 Task: Find connections with filter location Meyzieu with filter topic #technologywith filter profile language Potuguese with filter current company Consulting Engineers Group Ltd. with filter school Father Agnel School with filter industry Caterers with filter service category Resume Writing with filter keywords title Crane Operator
Action: Mouse moved to (719, 117)
Screenshot: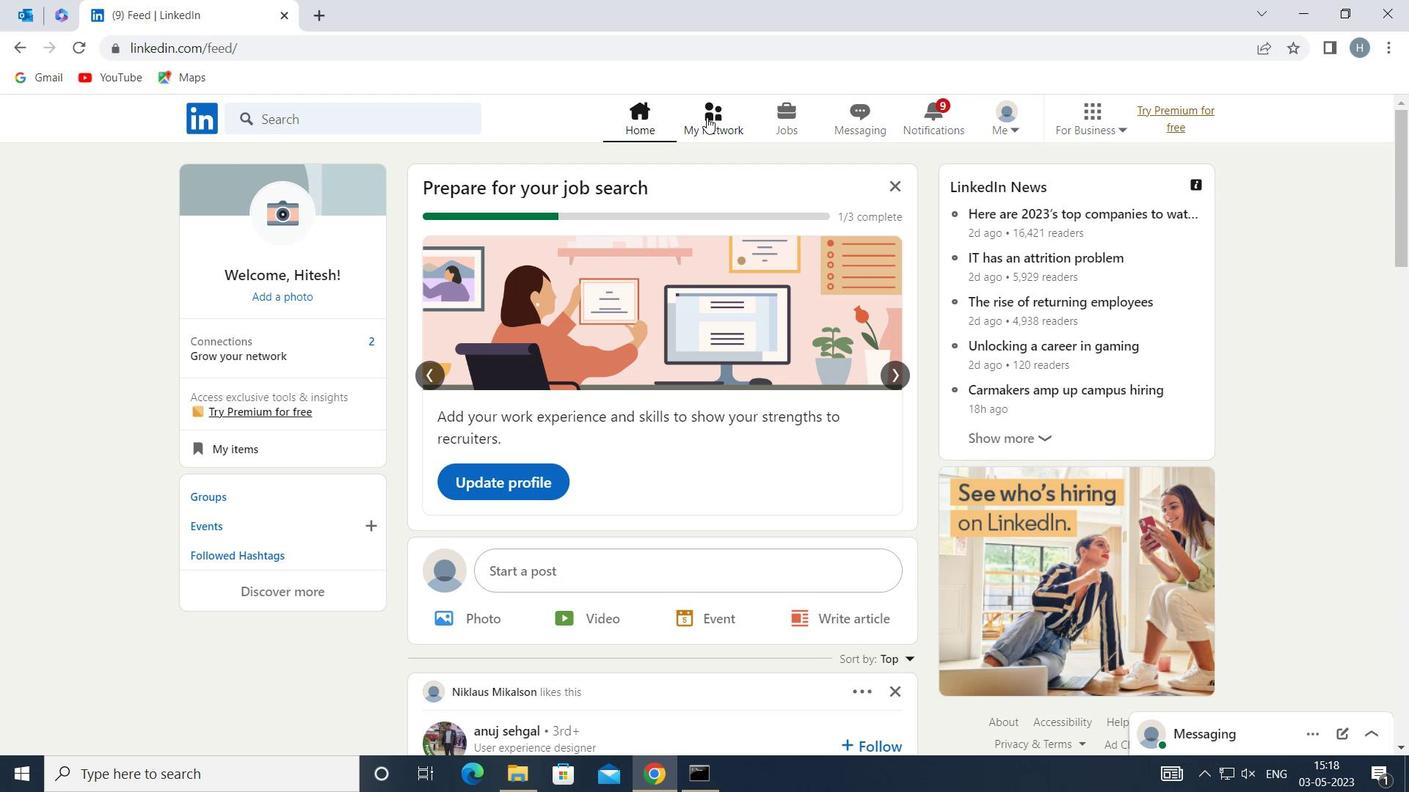 
Action: Mouse pressed left at (719, 117)
Screenshot: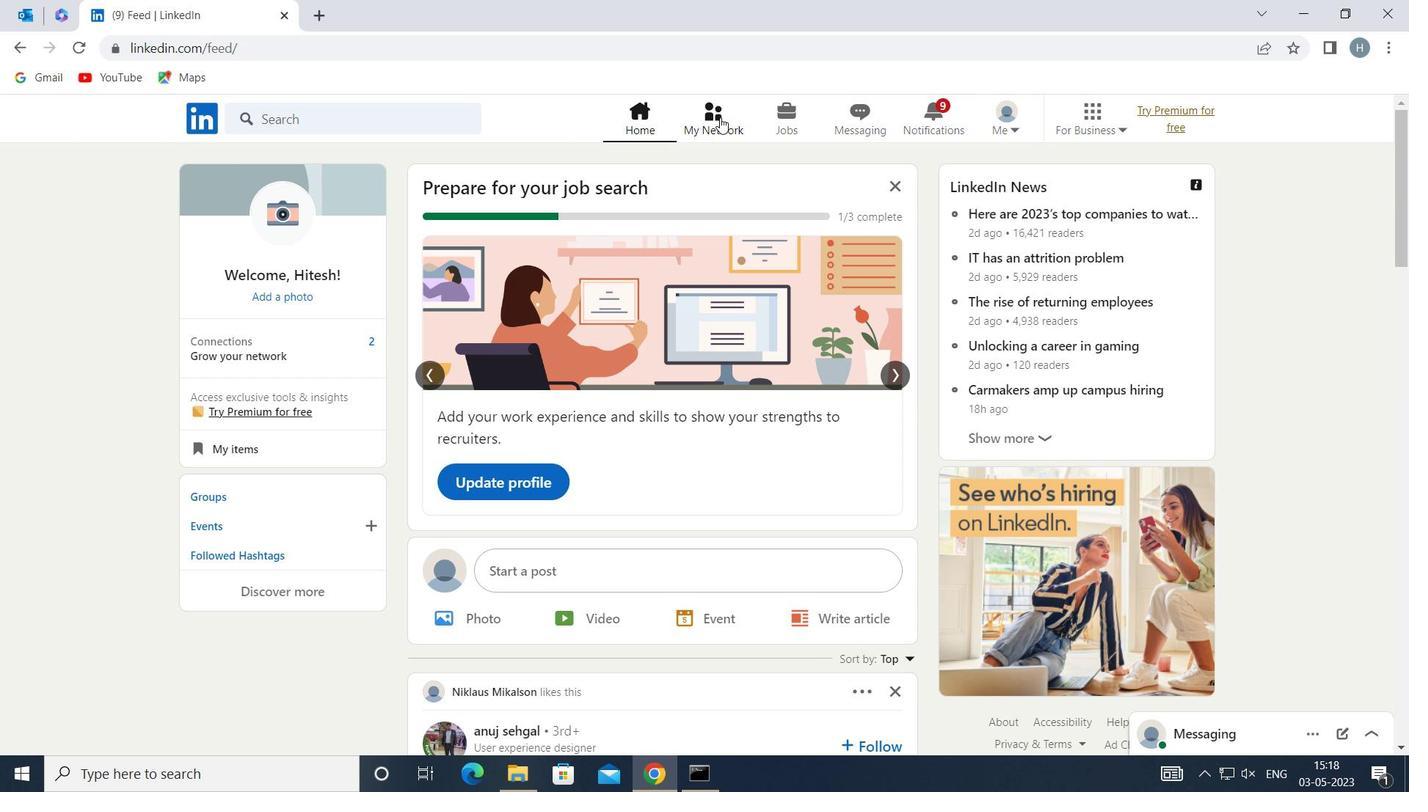 
Action: Mouse moved to (408, 215)
Screenshot: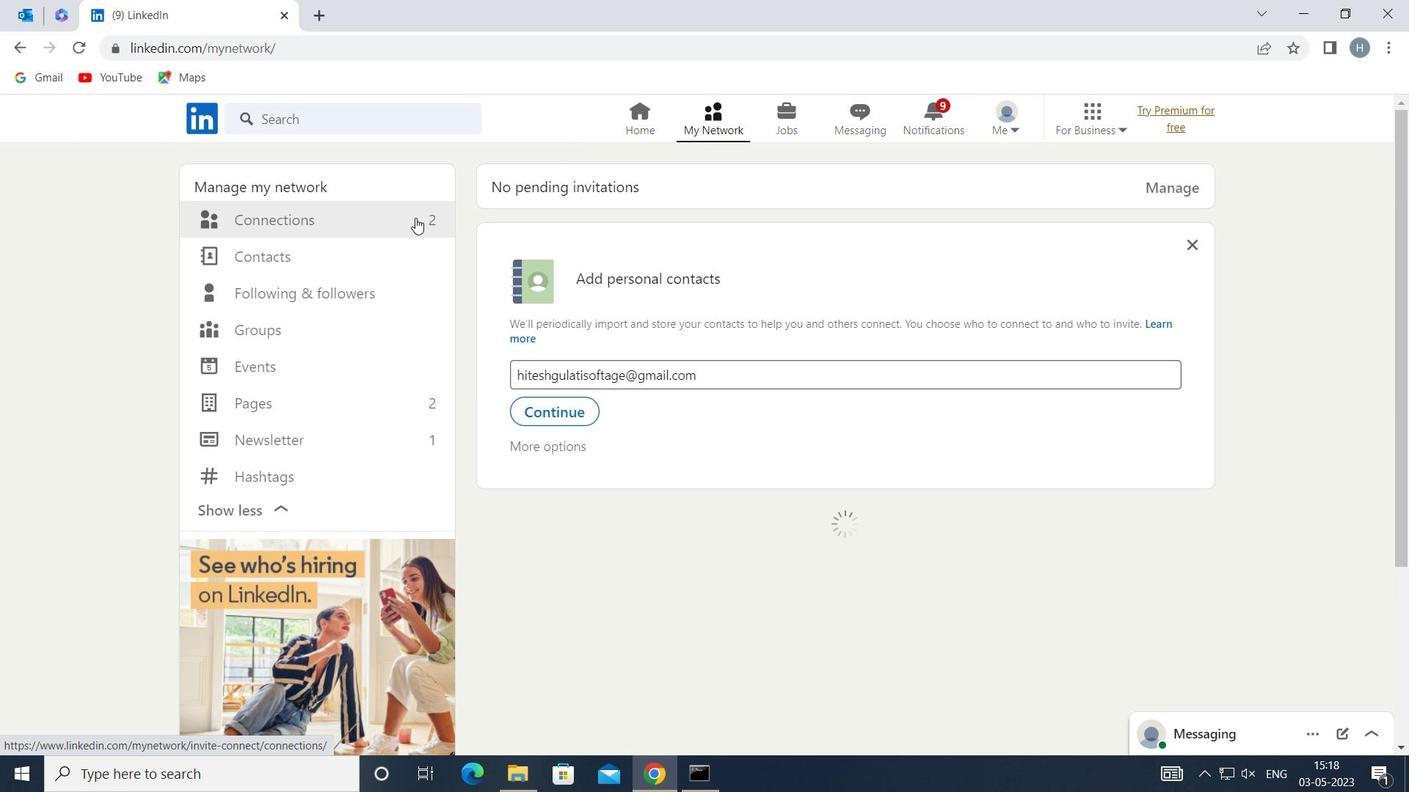 
Action: Mouse pressed left at (408, 215)
Screenshot: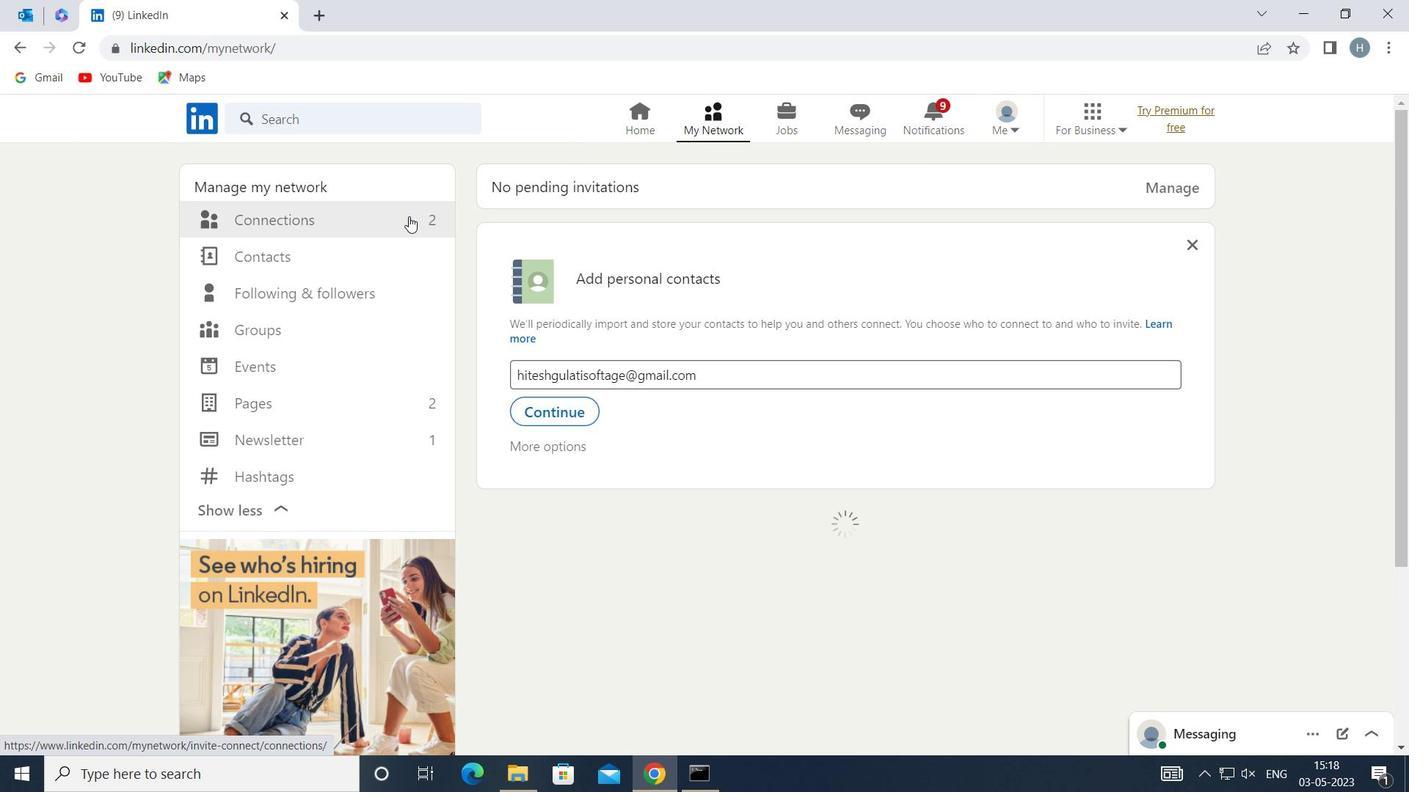 
Action: Mouse moved to (833, 220)
Screenshot: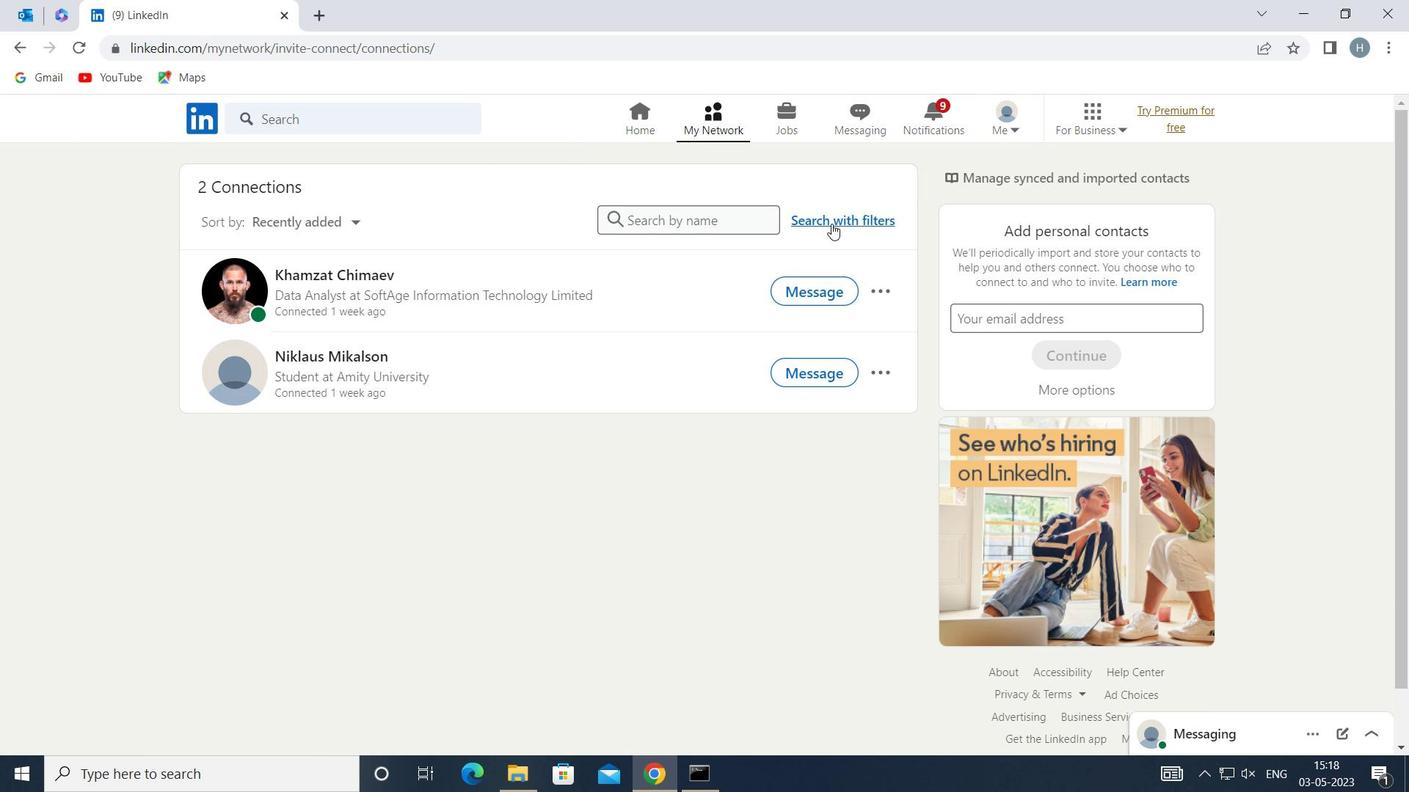 
Action: Mouse pressed left at (833, 220)
Screenshot: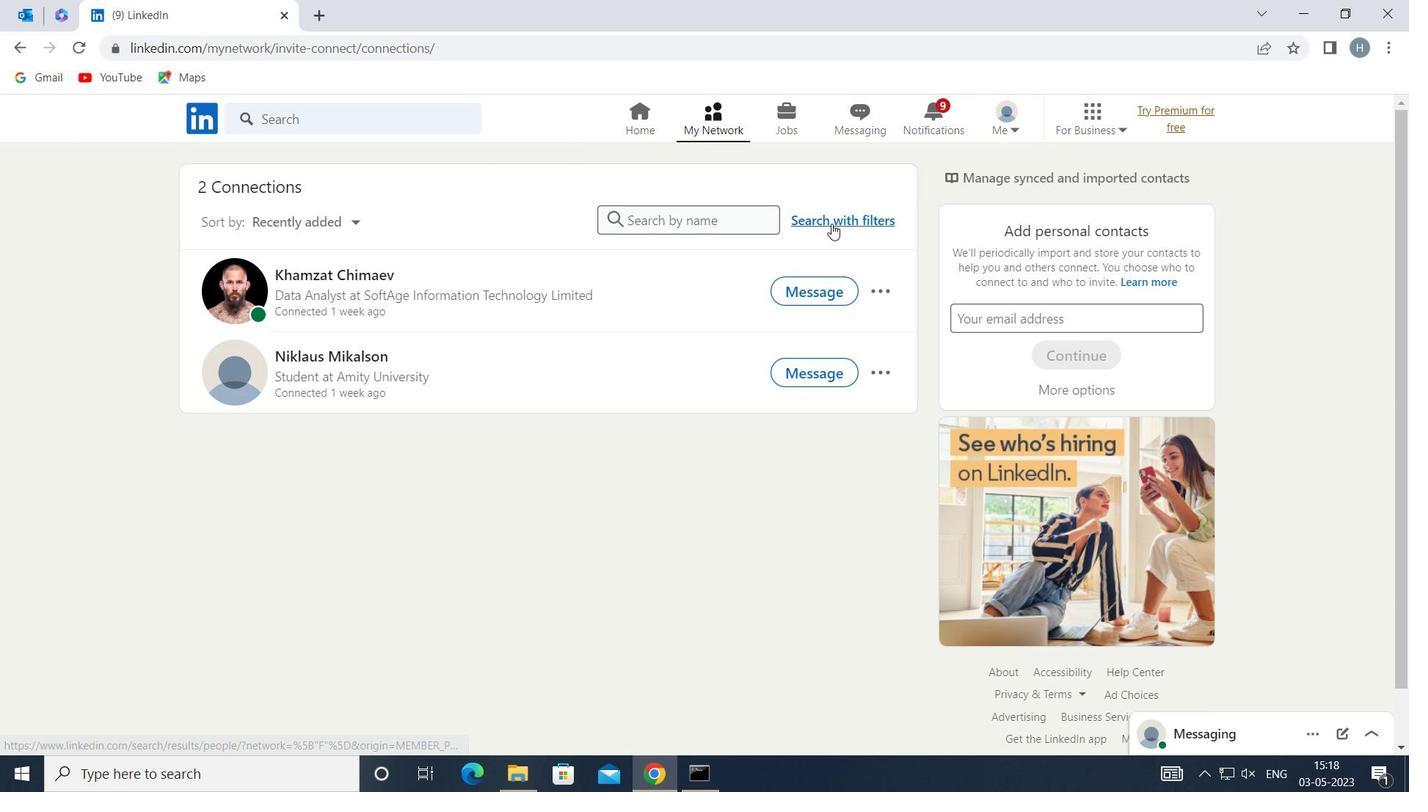 
Action: Mouse moved to (772, 173)
Screenshot: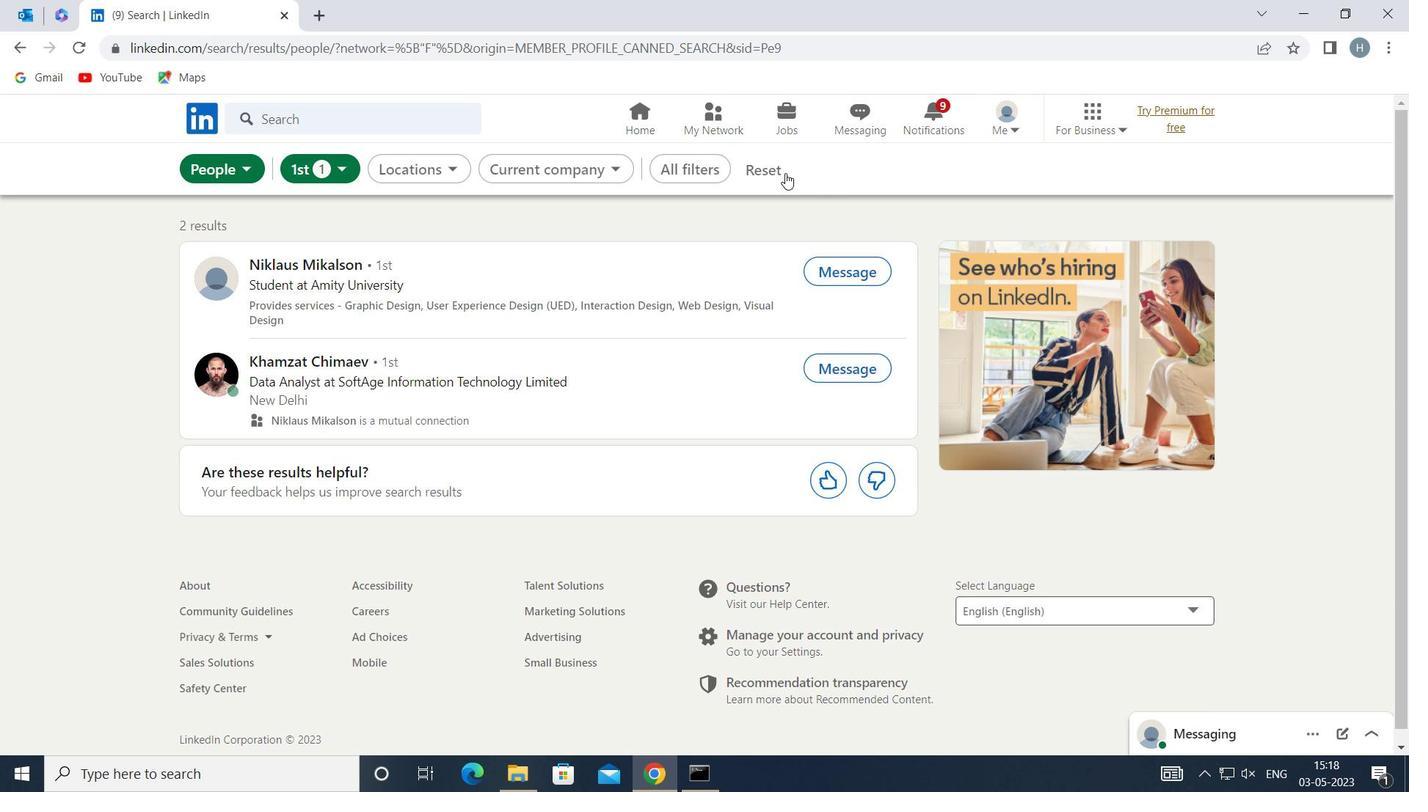 
Action: Mouse pressed left at (772, 173)
Screenshot: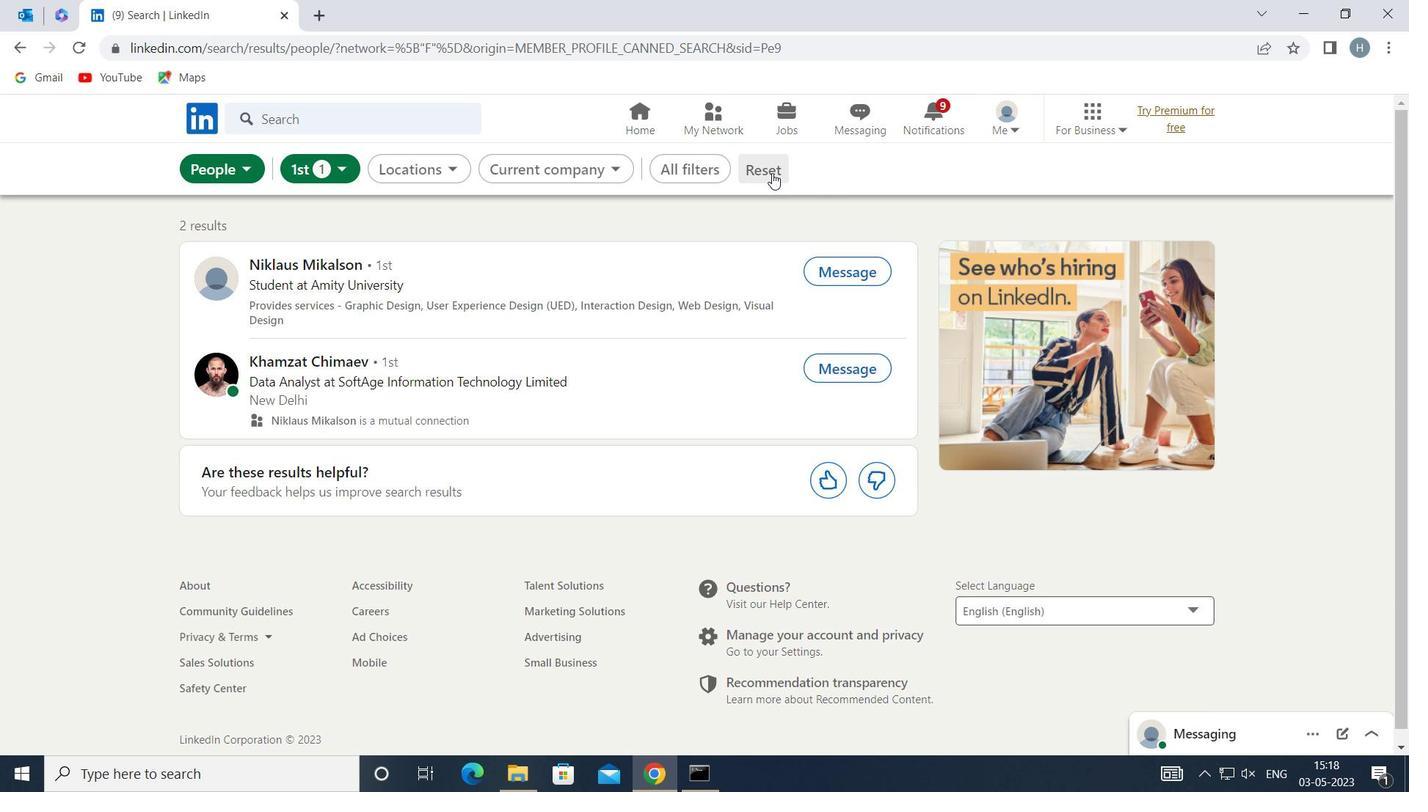 
Action: Mouse moved to (750, 170)
Screenshot: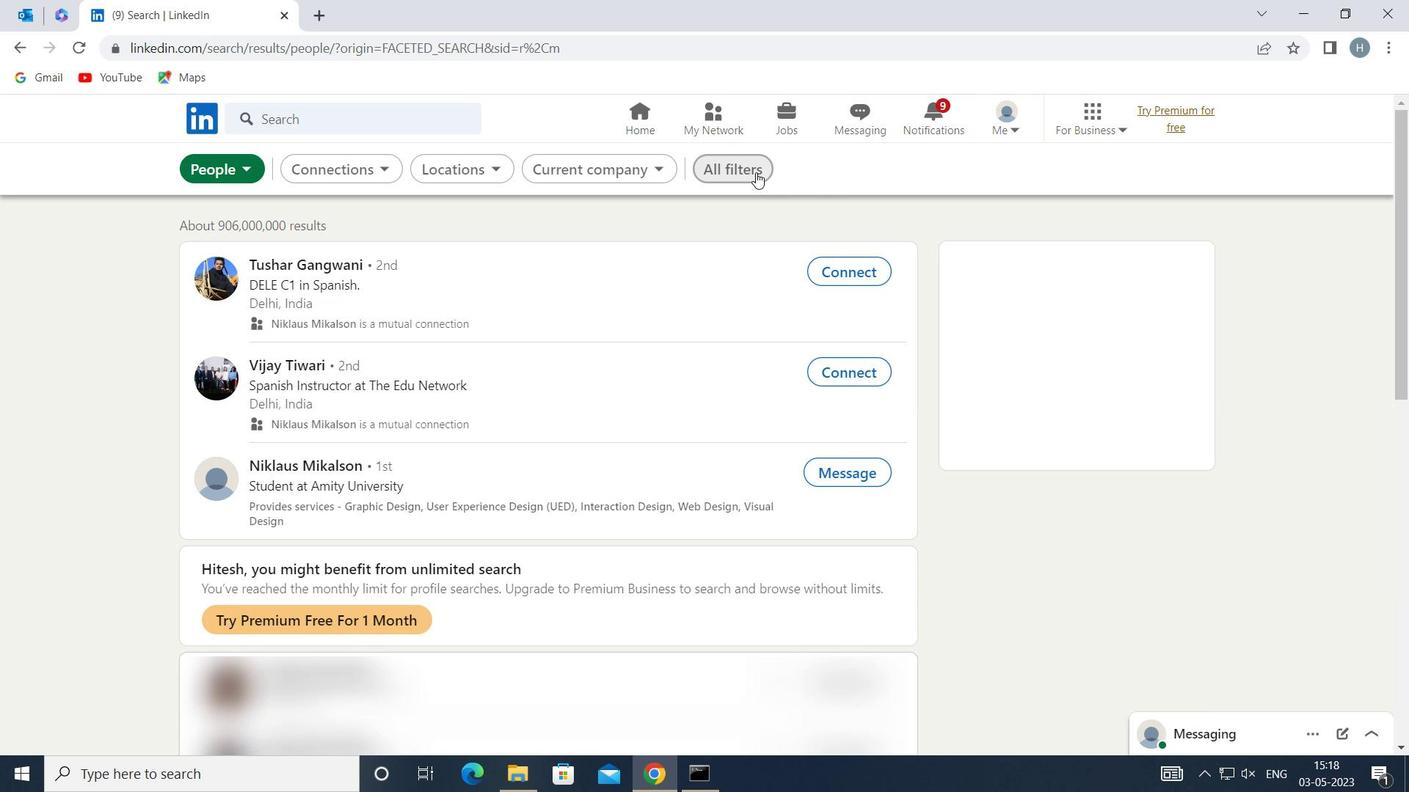 
Action: Mouse pressed left at (750, 170)
Screenshot: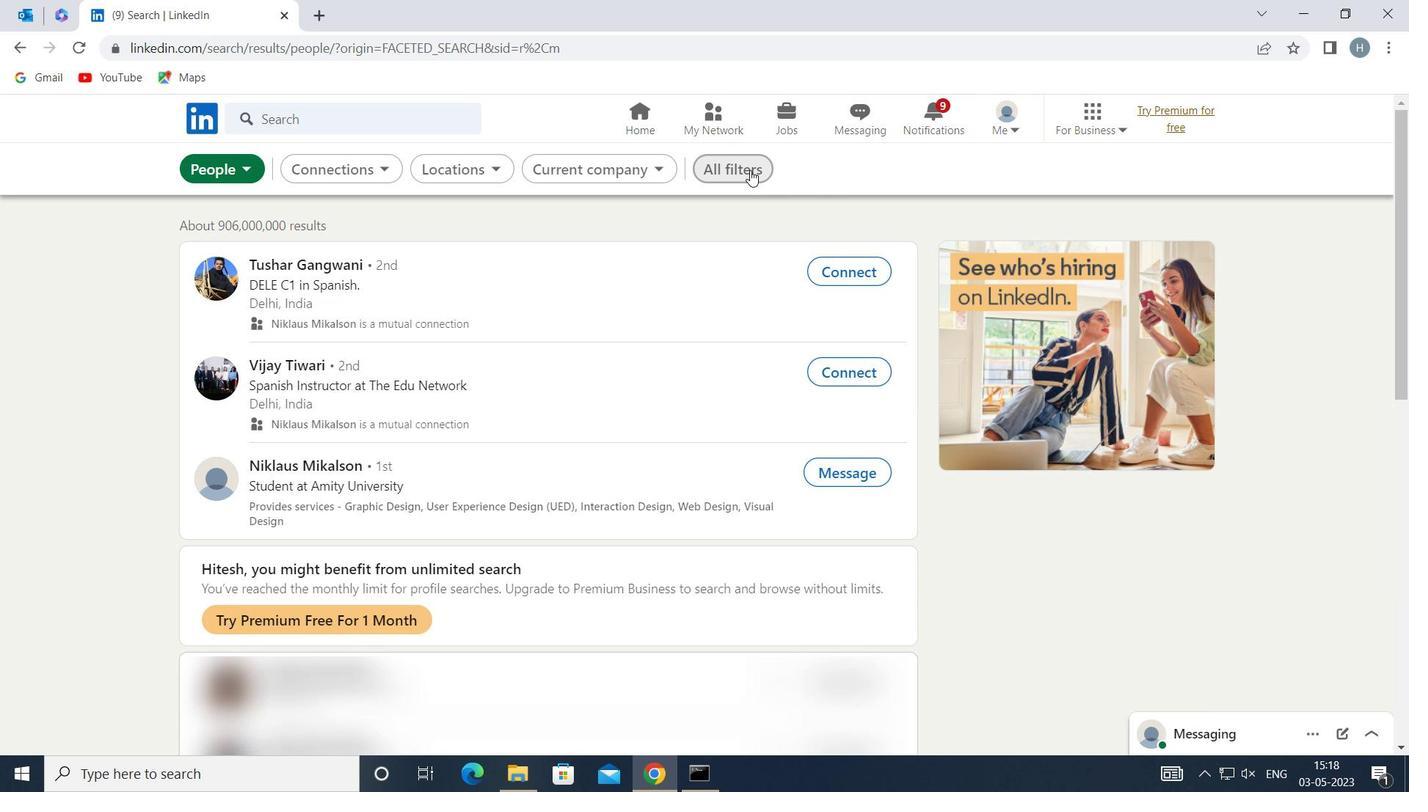 
Action: Mouse moved to (1053, 397)
Screenshot: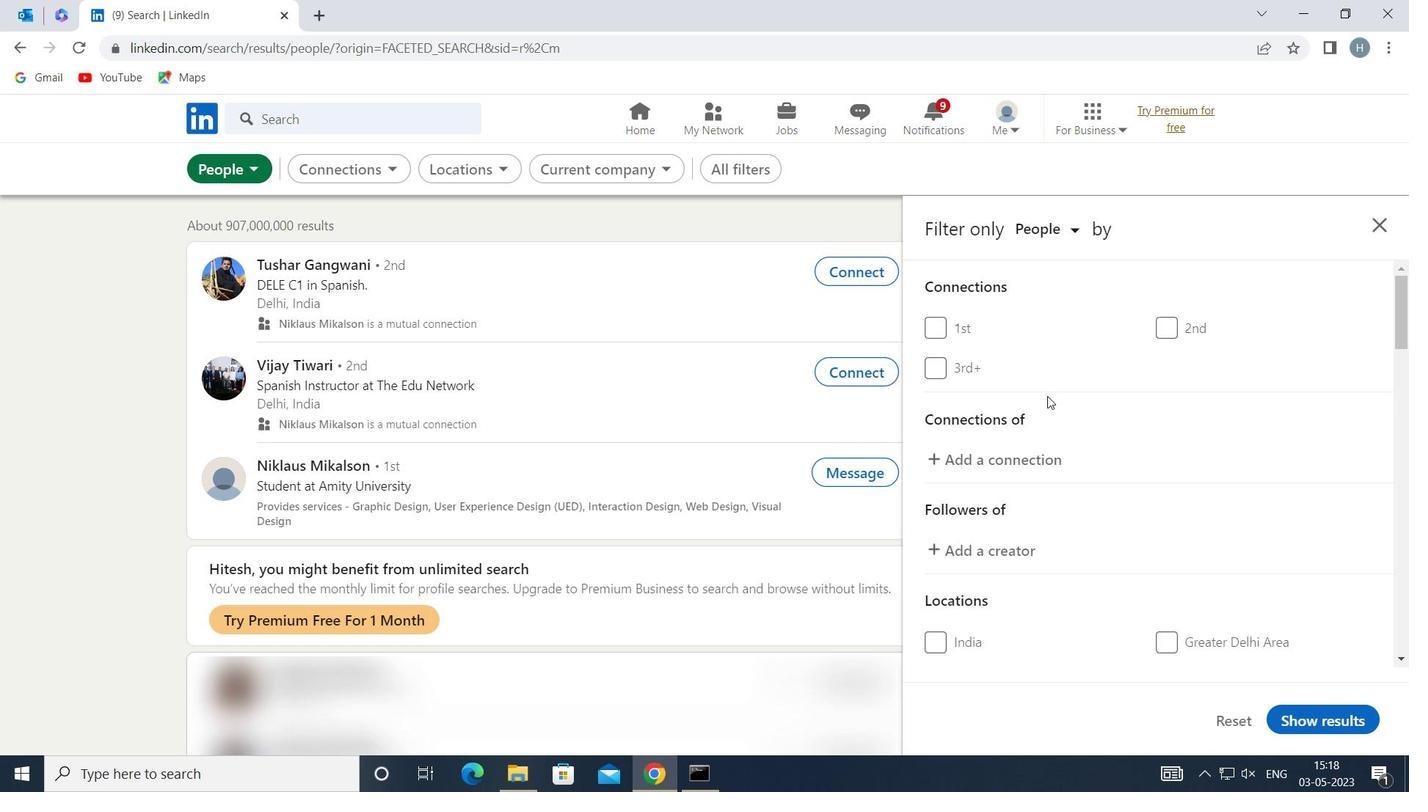 
Action: Mouse scrolled (1053, 397) with delta (0, 0)
Screenshot: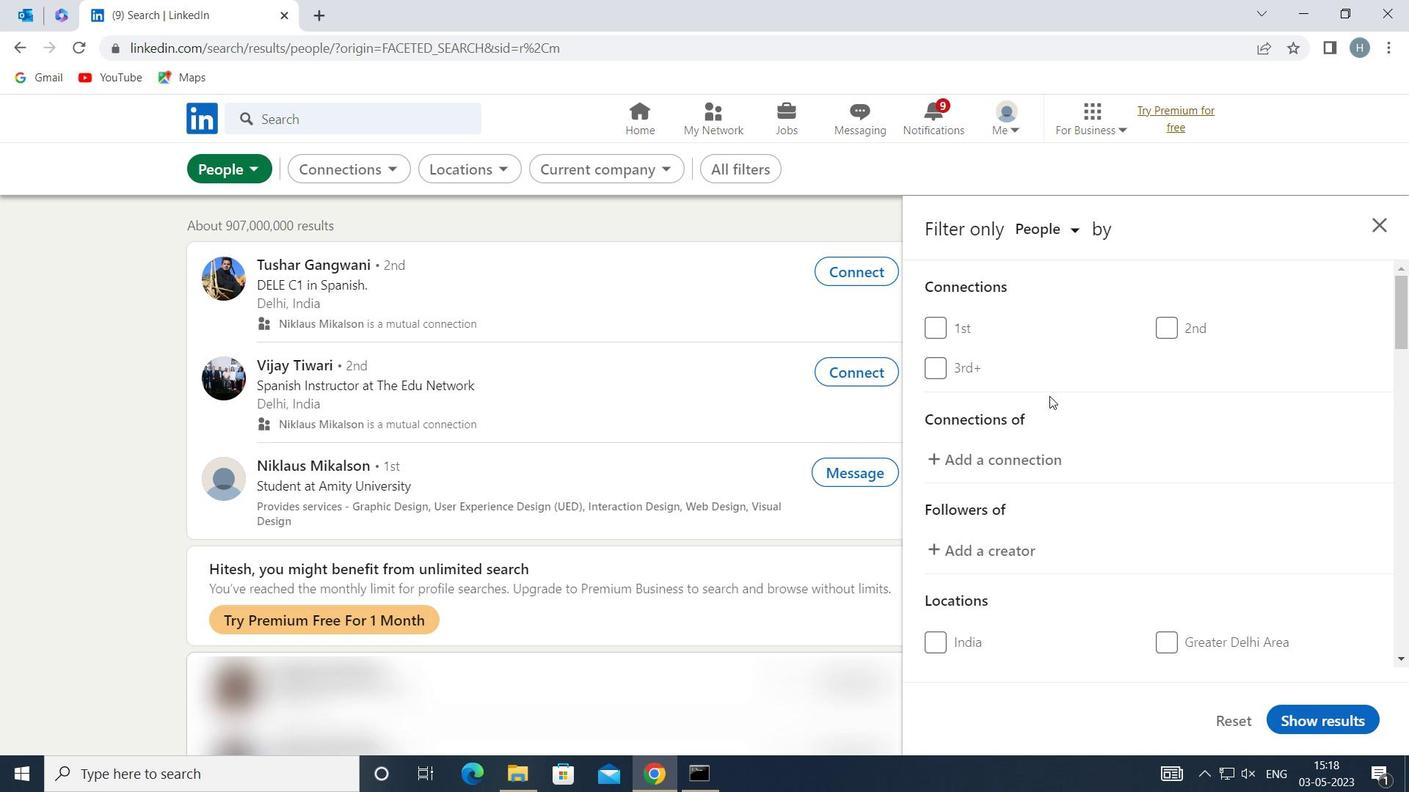 
Action: Mouse moved to (1053, 398)
Screenshot: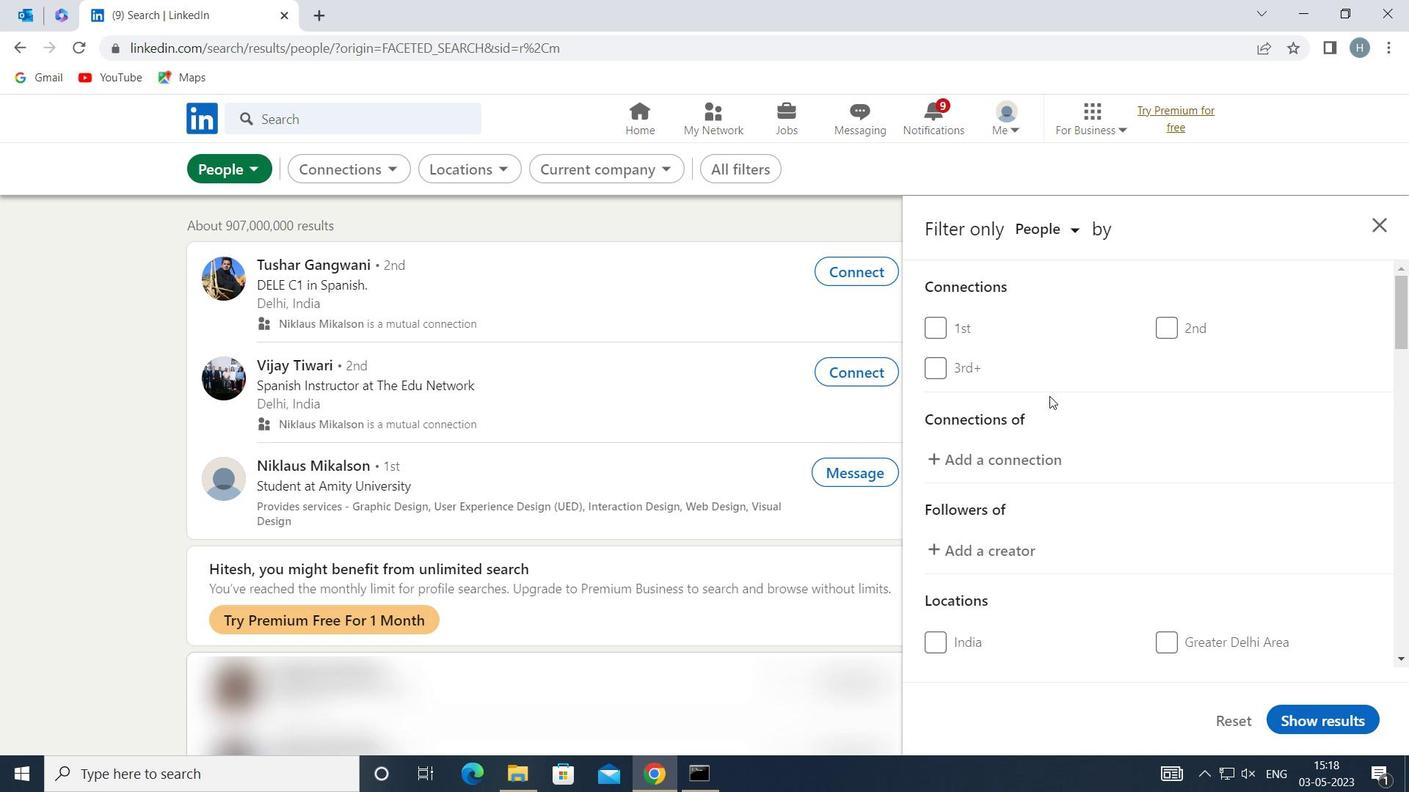 
Action: Mouse scrolled (1053, 397) with delta (0, 0)
Screenshot: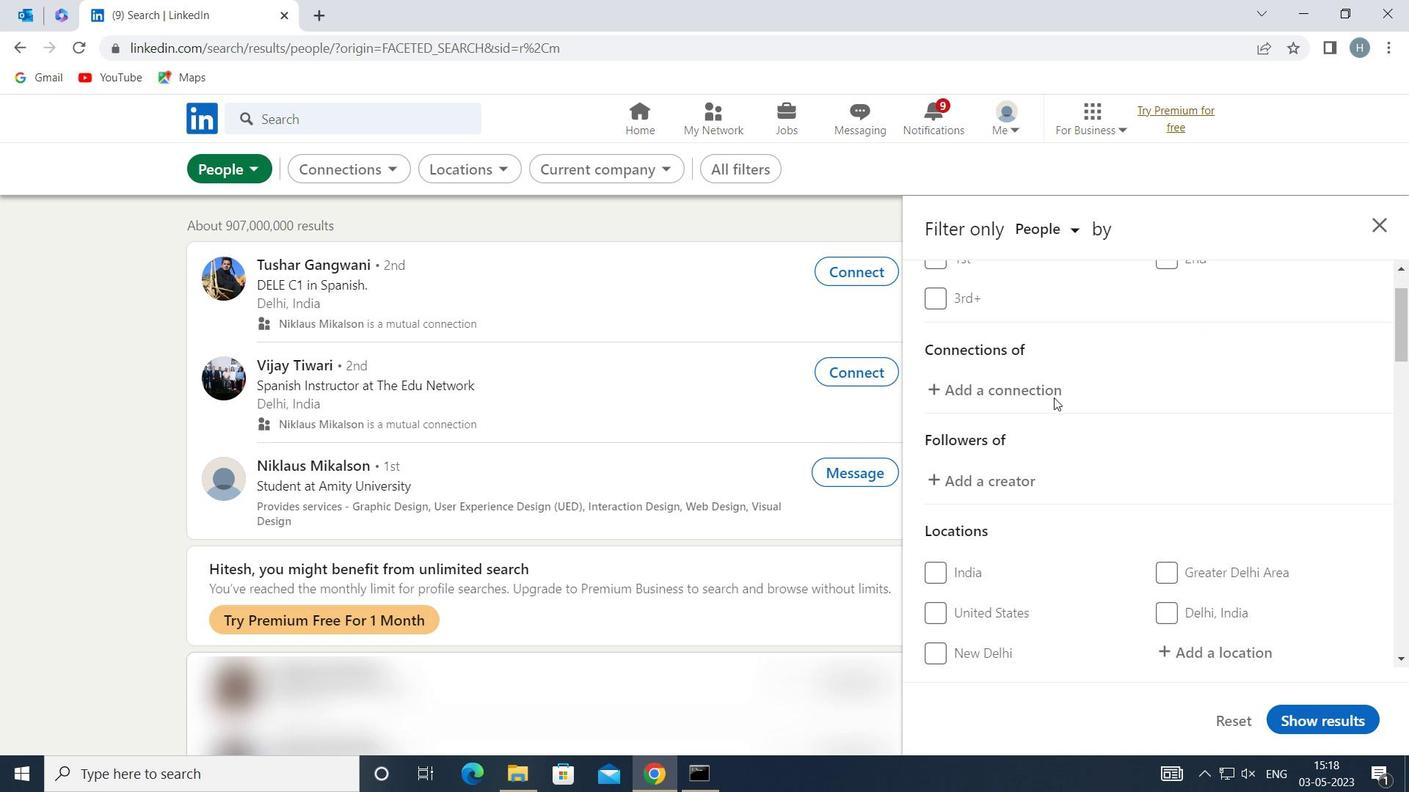 
Action: Mouse moved to (1182, 534)
Screenshot: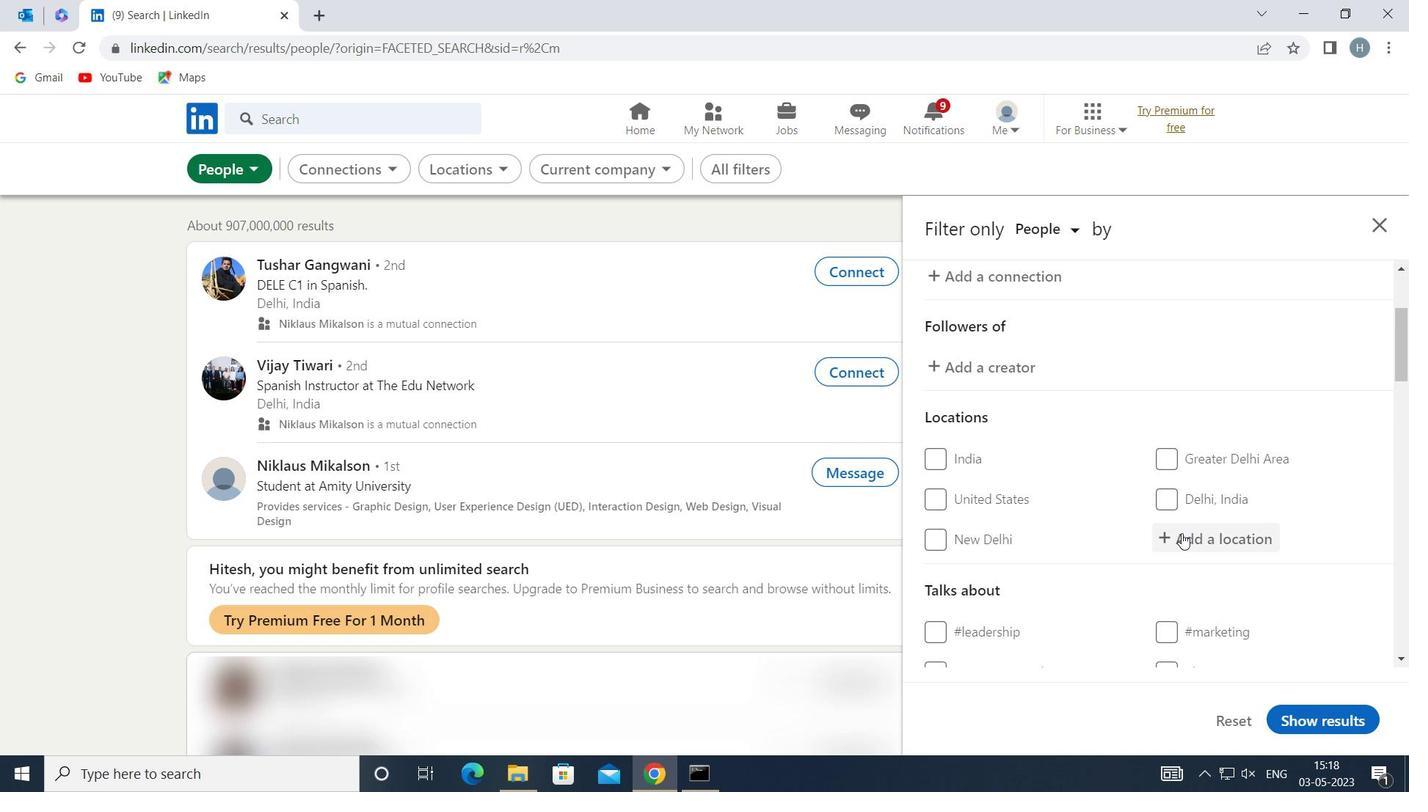 
Action: Mouse pressed left at (1182, 534)
Screenshot: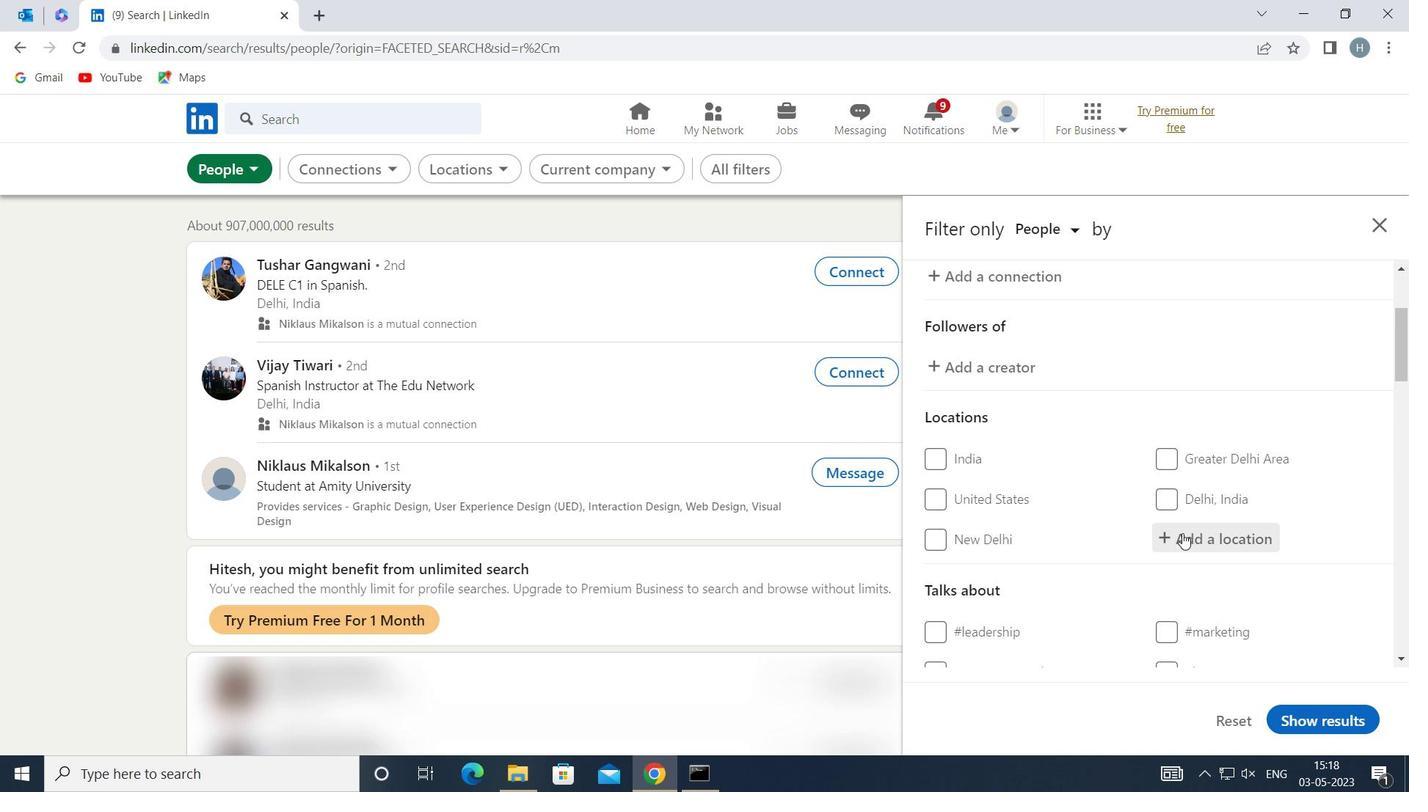 
Action: Key pressed <Key.shift>MEYZIEU
Screenshot: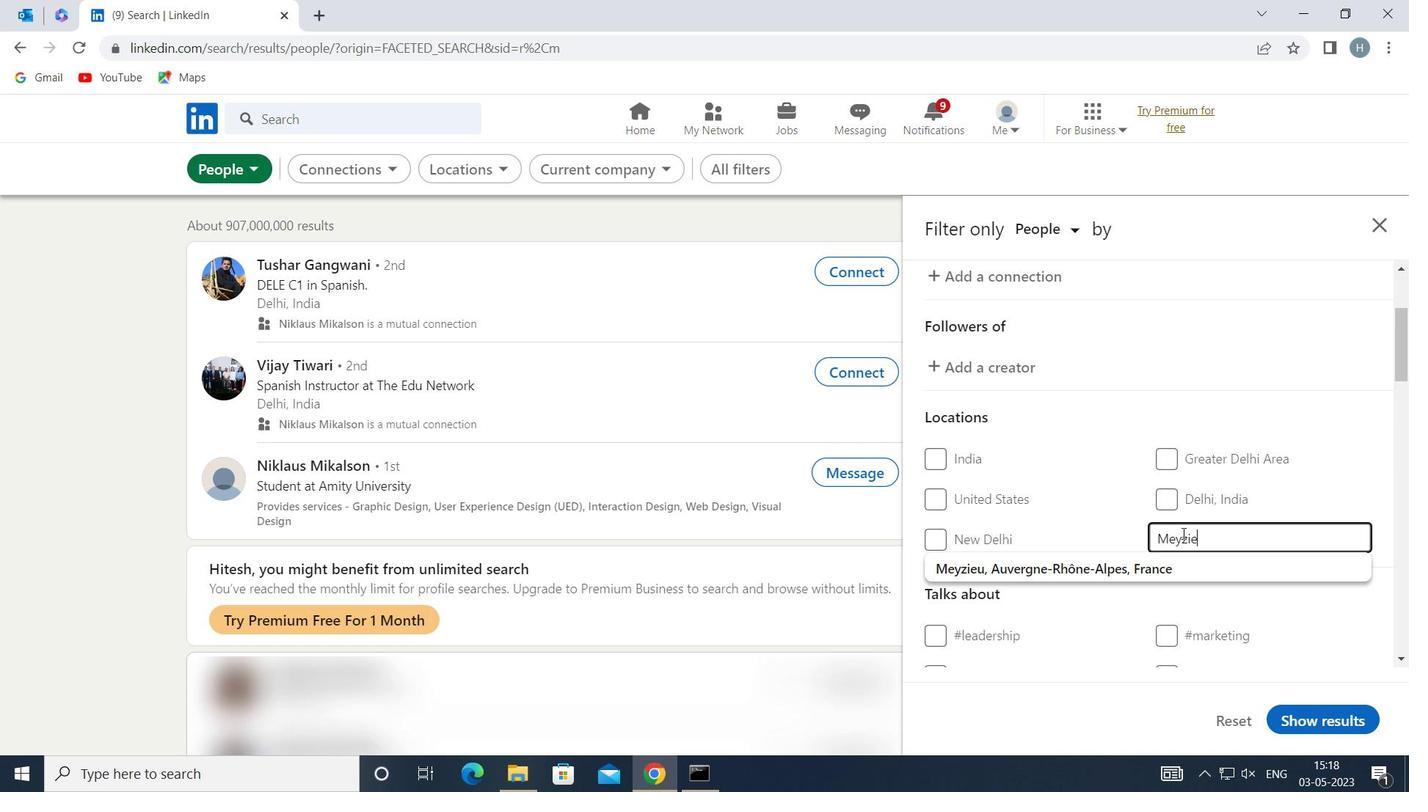 
Action: Mouse moved to (1155, 592)
Screenshot: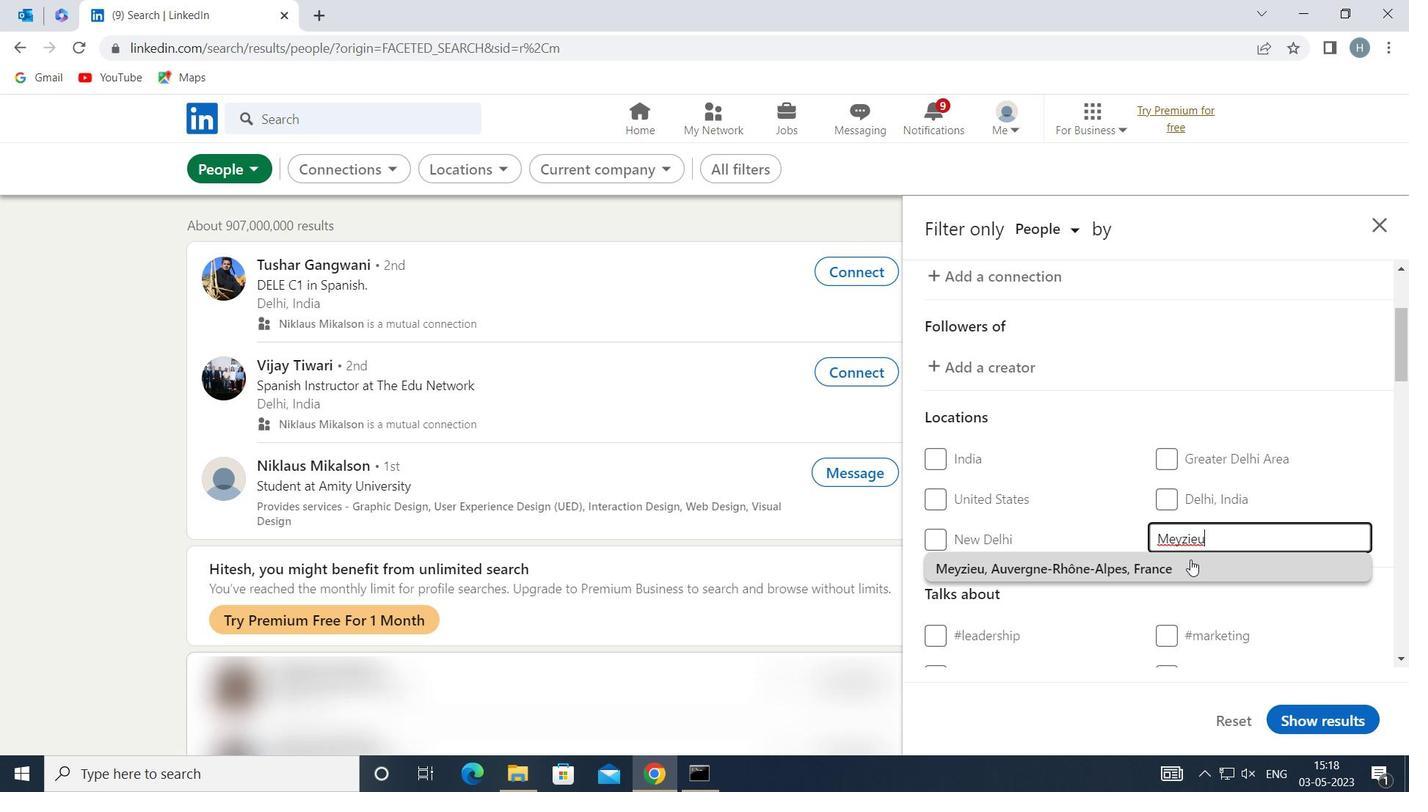 
Action: Mouse pressed left at (1155, 592)
Screenshot: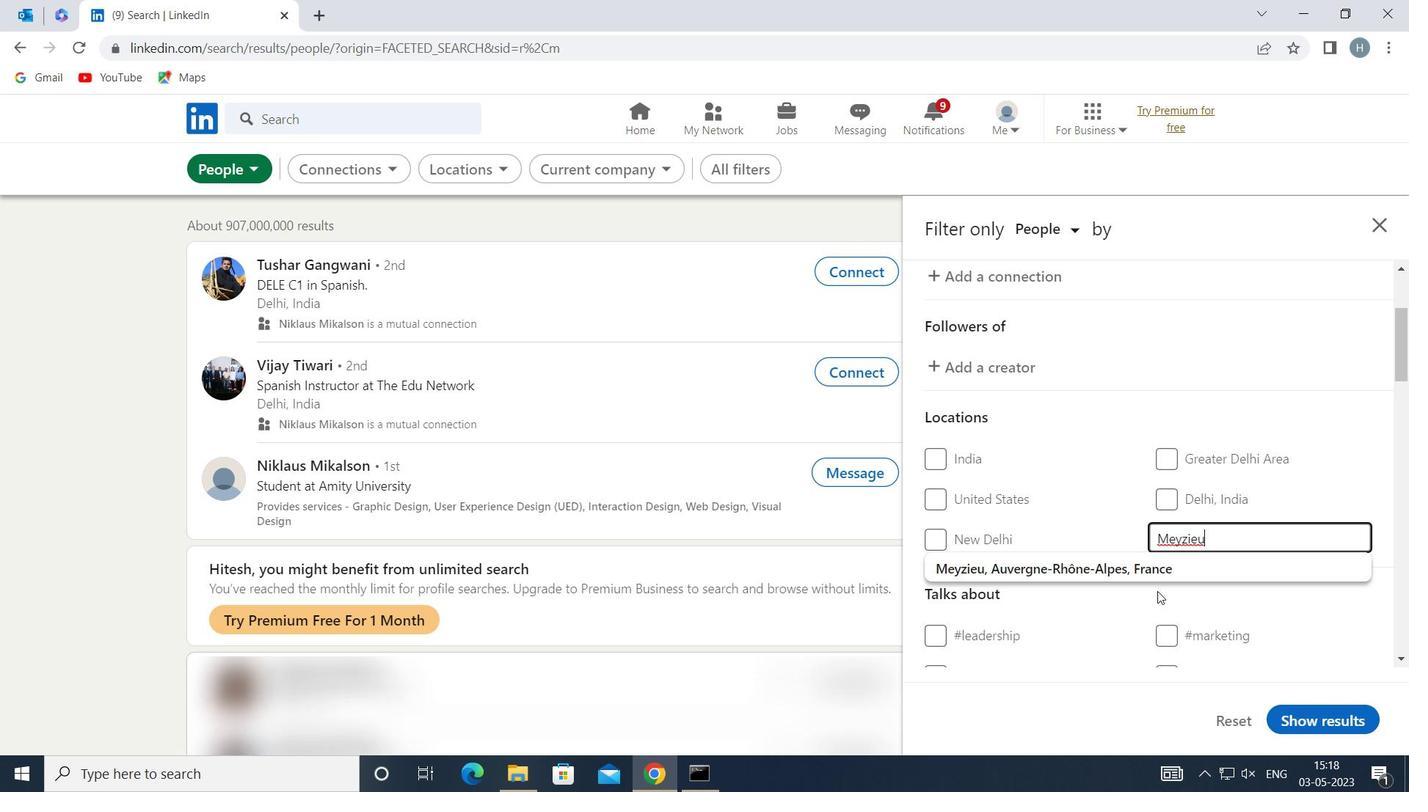 
Action: Mouse moved to (1226, 538)
Screenshot: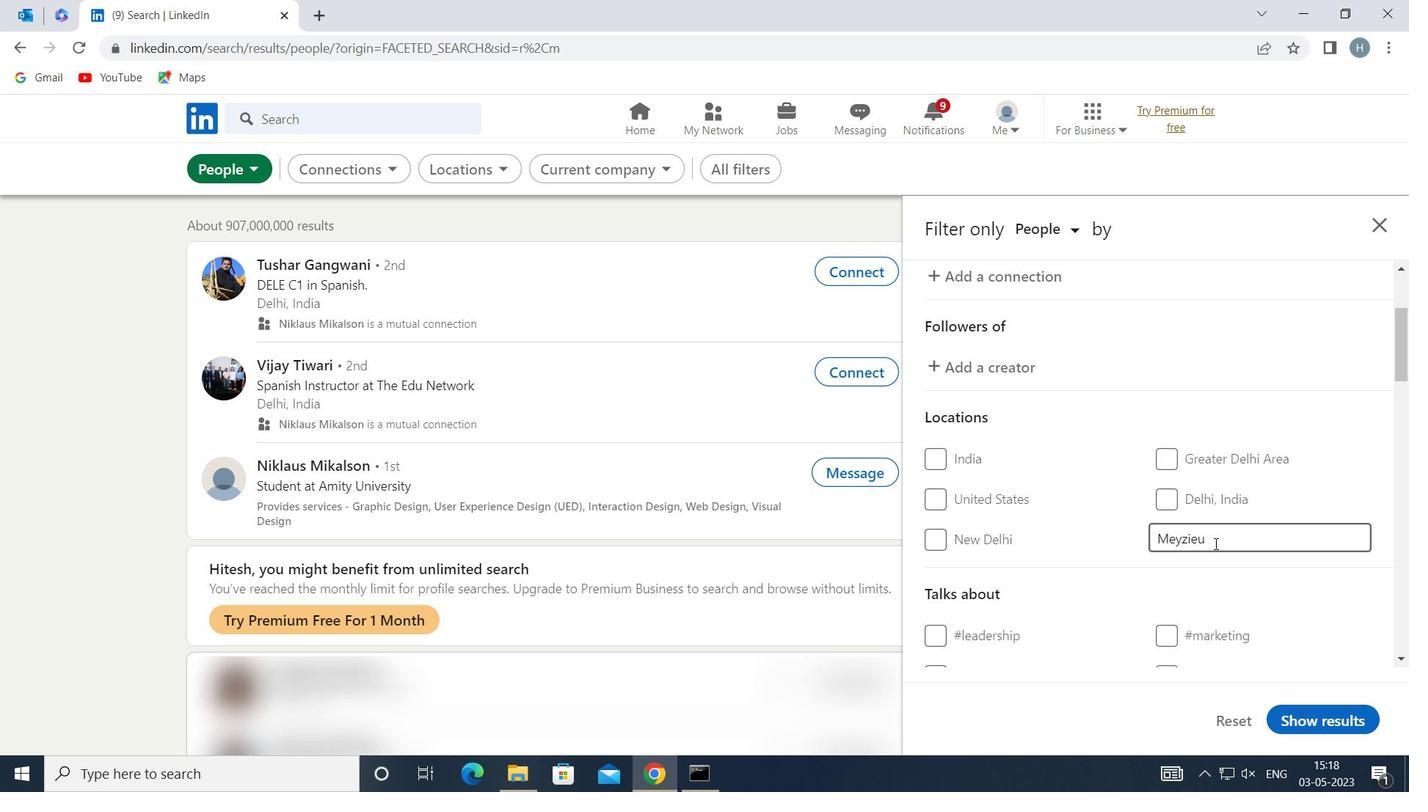 
Action: Mouse pressed left at (1226, 538)
Screenshot: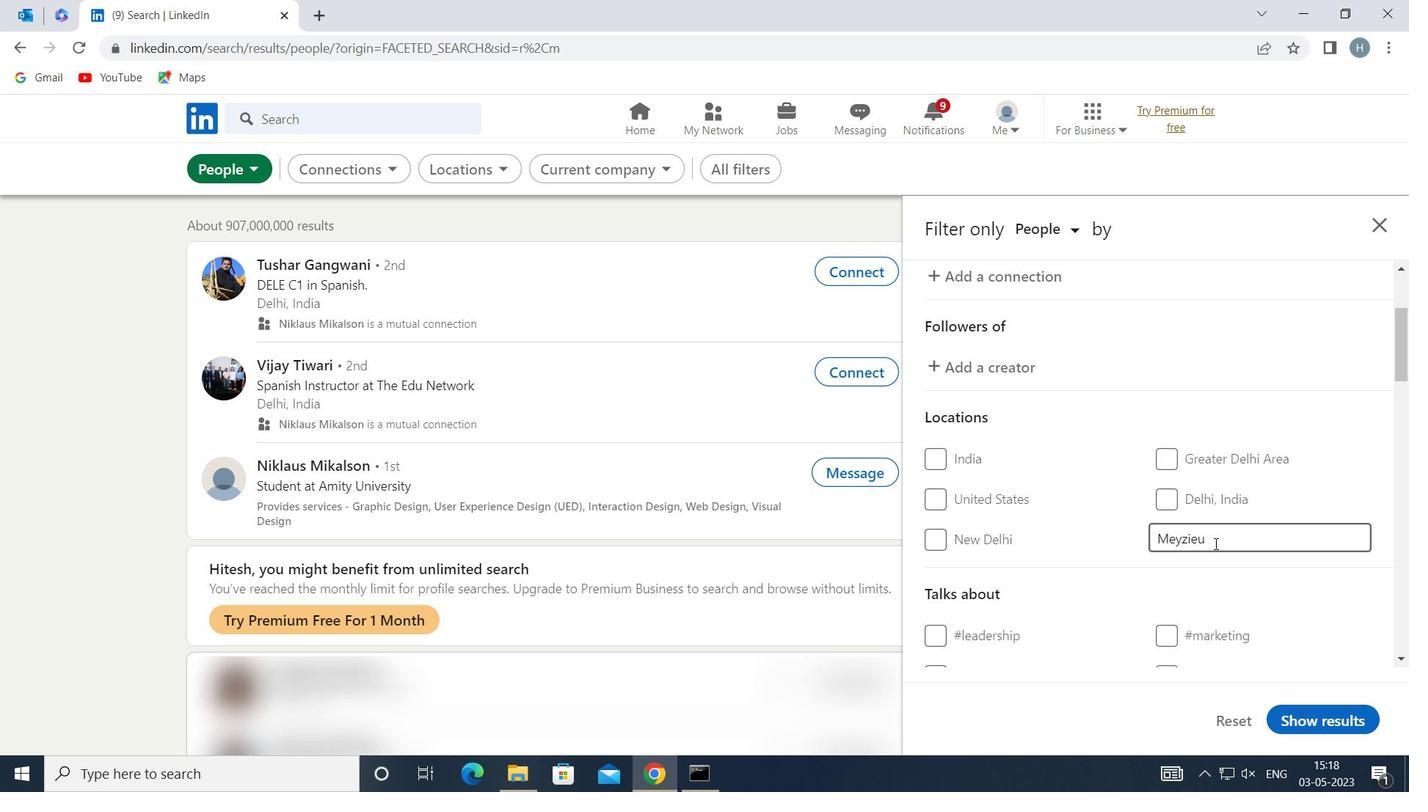 
Action: Mouse moved to (1162, 566)
Screenshot: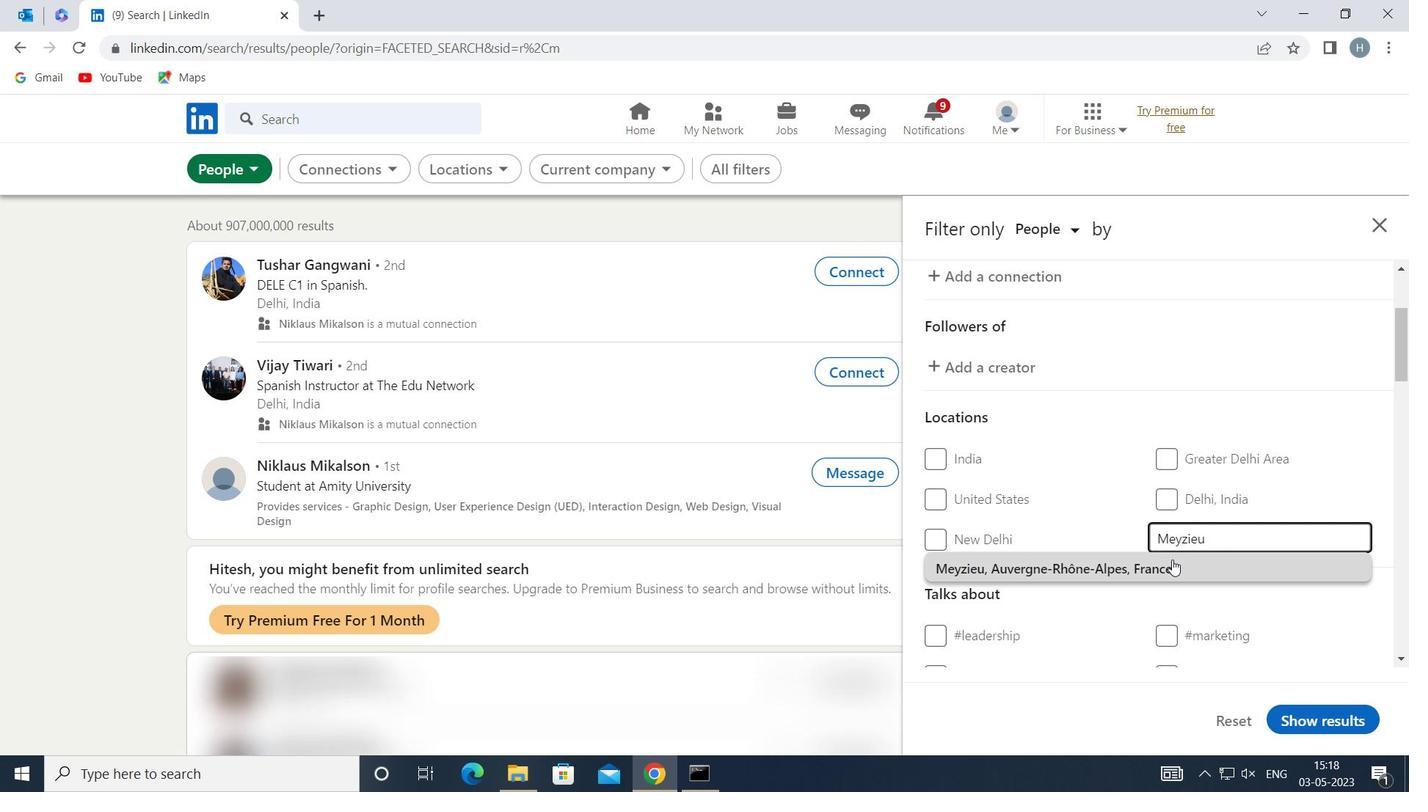 
Action: Mouse pressed left at (1162, 566)
Screenshot: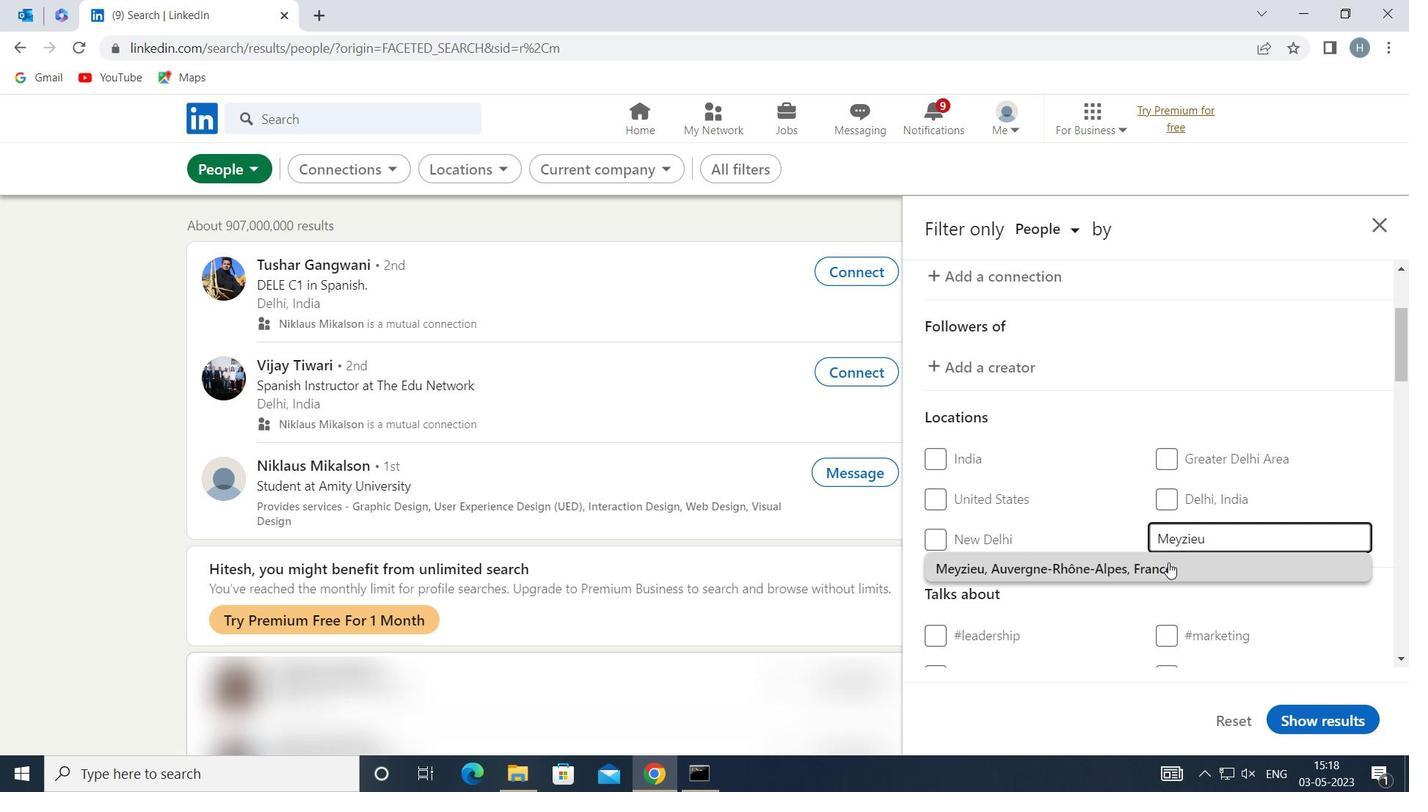 
Action: Mouse moved to (1148, 529)
Screenshot: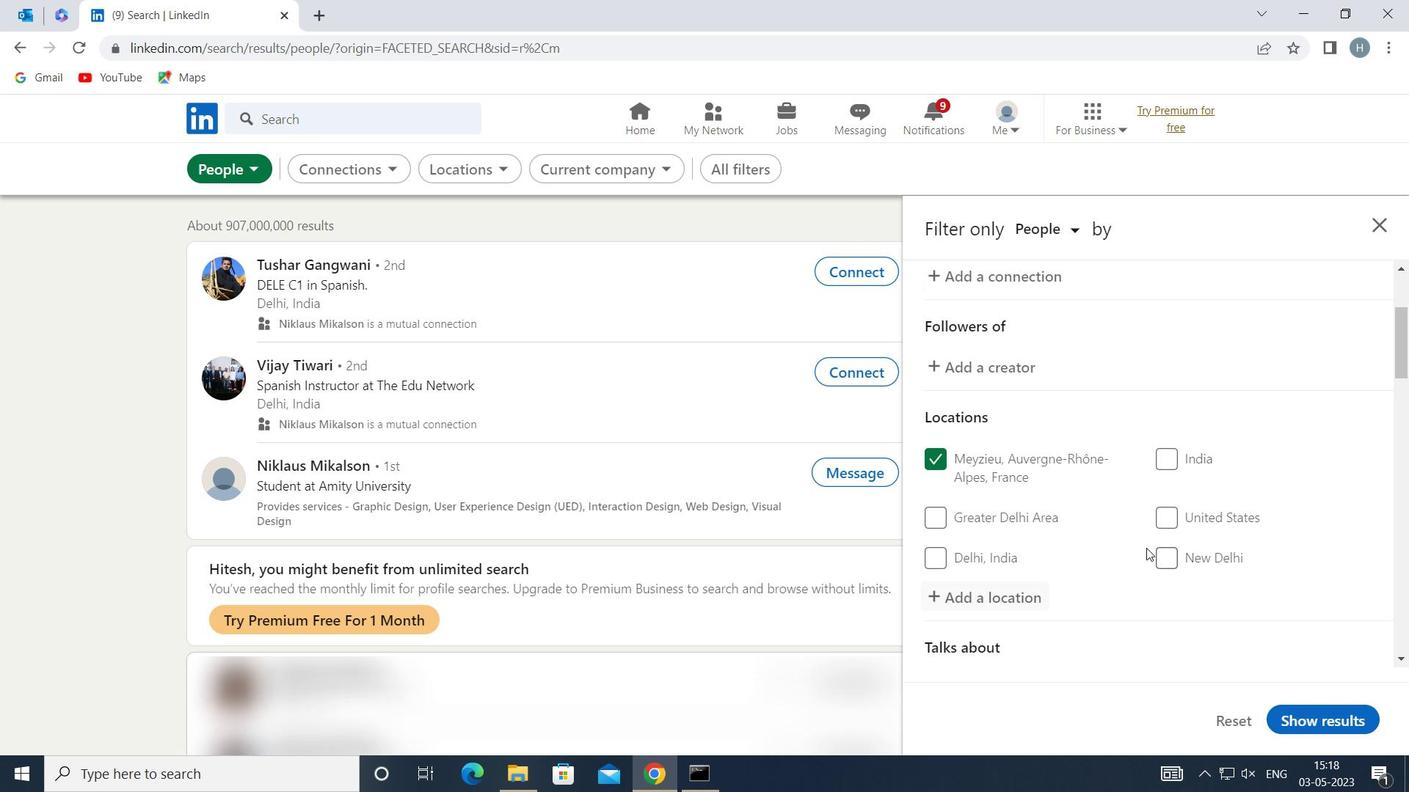 
Action: Mouse scrolled (1148, 529) with delta (0, 0)
Screenshot: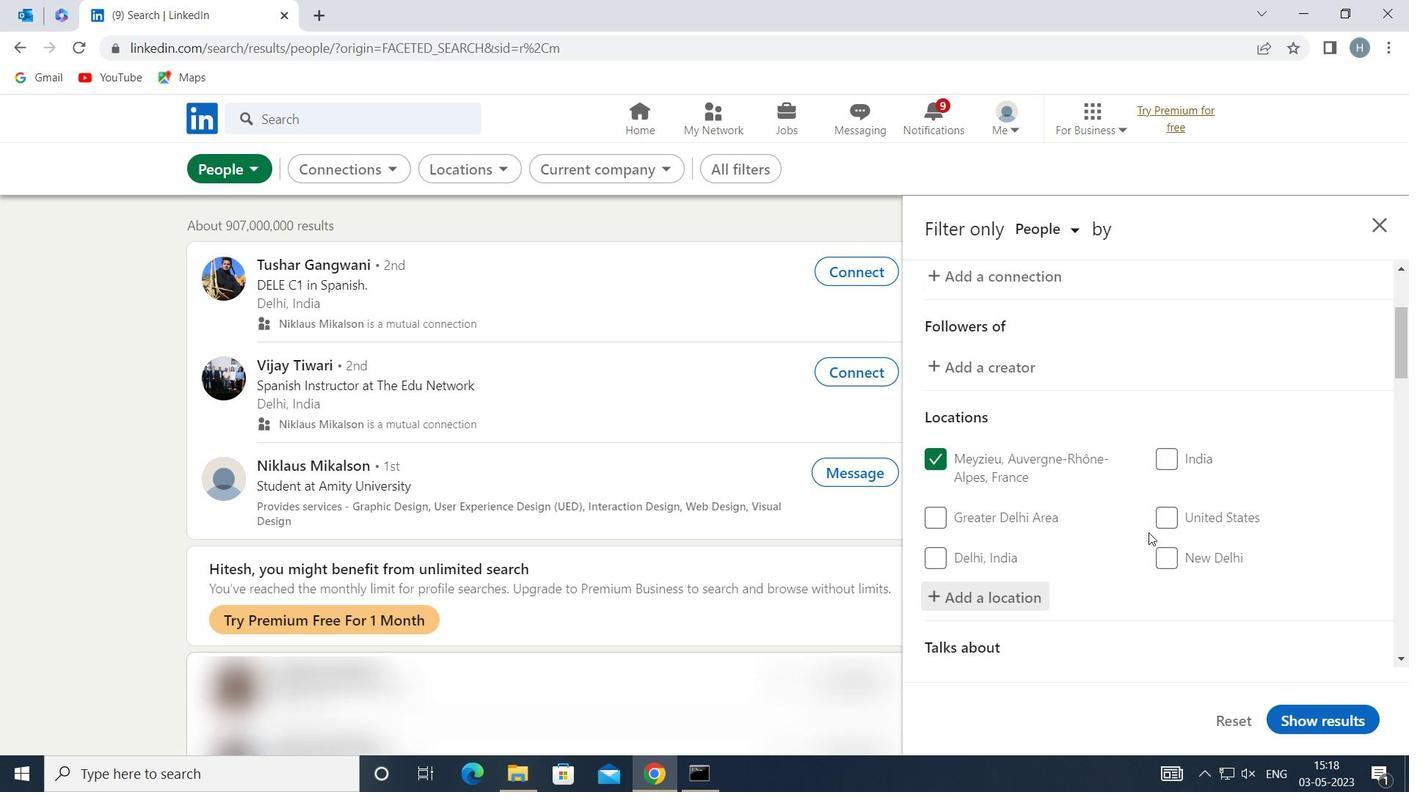 
Action: Mouse moved to (1147, 529)
Screenshot: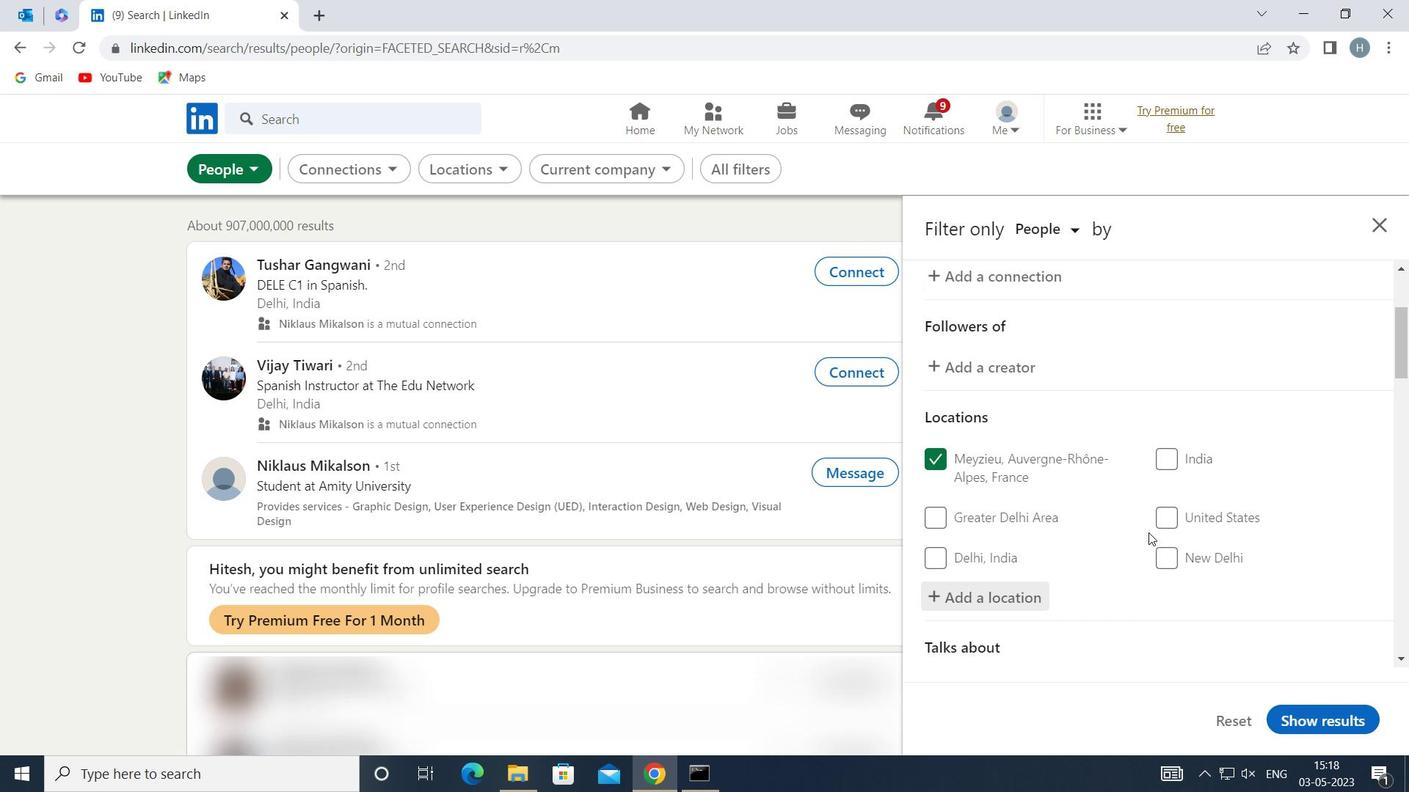 
Action: Mouse scrolled (1147, 528) with delta (0, 0)
Screenshot: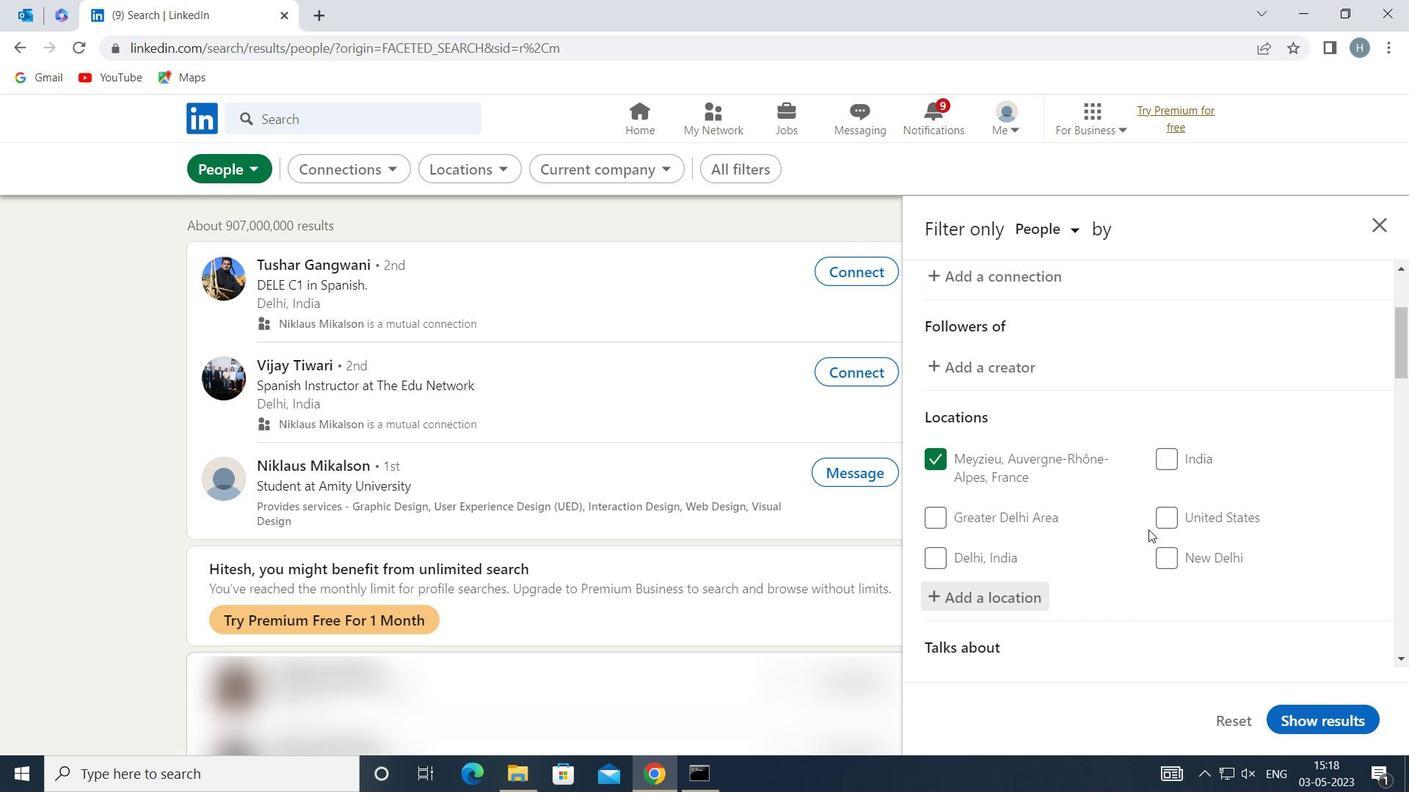 
Action: Mouse moved to (1144, 512)
Screenshot: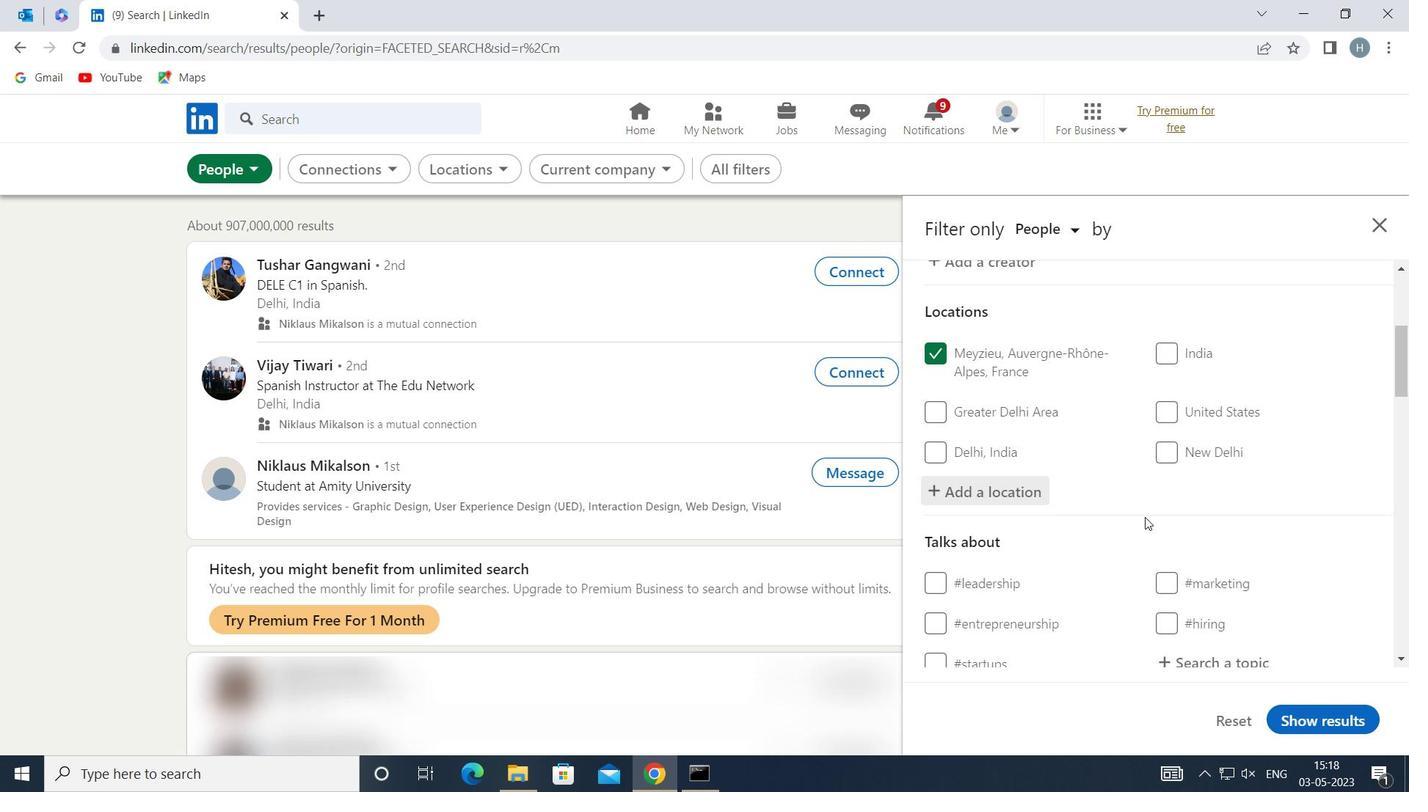 
Action: Mouse scrolled (1144, 512) with delta (0, 0)
Screenshot: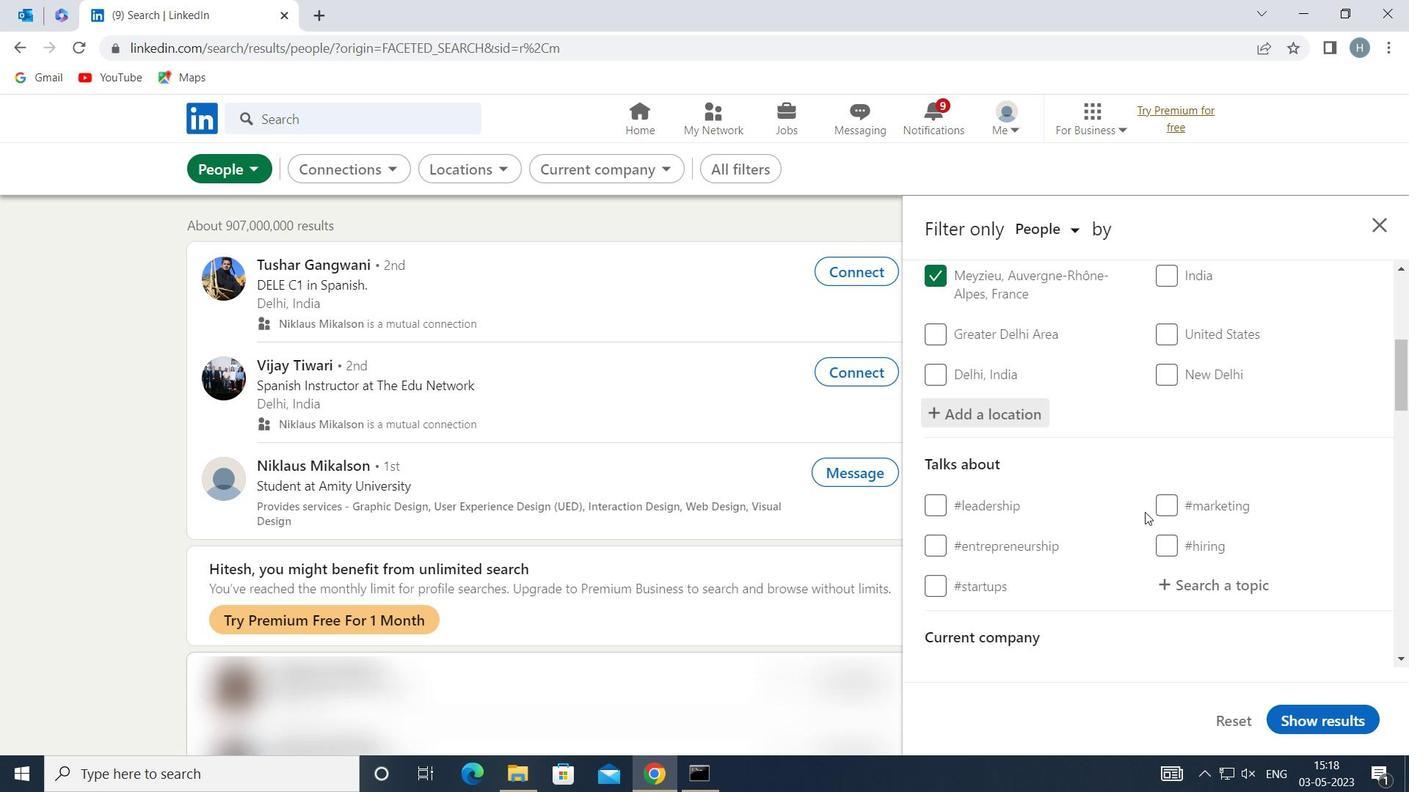 
Action: Mouse moved to (1207, 492)
Screenshot: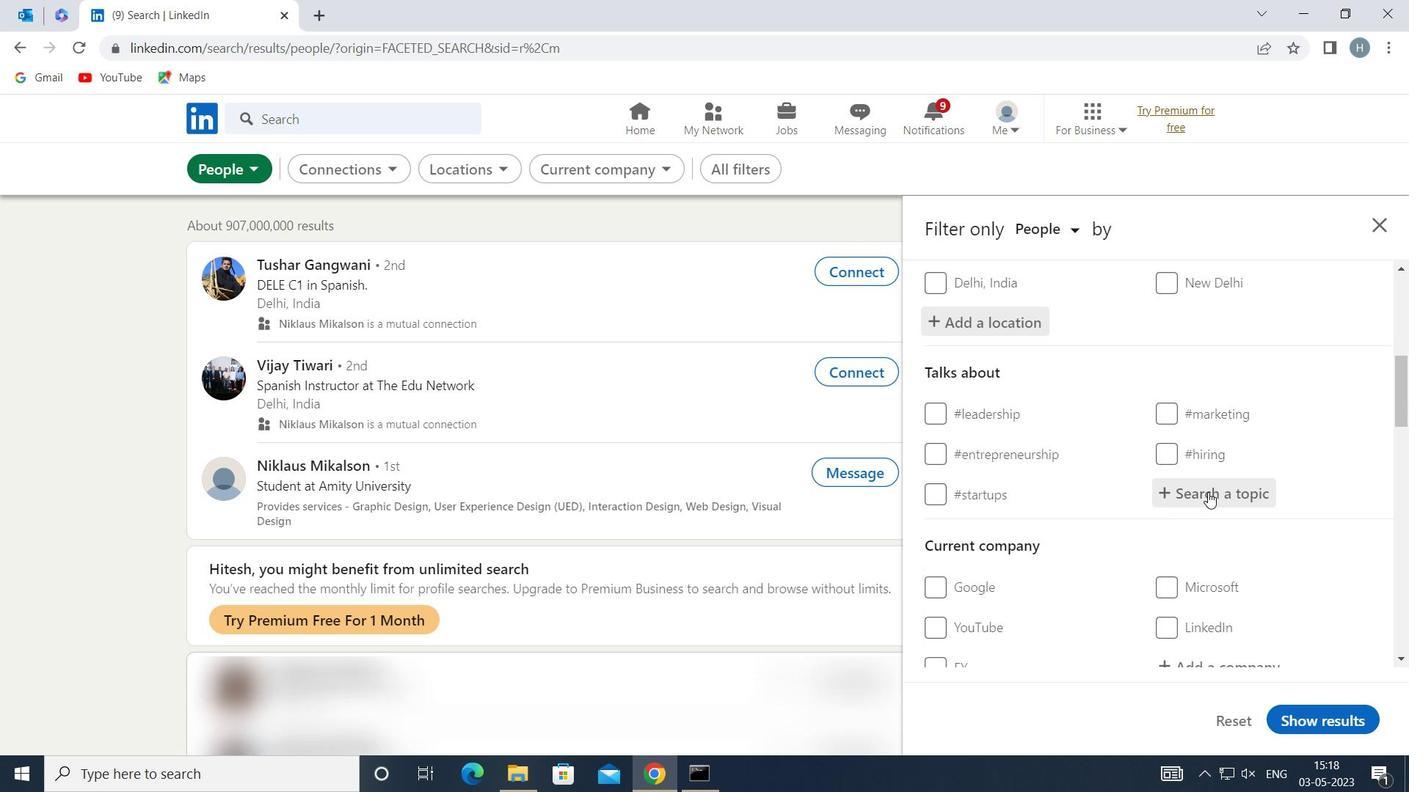 
Action: Mouse pressed left at (1207, 492)
Screenshot: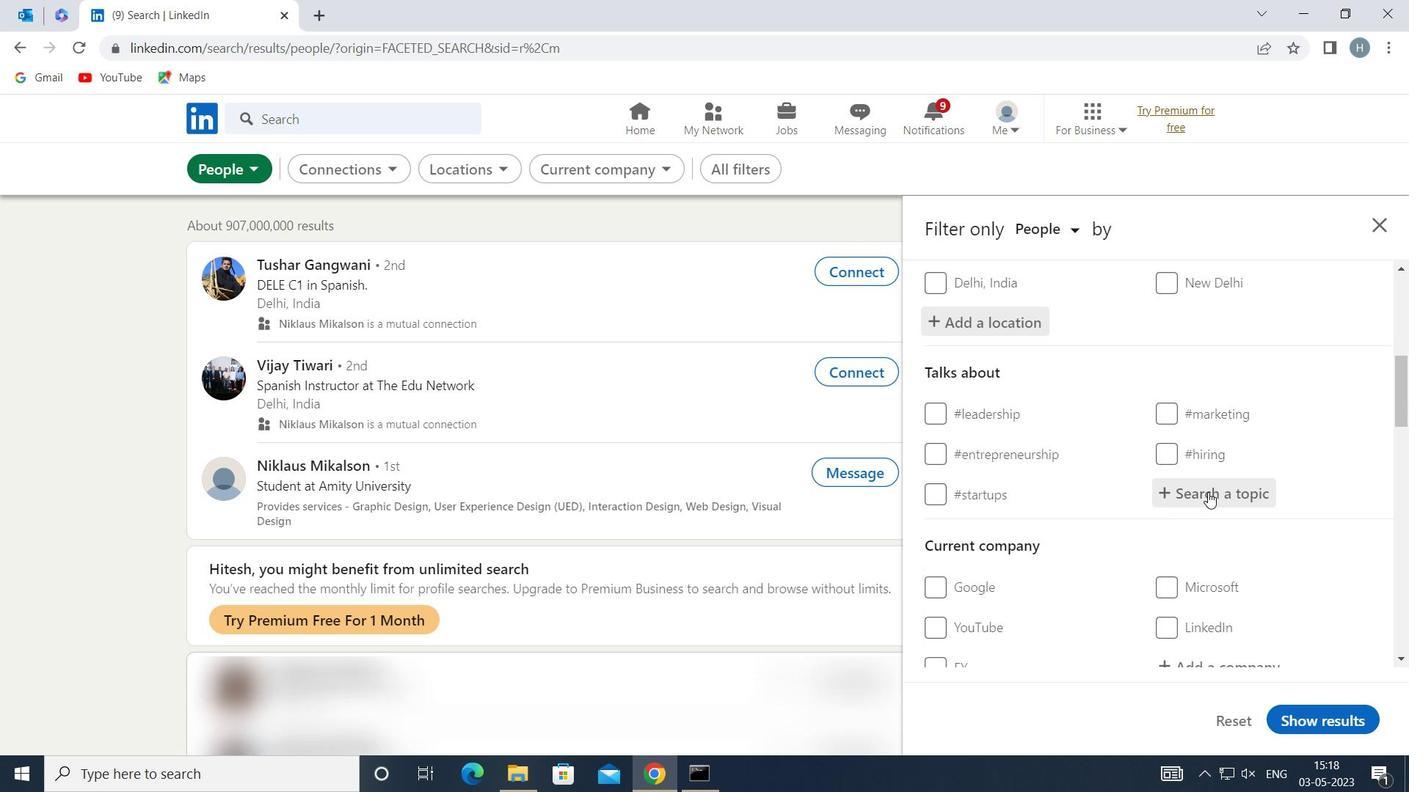 
Action: Key pressed TECHNOLOGY
Screenshot: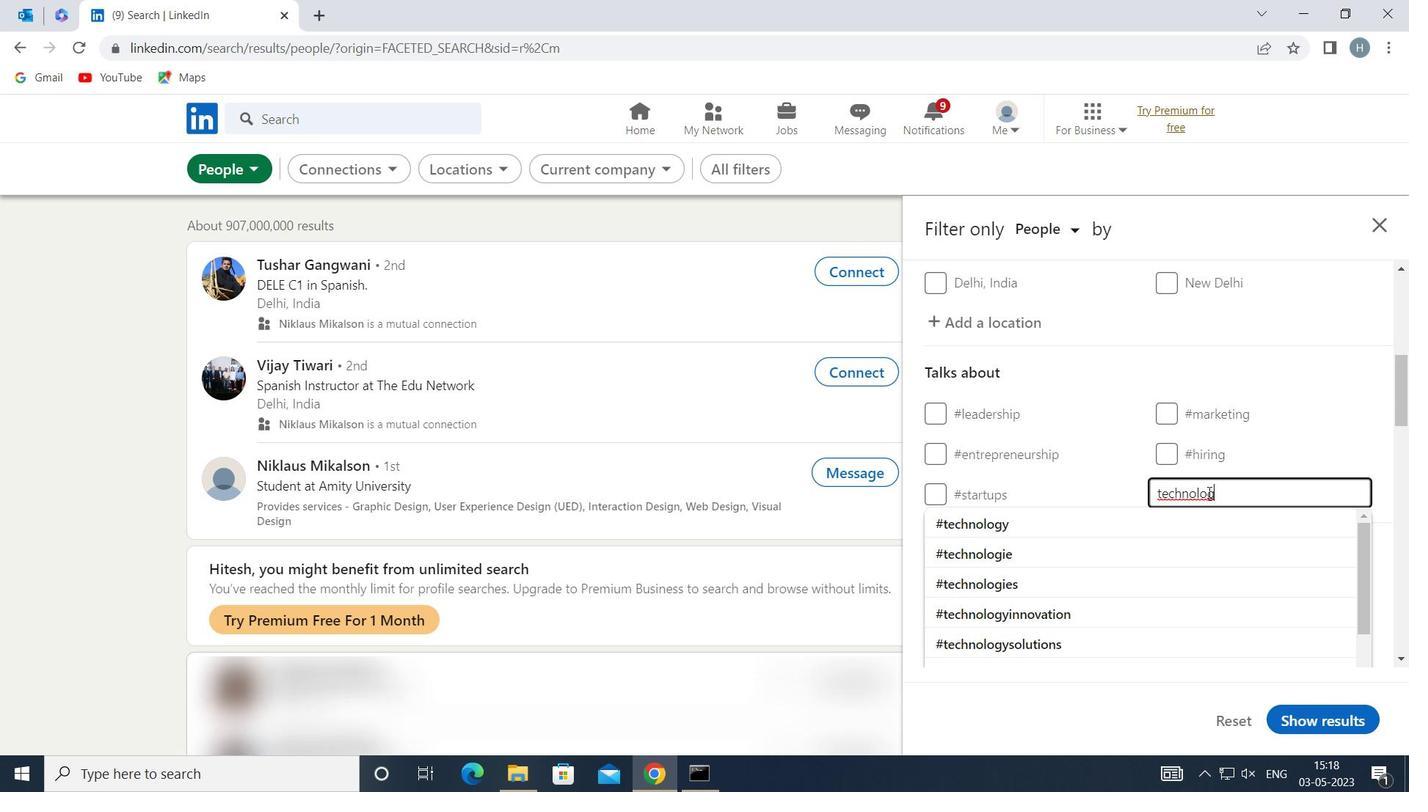 
Action: Mouse moved to (1116, 528)
Screenshot: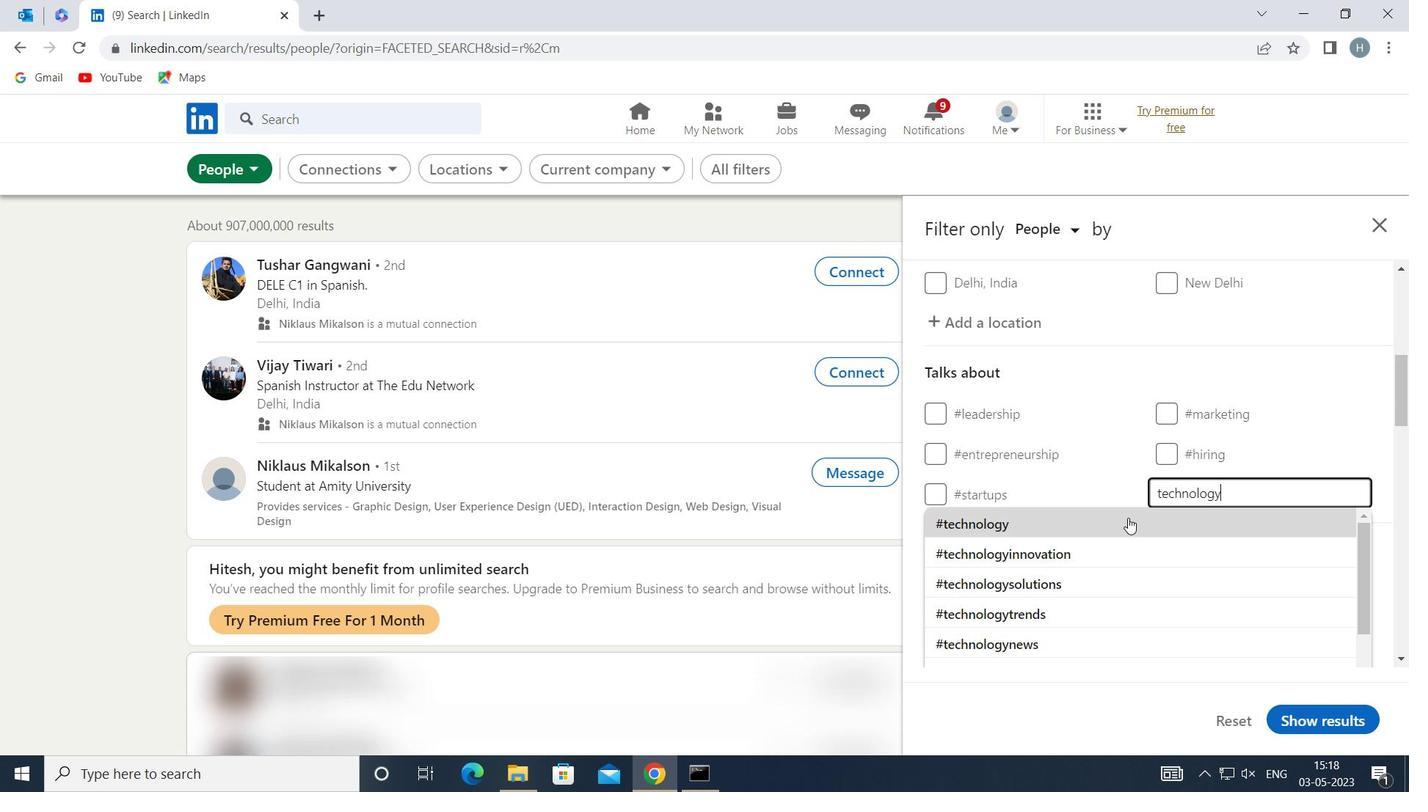 
Action: Mouse pressed left at (1116, 528)
Screenshot: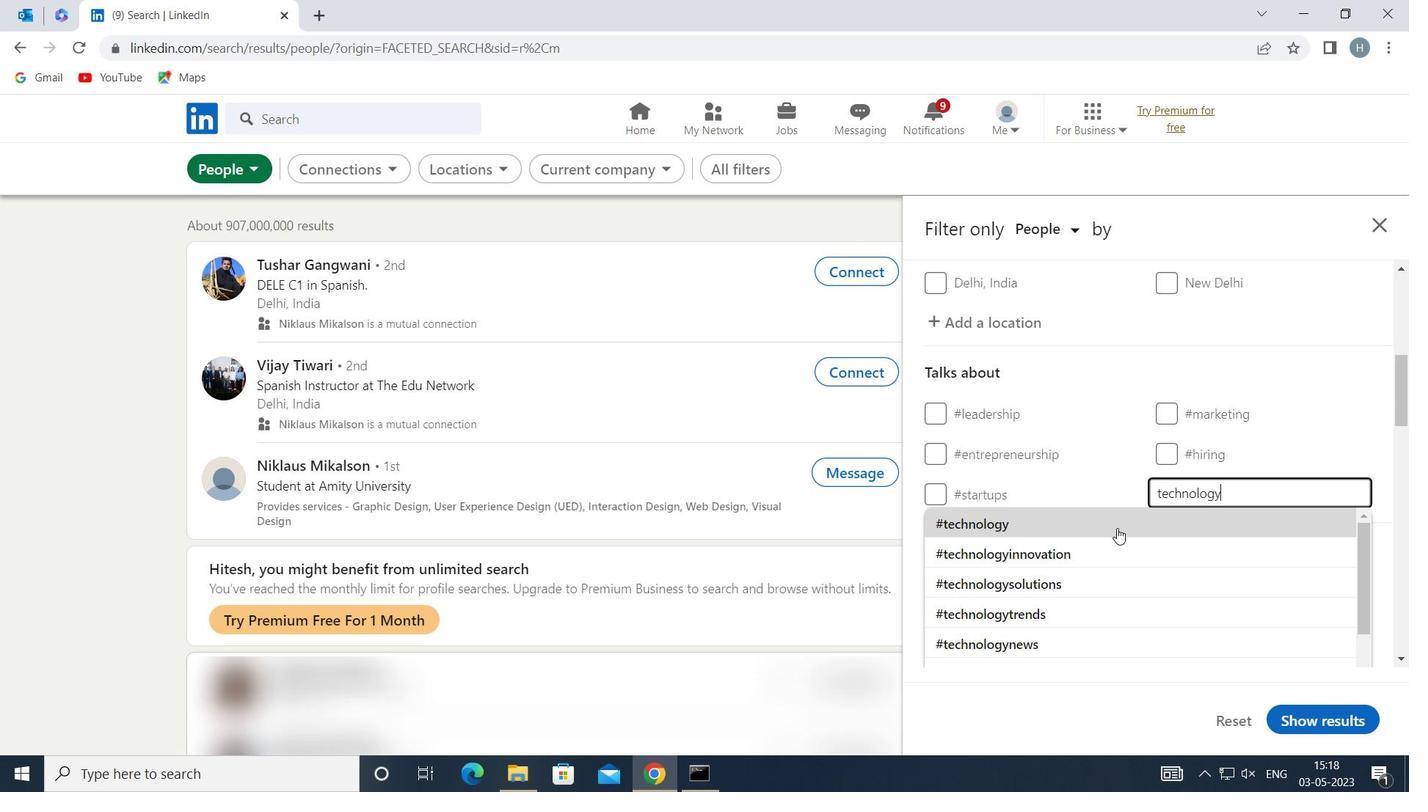 
Action: Mouse moved to (1107, 496)
Screenshot: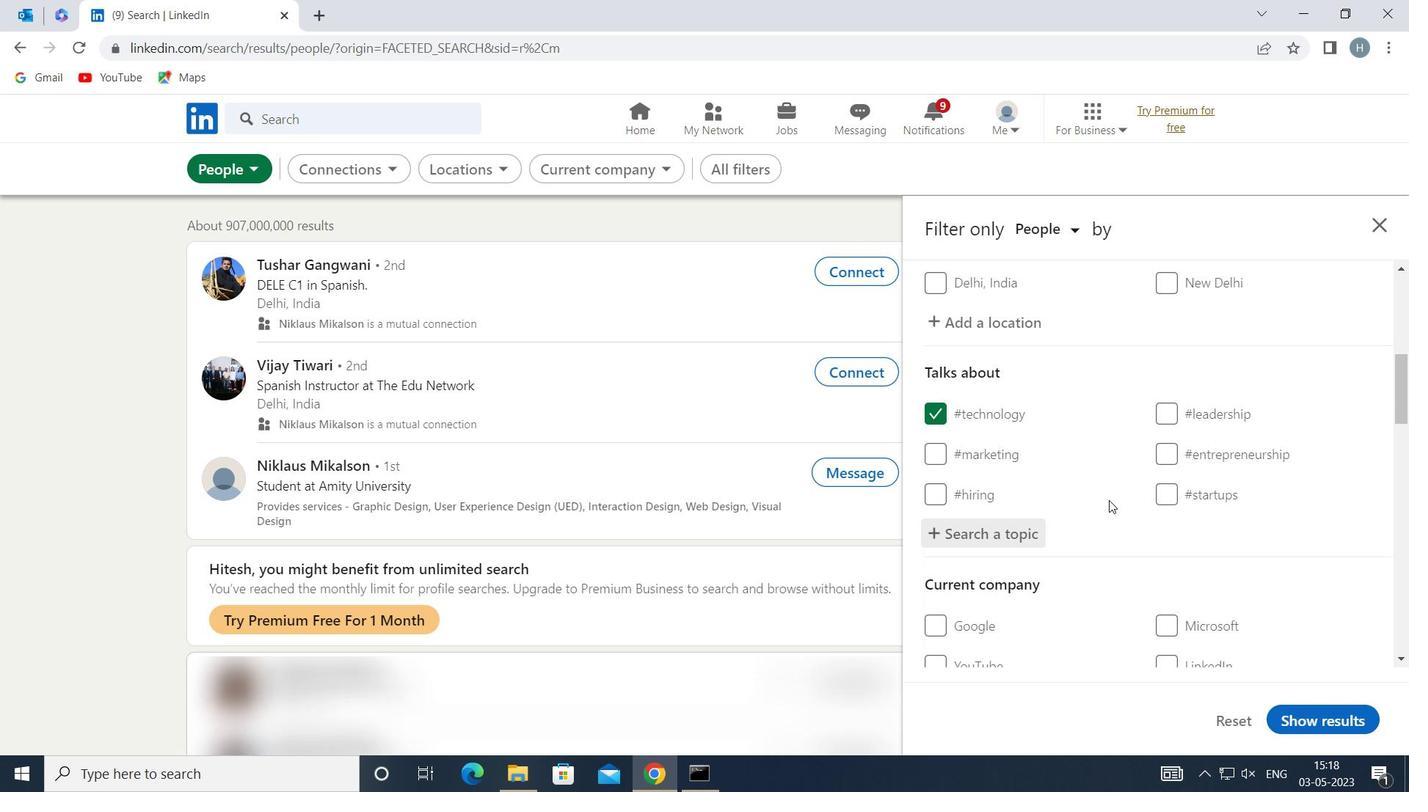 
Action: Mouse scrolled (1107, 496) with delta (0, 0)
Screenshot: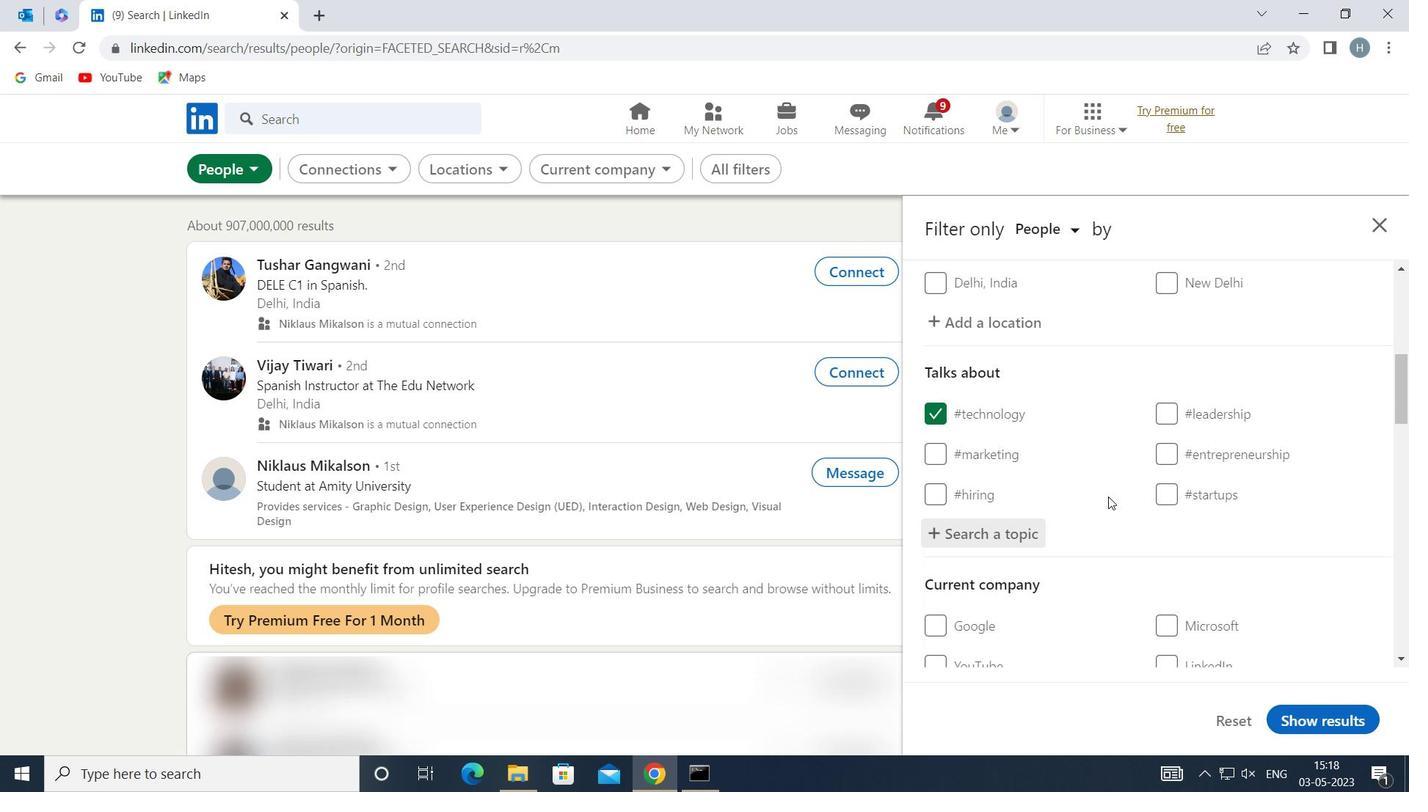 
Action: Mouse scrolled (1107, 496) with delta (0, 0)
Screenshot: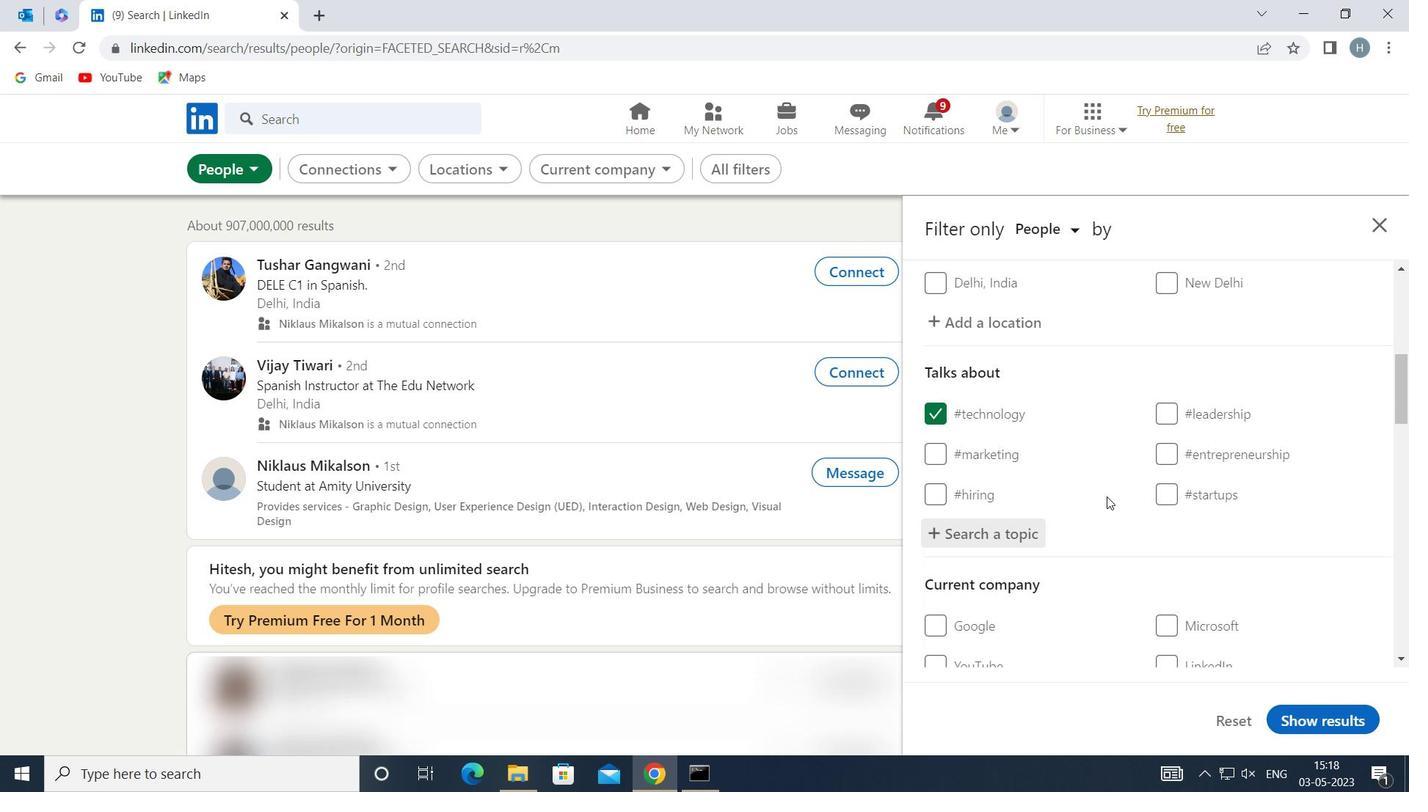 
Action: Mouse moved to (1126, 488)
Screenshot: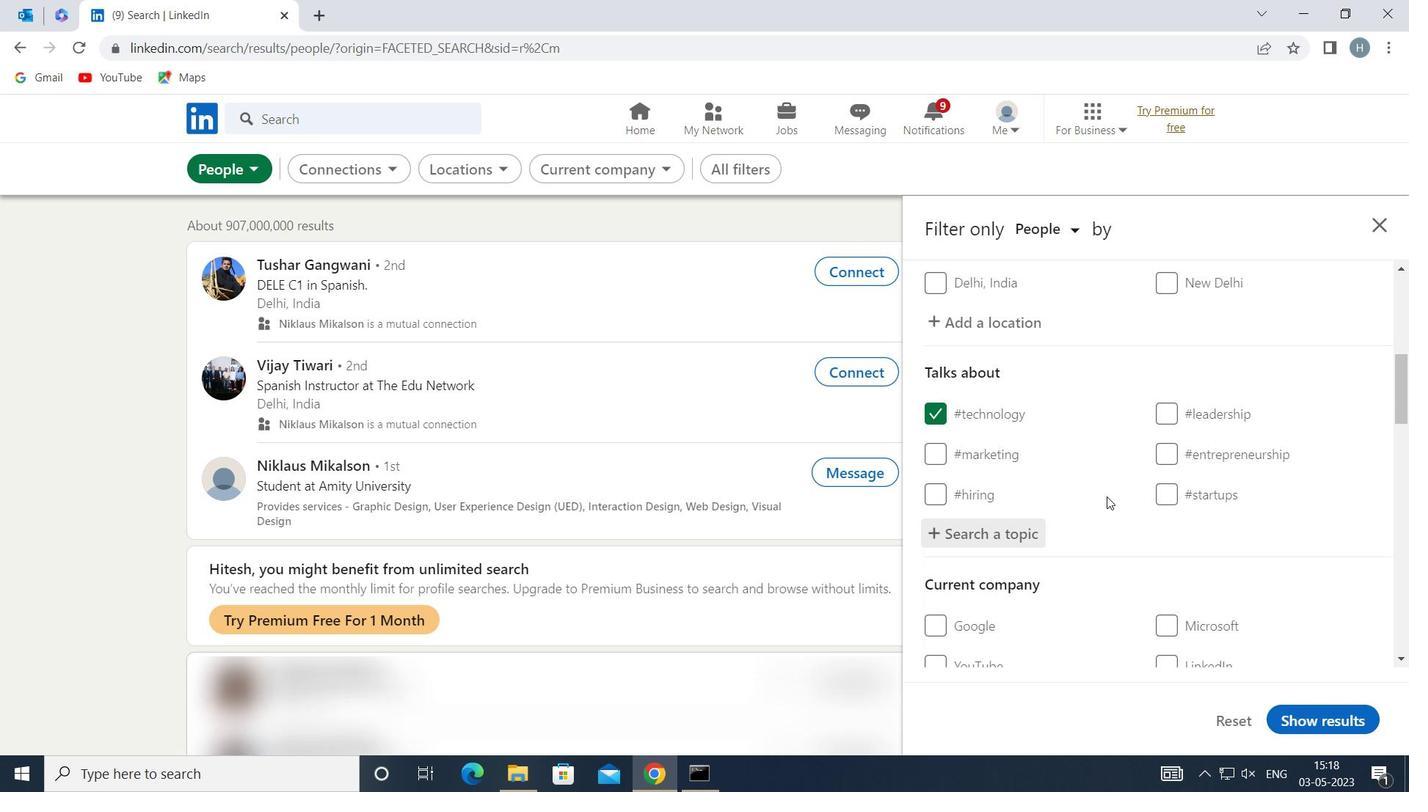 
Action: Mouse scrolled (1126, 487) with delta (0, 0)
Screenshot: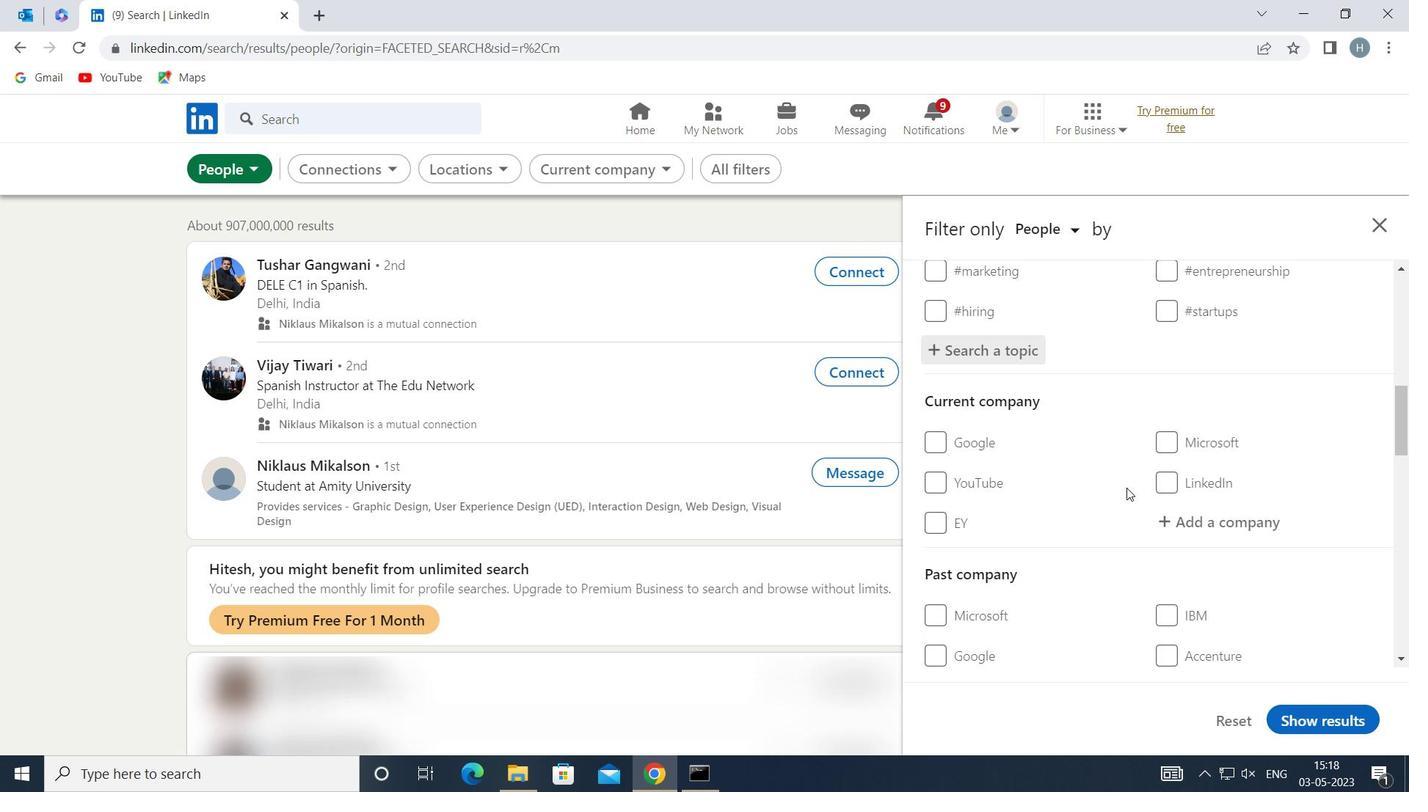 
Action: Mouse scrolled (1126, 487) with delta (0, 0)
Screenshot: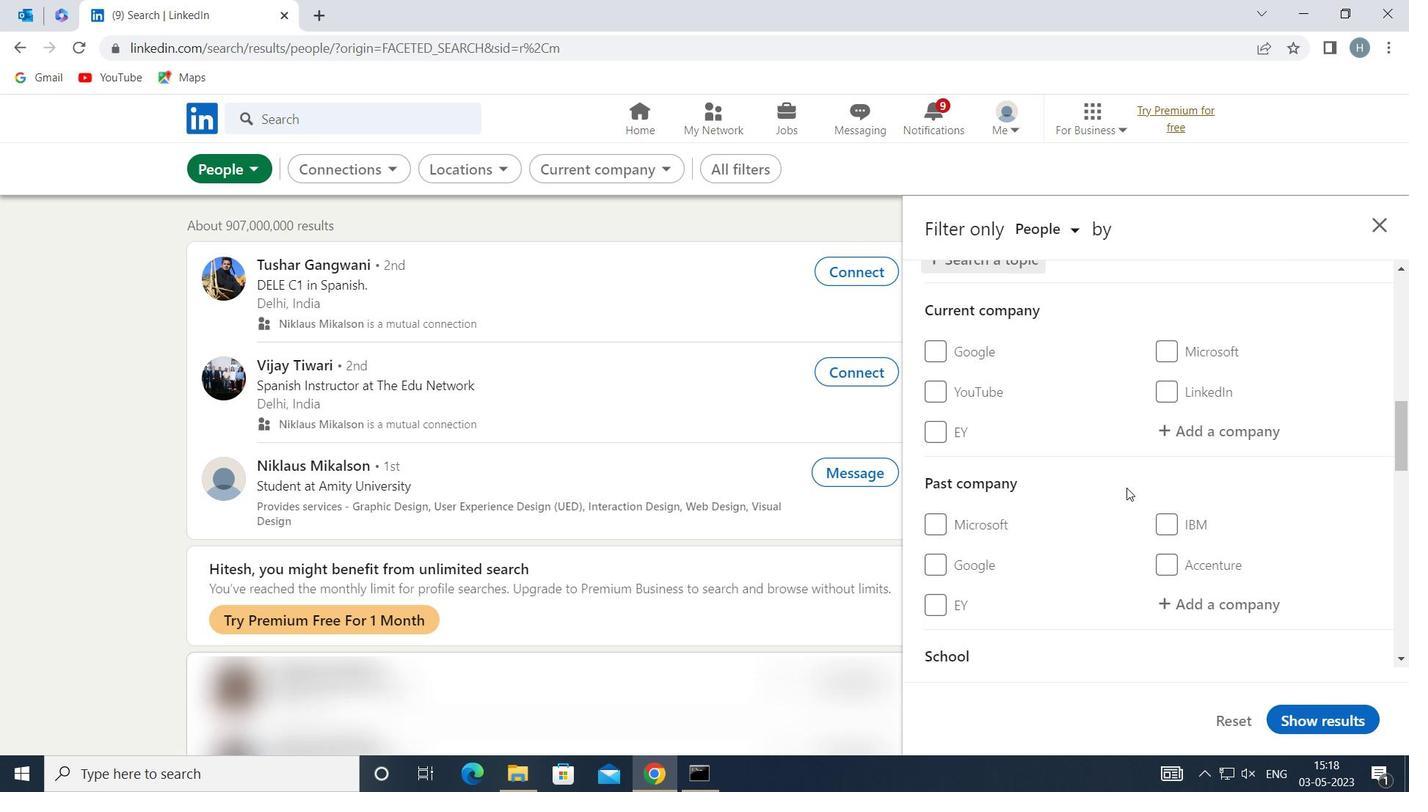 
Action: Mouse moved to (1127, 486)
Screenshot: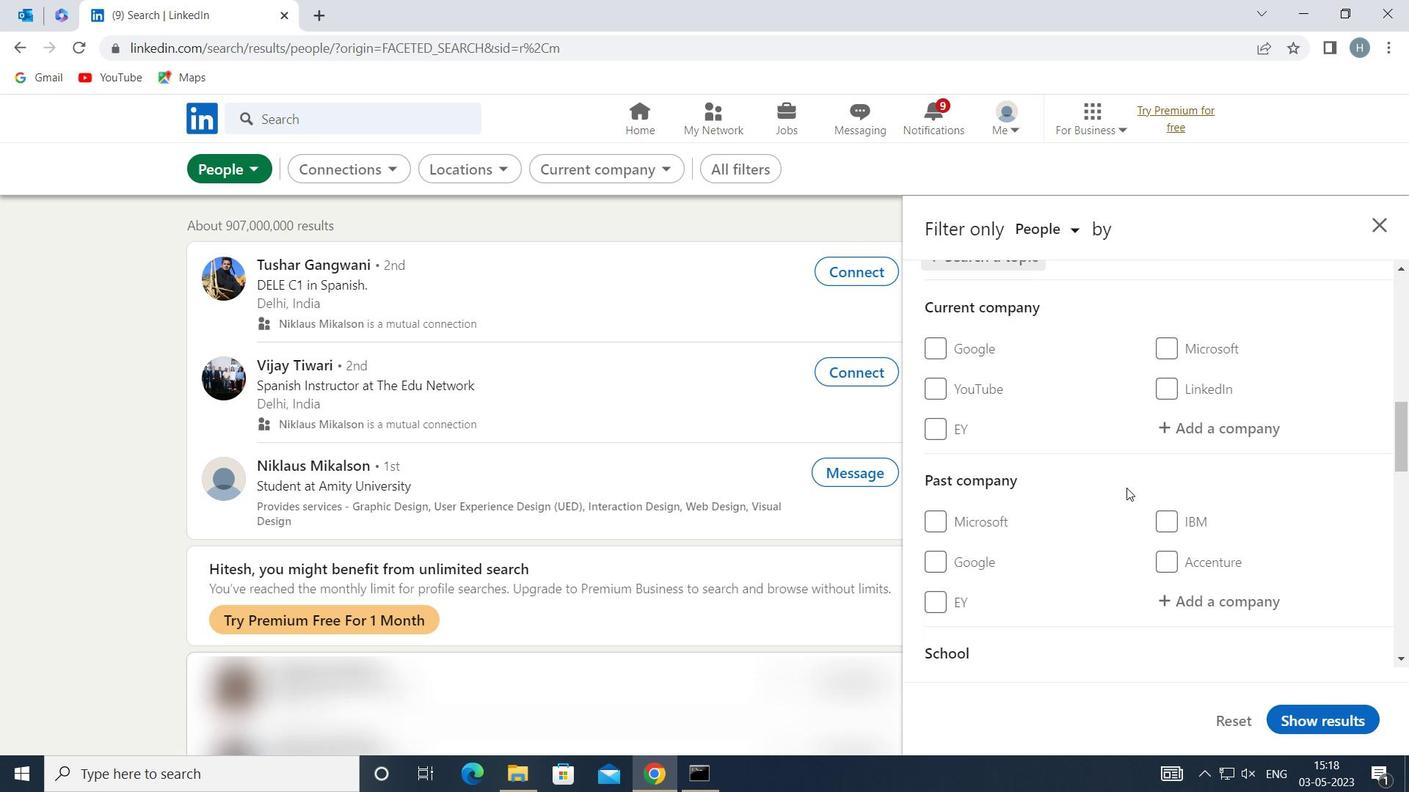 
Action: Mouse scrolled (1127, 485) with delta (0, 0)
Screenshot: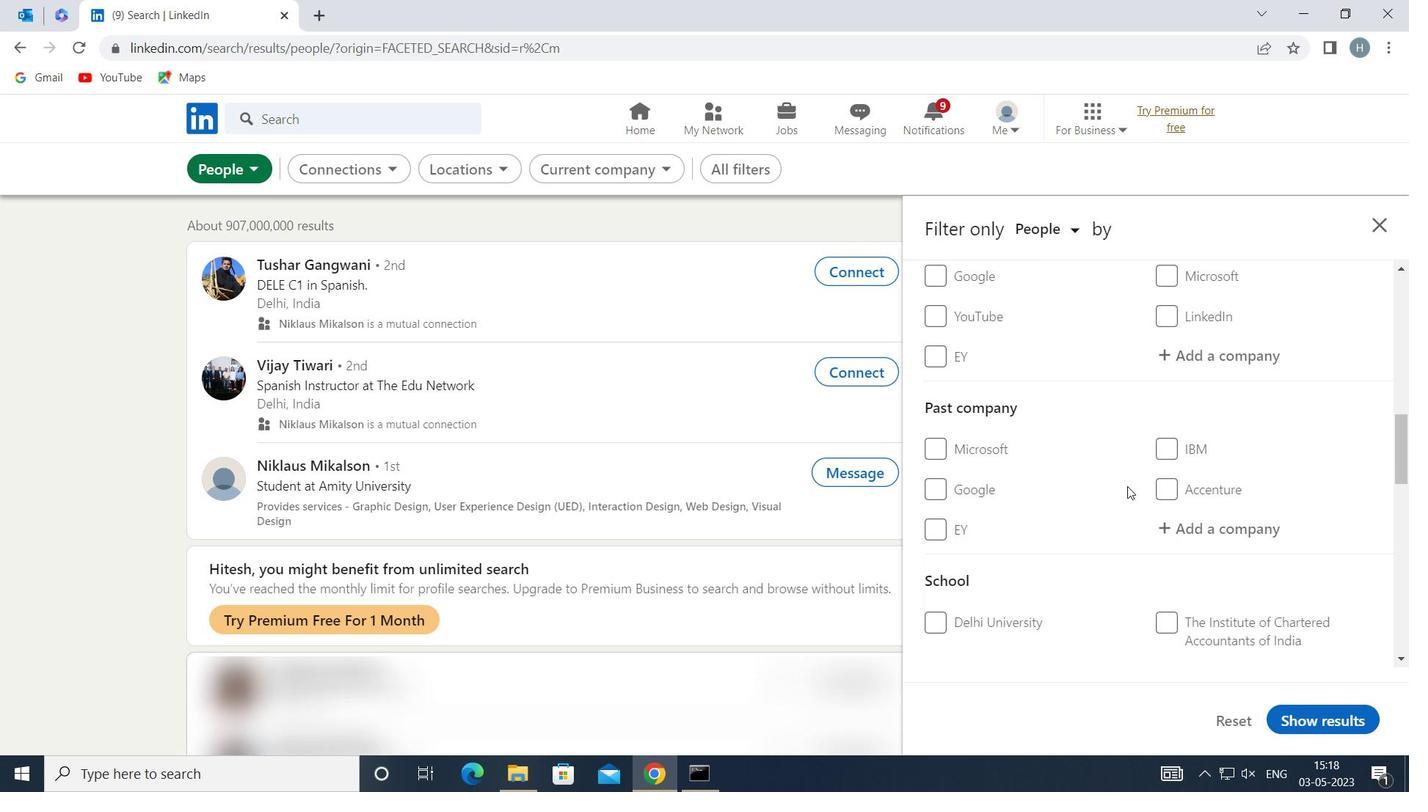 
Action: Mouse scrolled (1127, 485) with delta (0, 0)
Screenshot: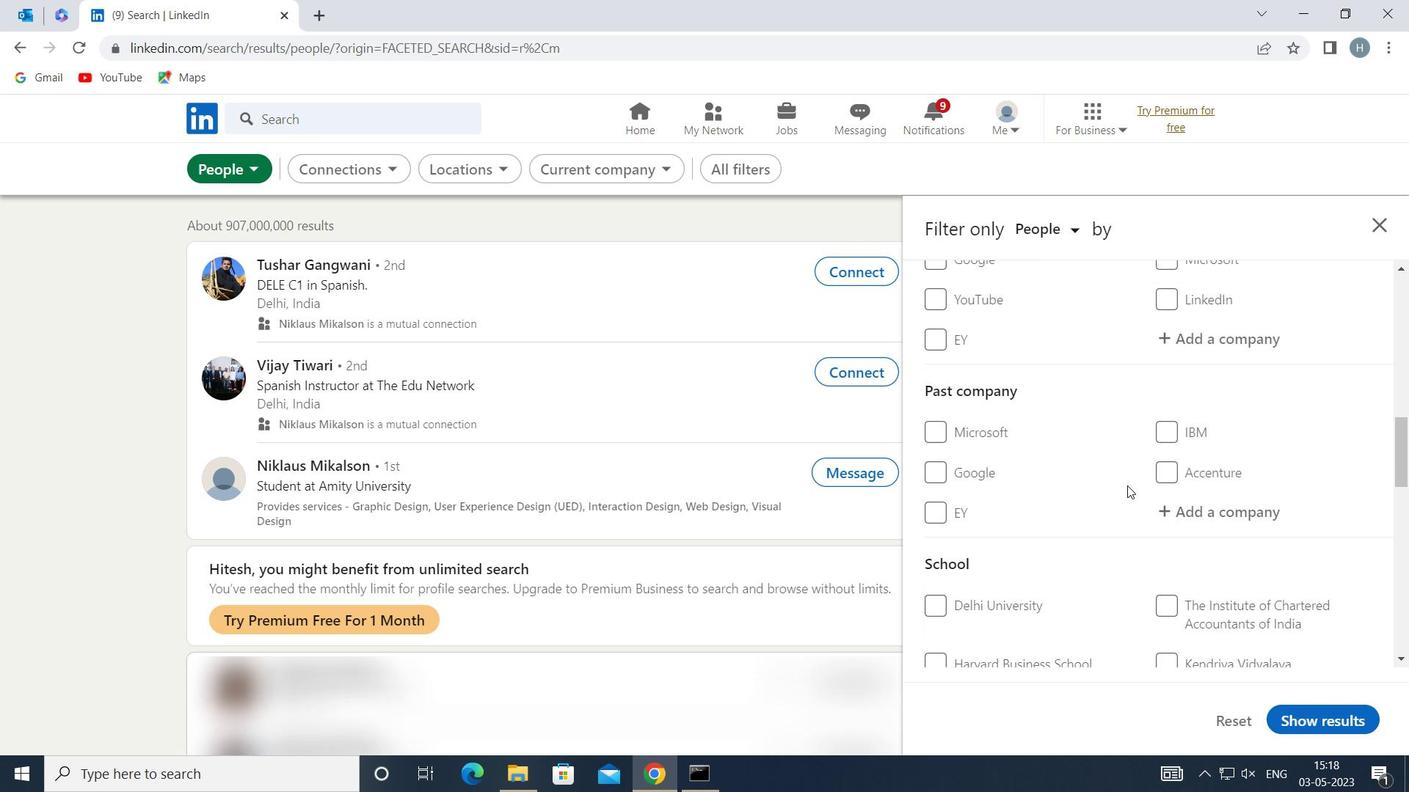 
Action: Mouse moved to (1127, 485)
Screenshot: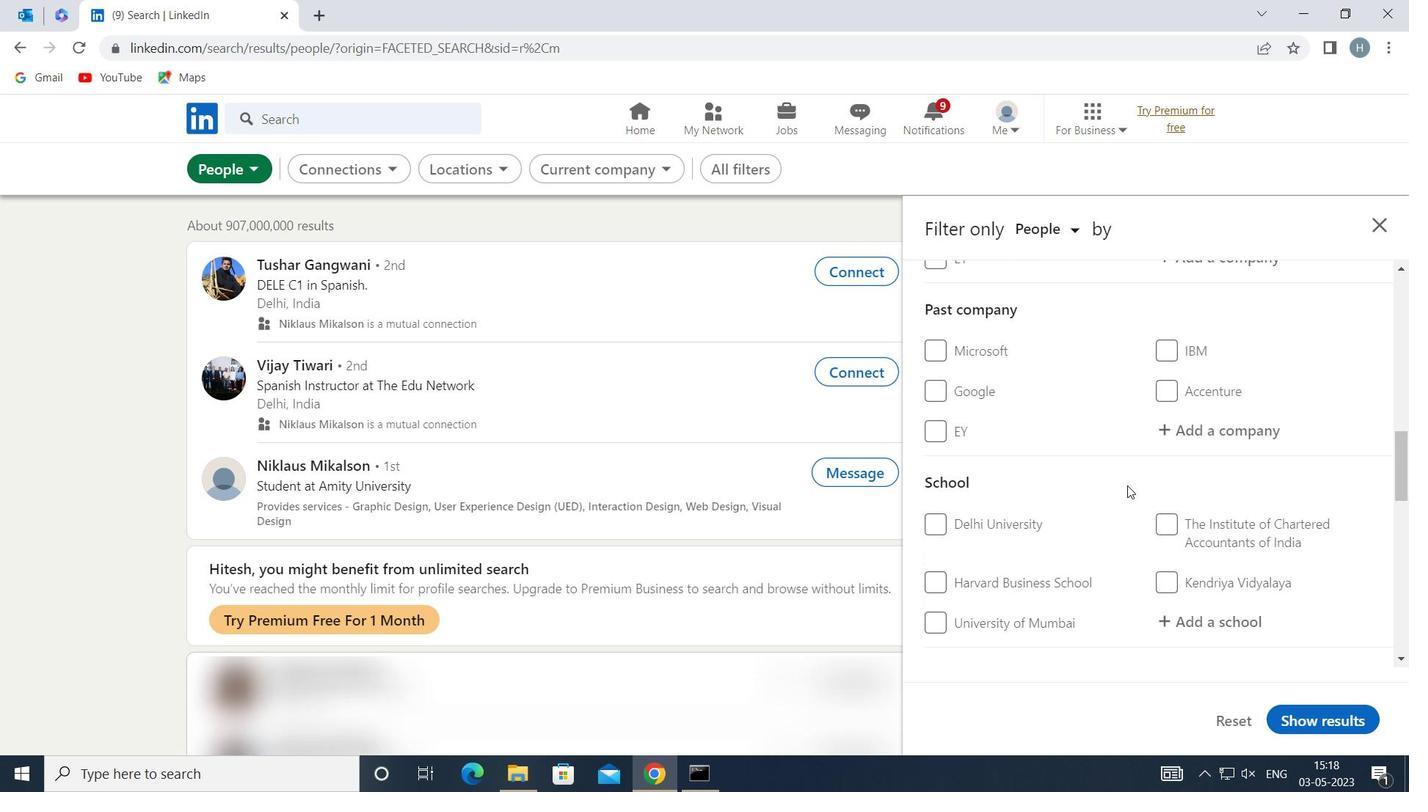 
Action: Mouse scrolled (1127, 485) with delta (0, 0)
Screenshot: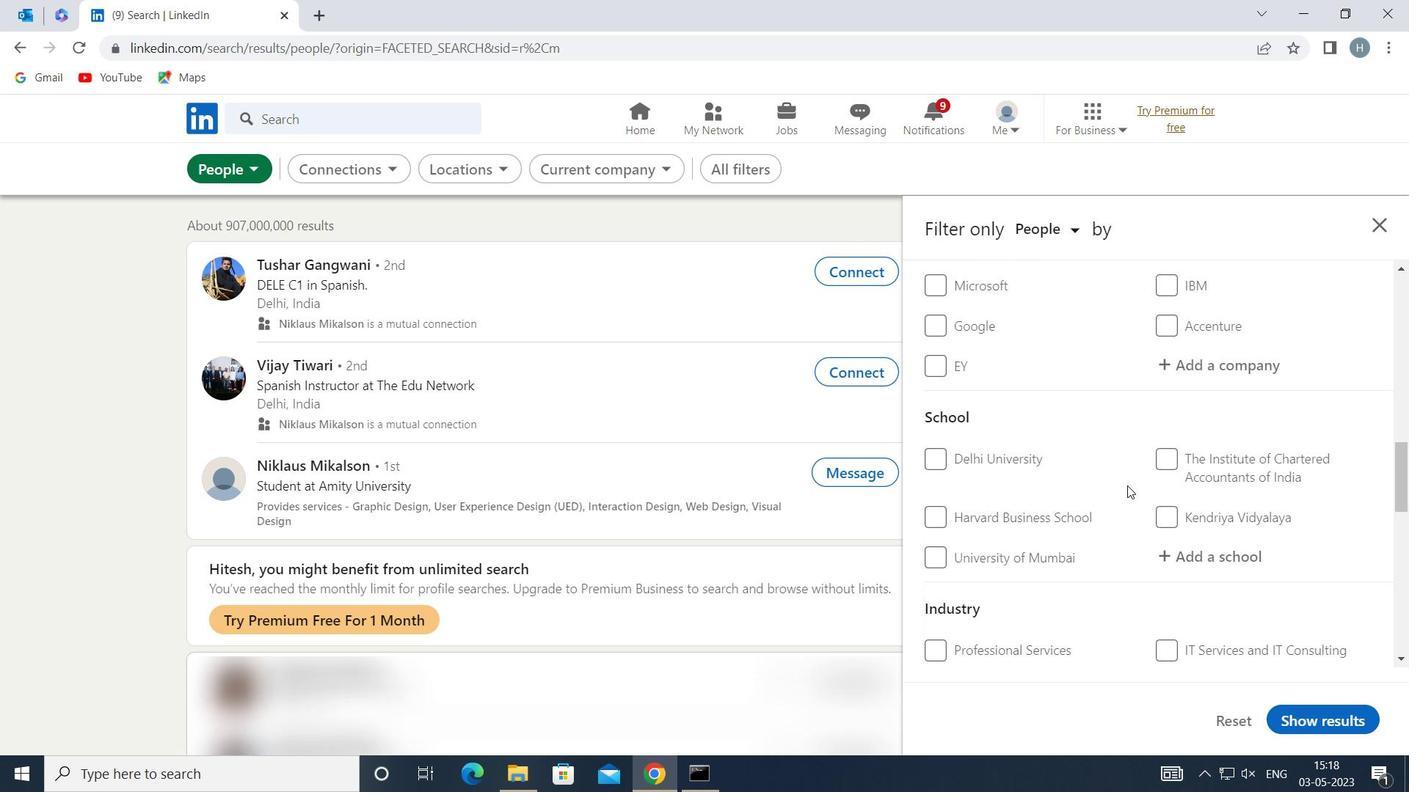 
Action: Mouse scrolled (1127, 485) with delta (0, 0)
Screenshot: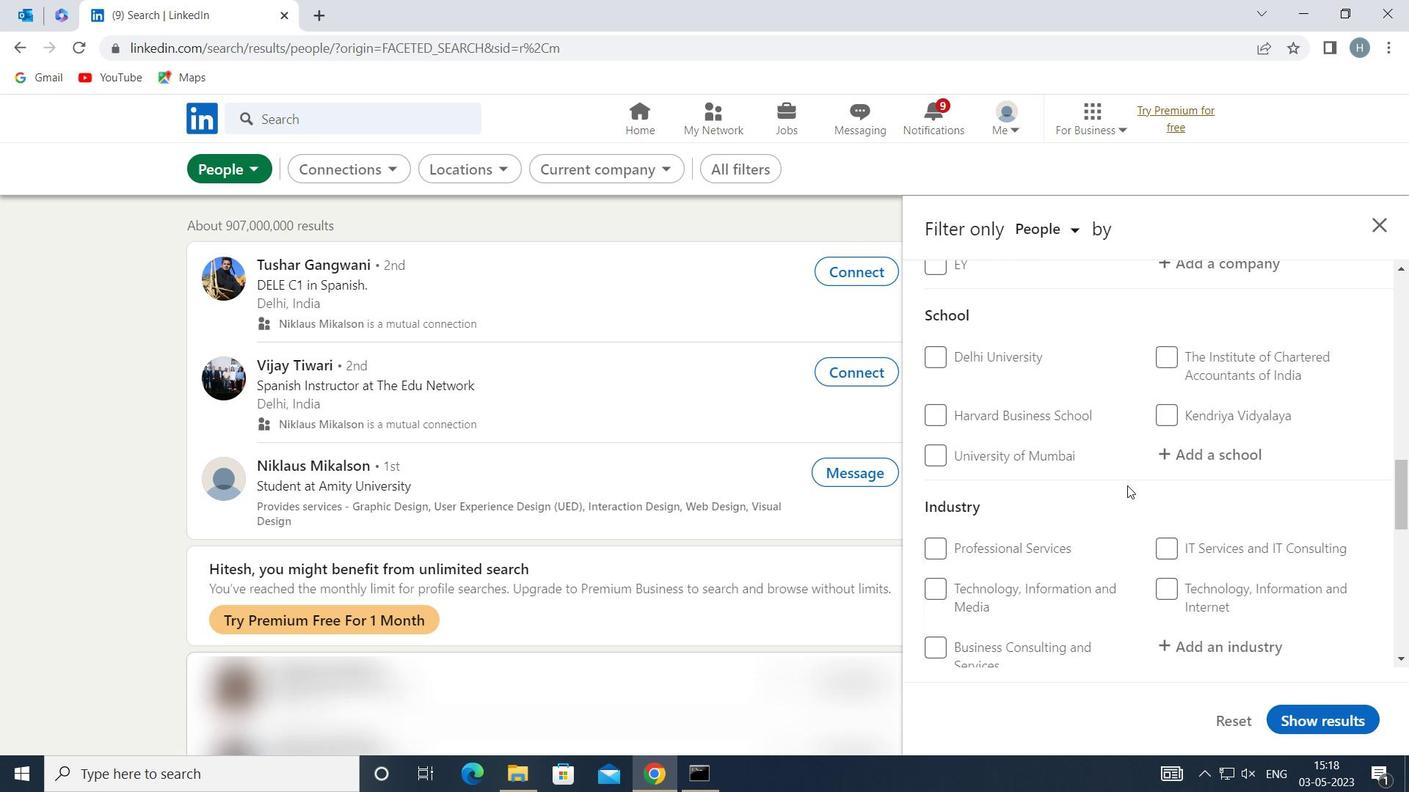 
Action: Mouse moved to (1130, 484)
Screenshot: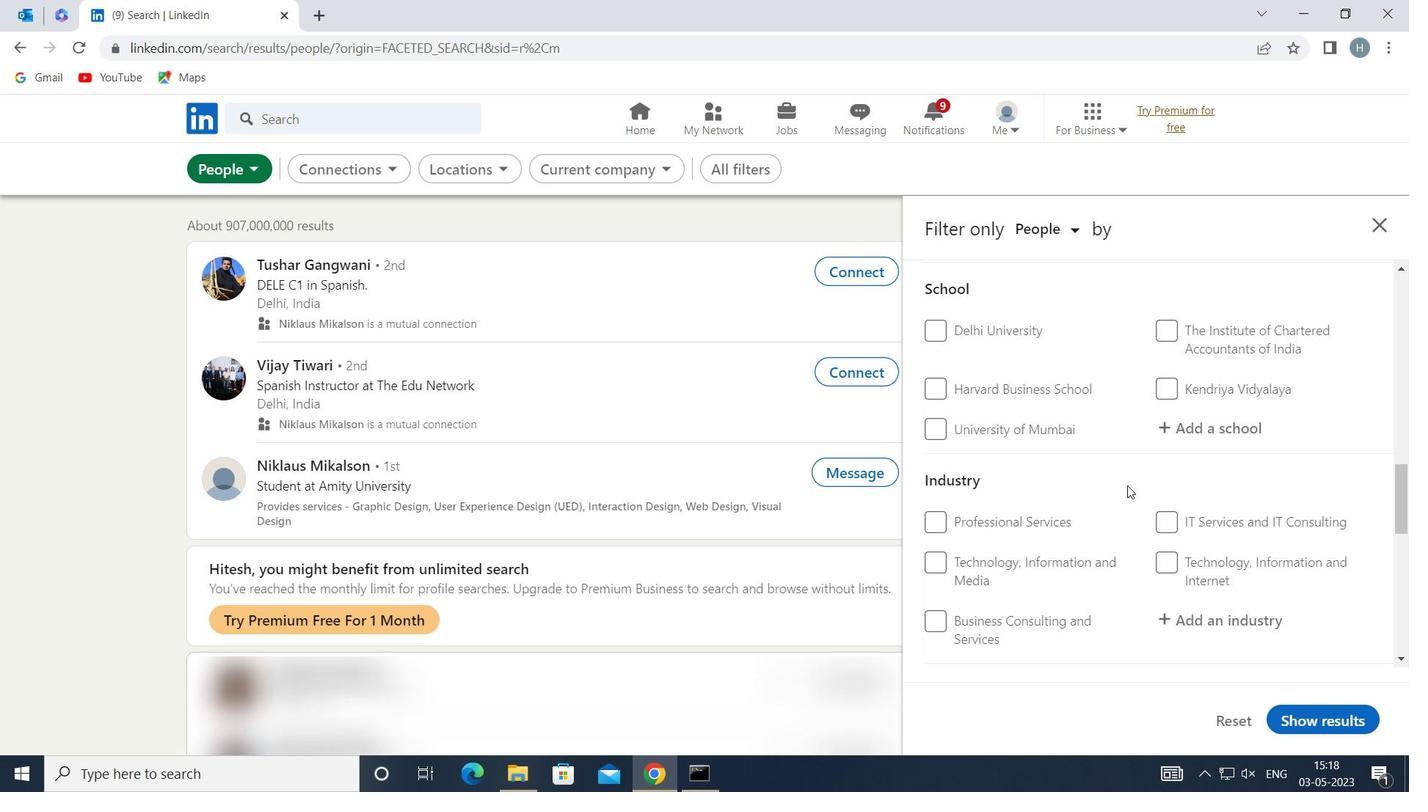 
Action: Mouse scrolled (1130, 483) with delta (0, 0)
Screenshot: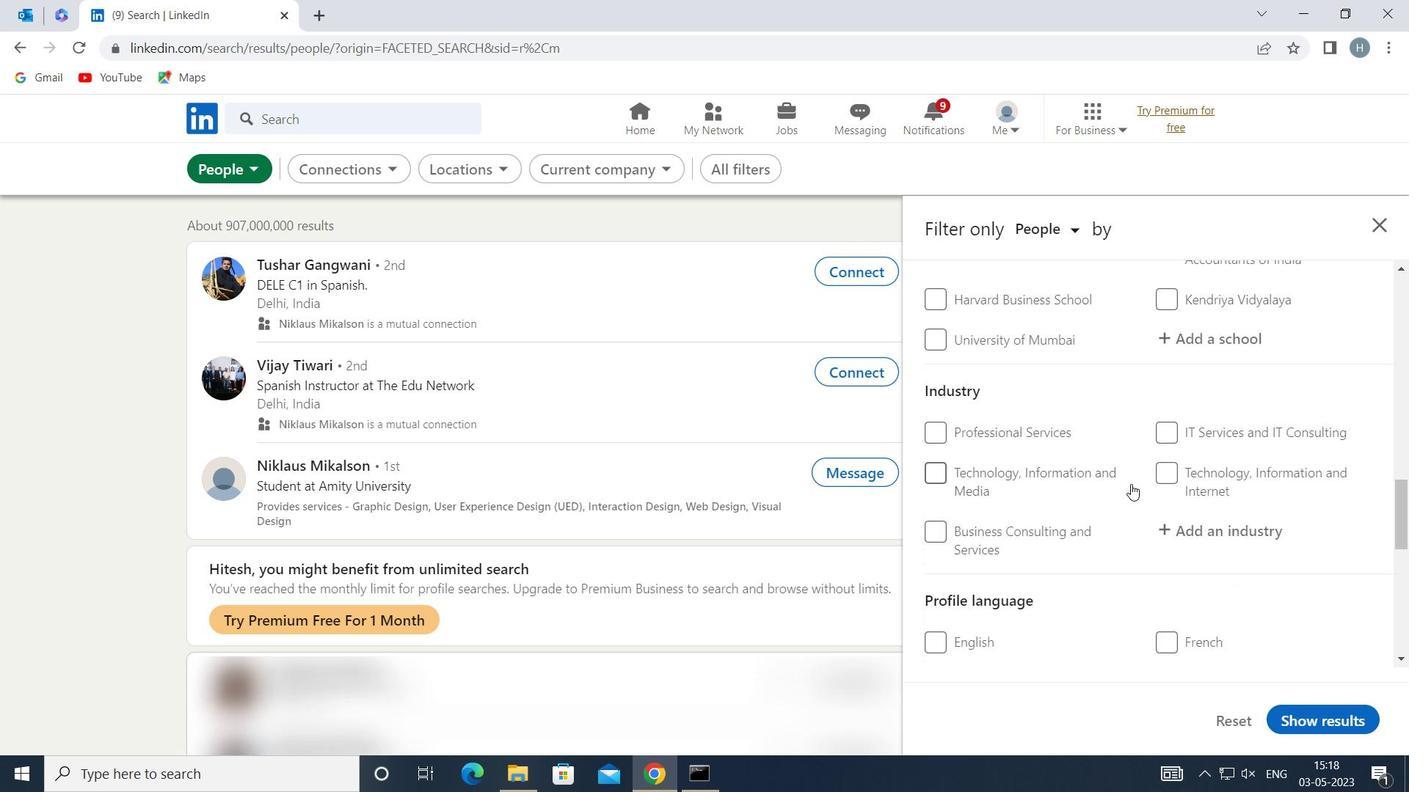 
Action: Mouse moved to (1173, 584)
Screenshot: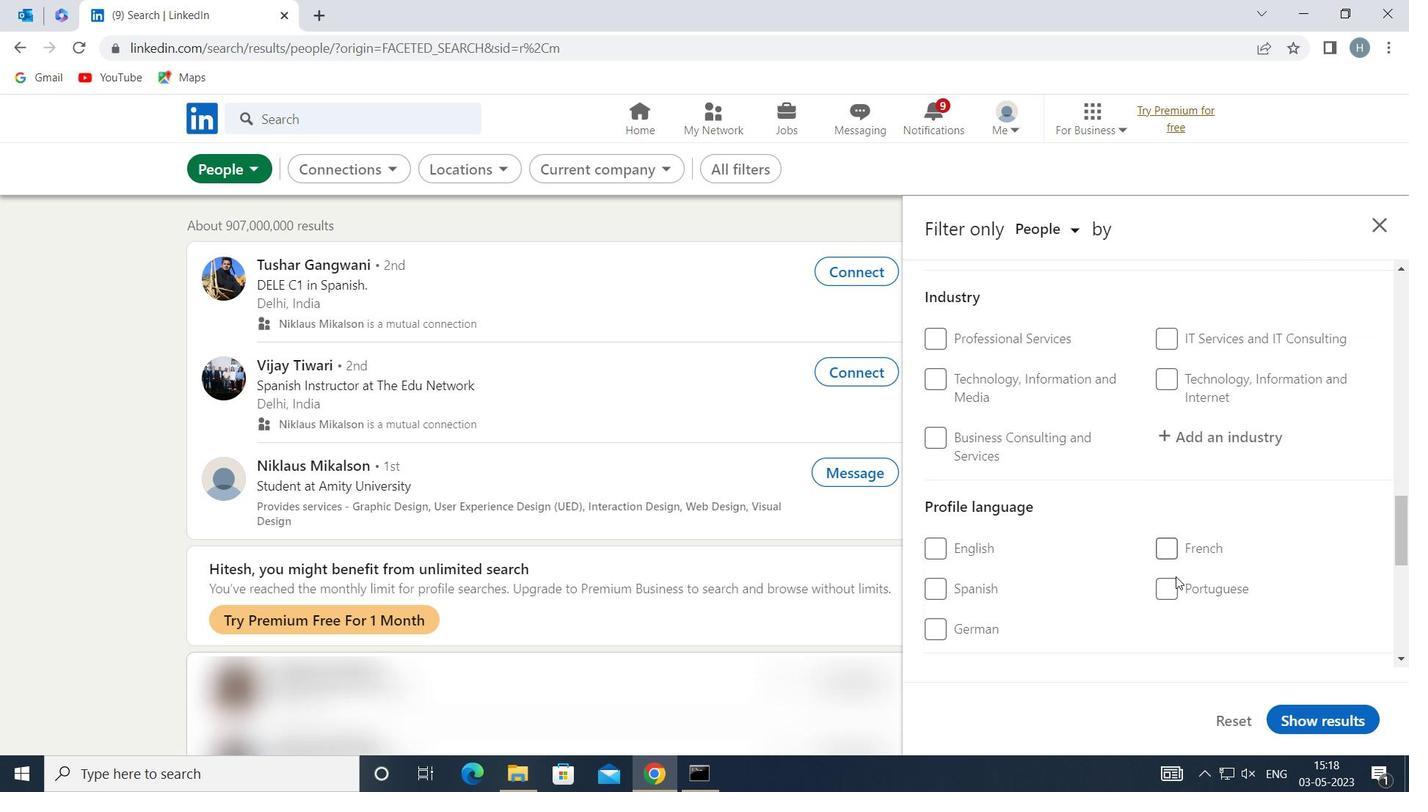 
Action: Mouse pressed left at (1173, 584)
Screenshot: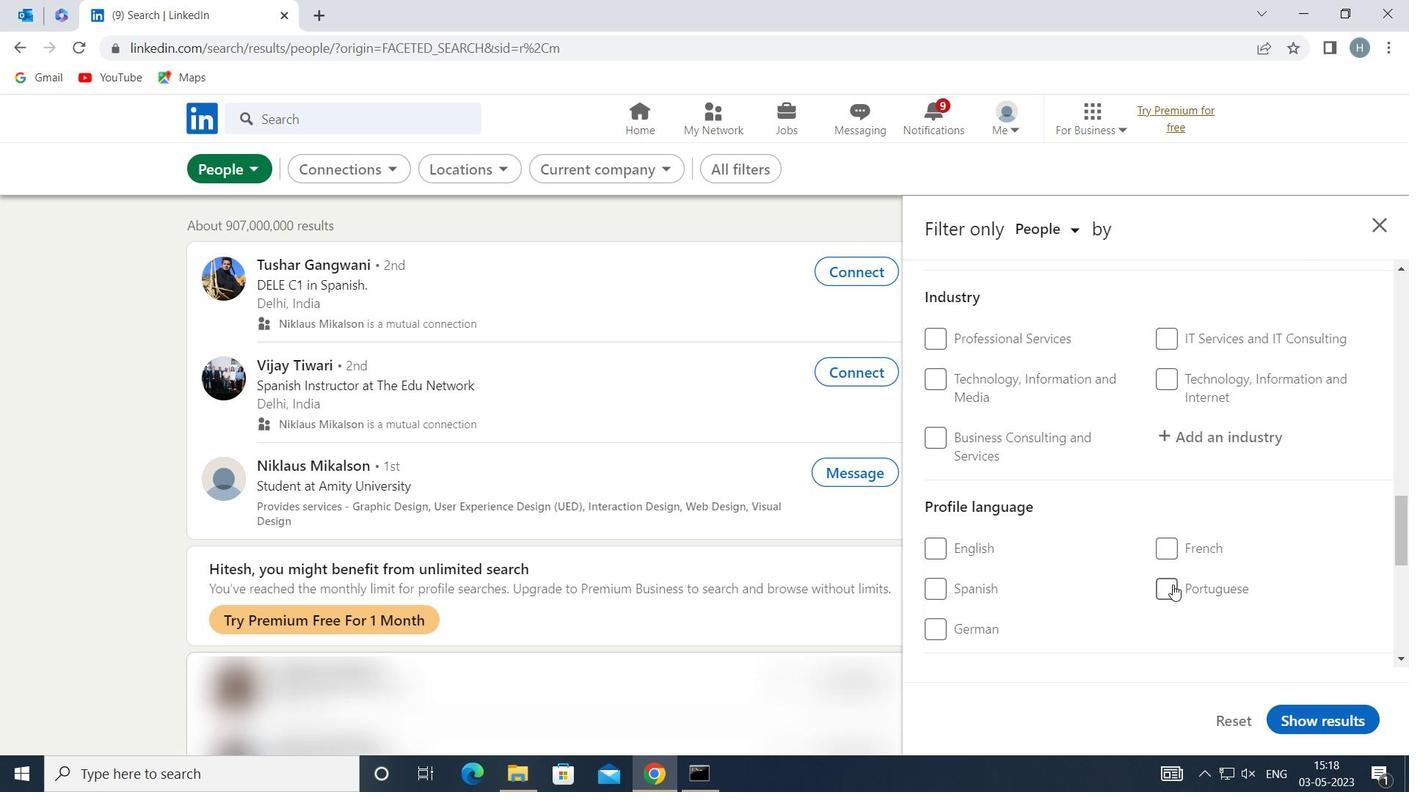 
Action: Mouse moved to (1108, 529)
Screenshot: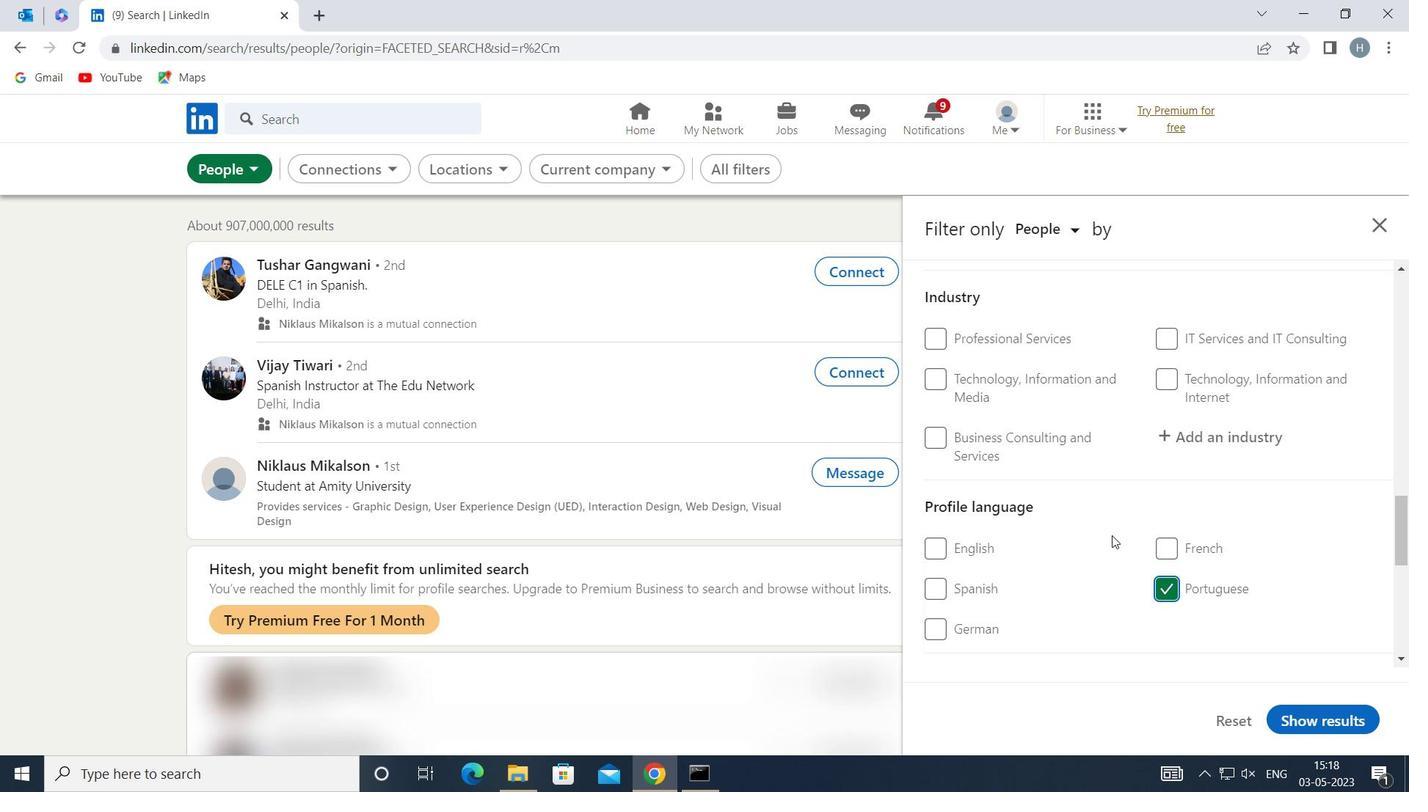 
Action: Mouse scrolled (1108, 530) with delta (0, 0)
Screenshot: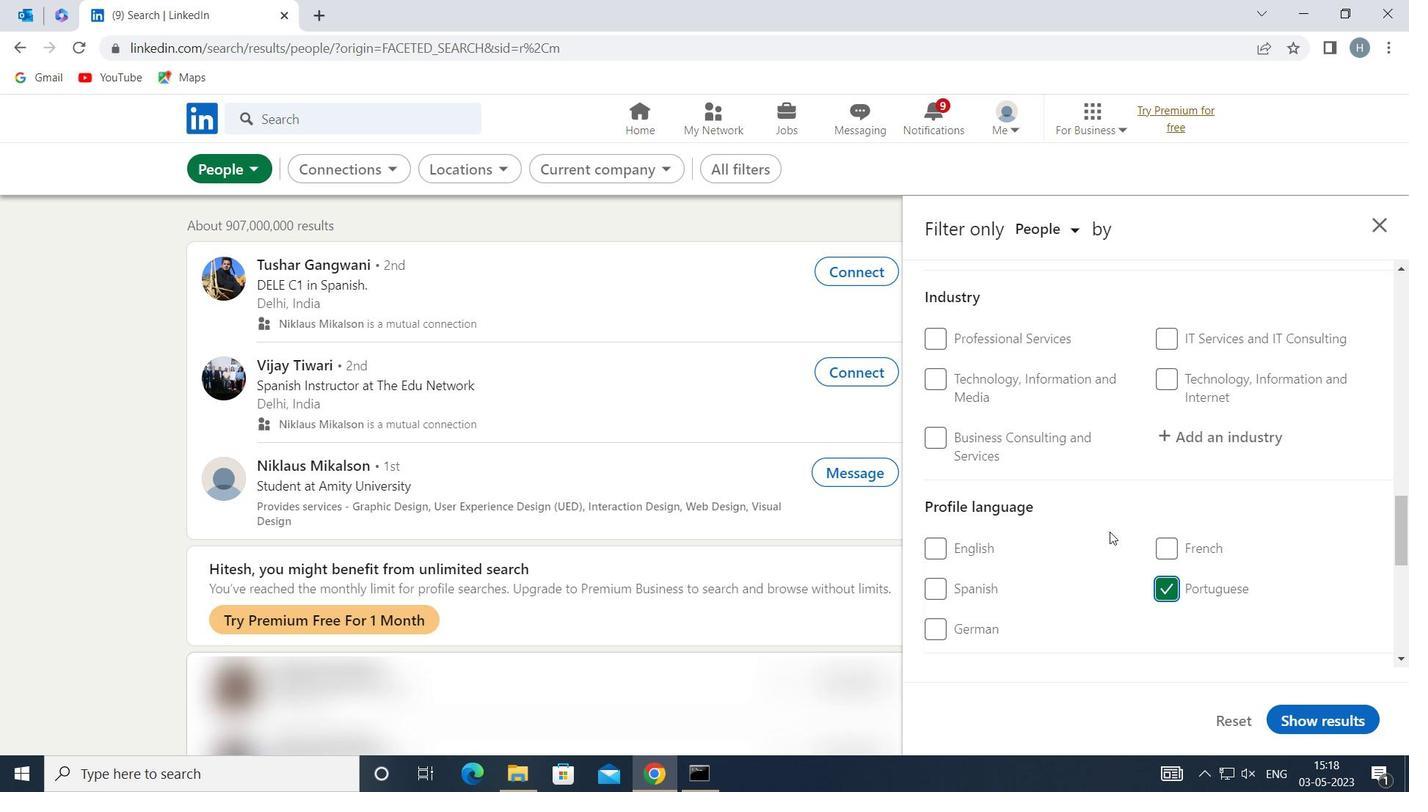 
Action: Mouse scrolled (1108, 530) with delta (0, 0)
Screenshot: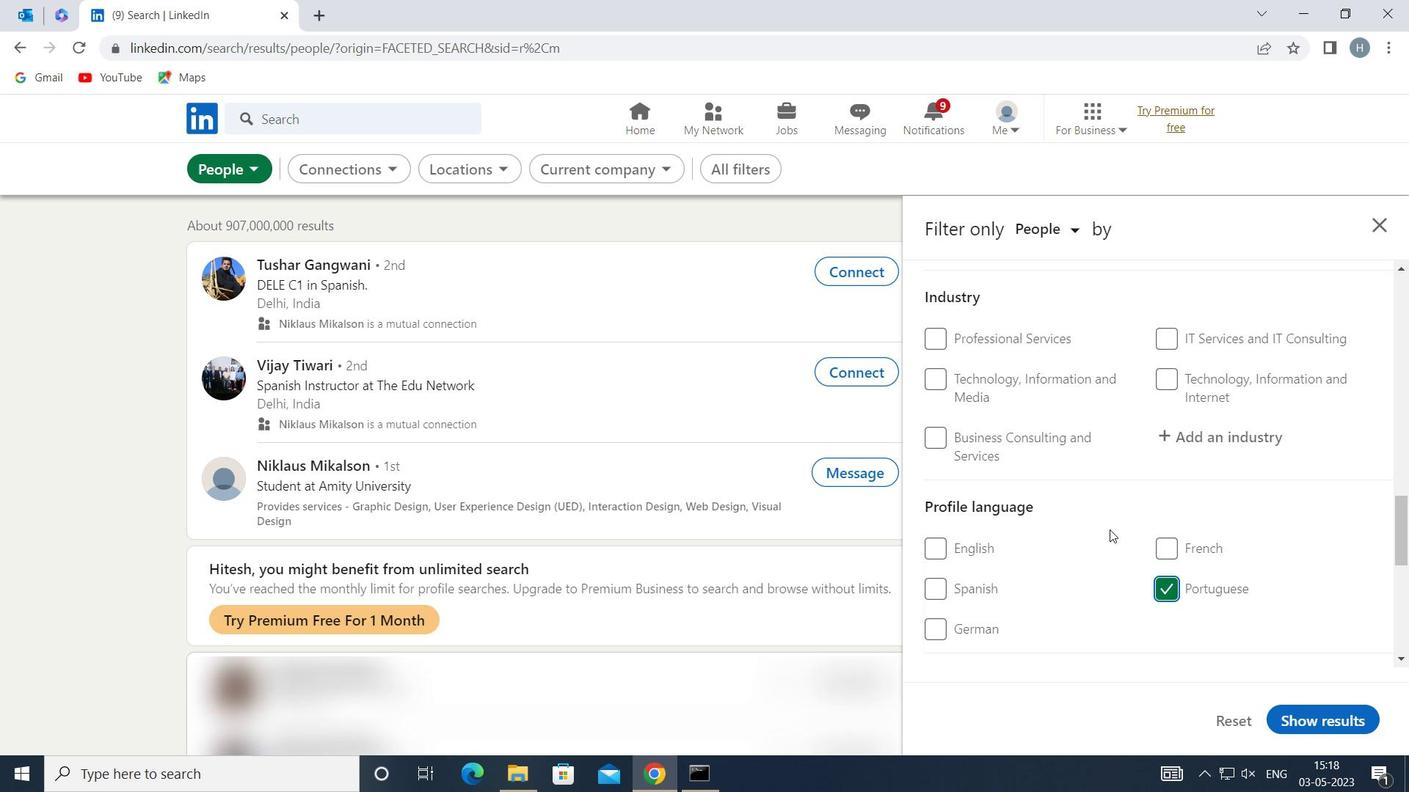 
Action: Mouse scrolled (1108, 530) with delta (0, 0)
Screenshot: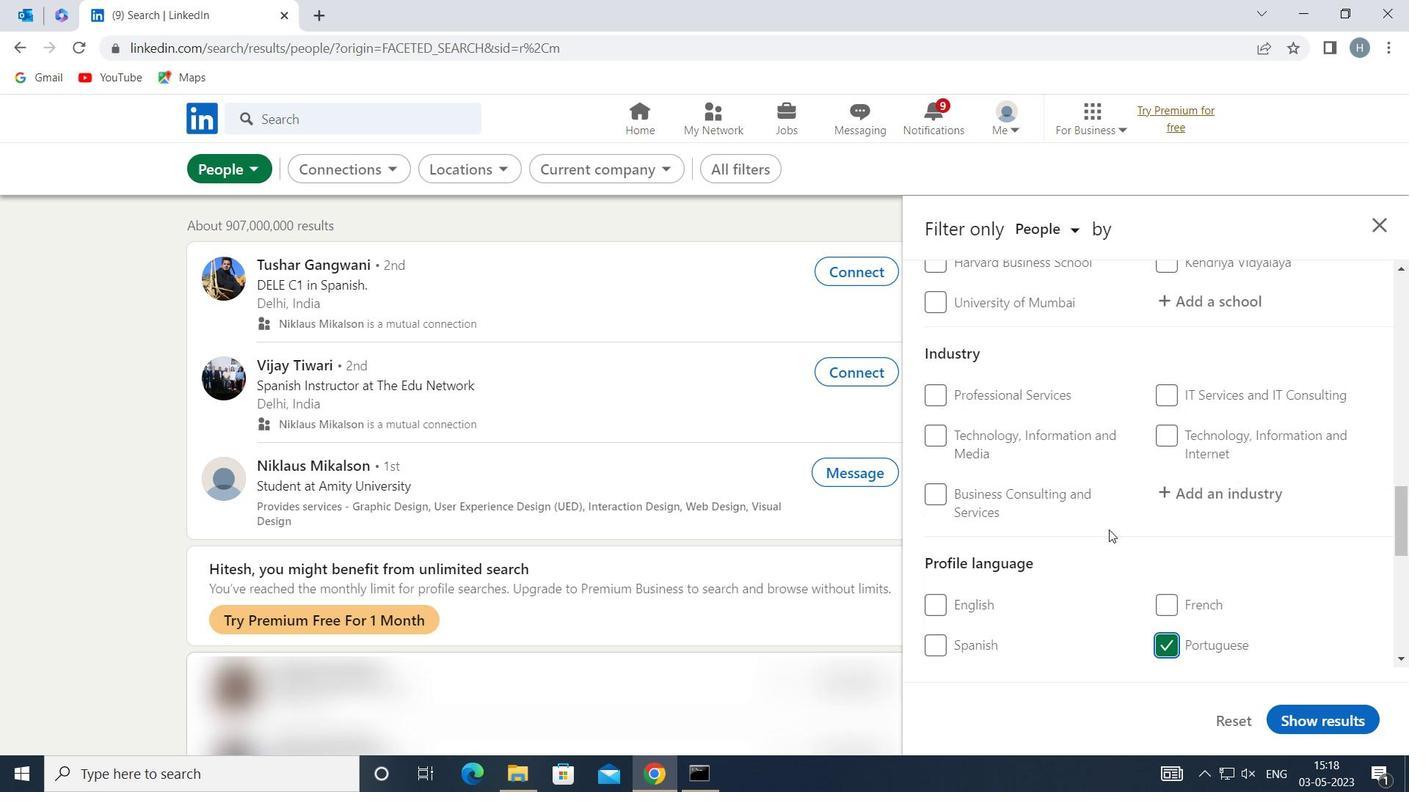 
Action: Mouse scrolled (1108, 530) with delta (0, 0)
Screenshot: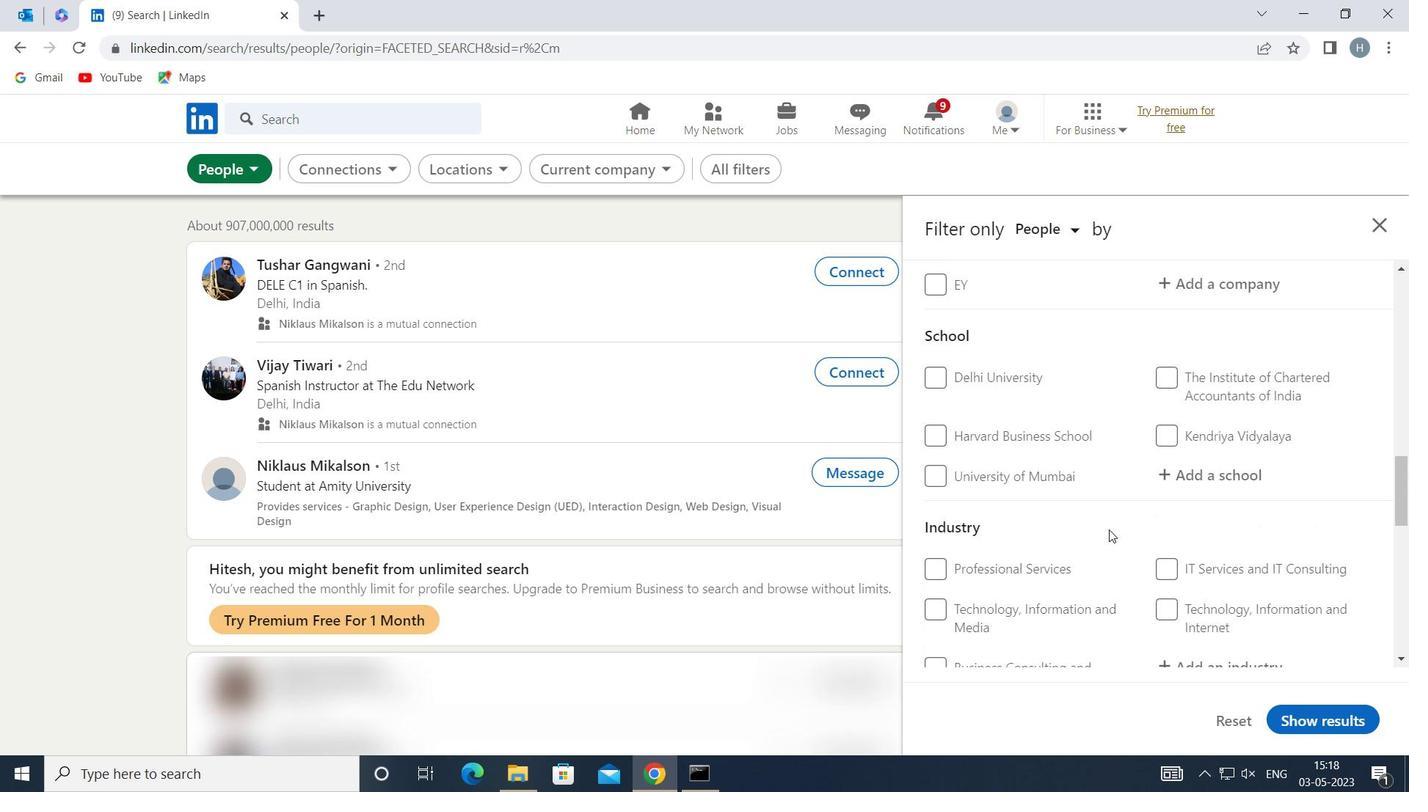 
Action: Mouse scrolled (1108, 530) with delta (0, 0)
Screenshot: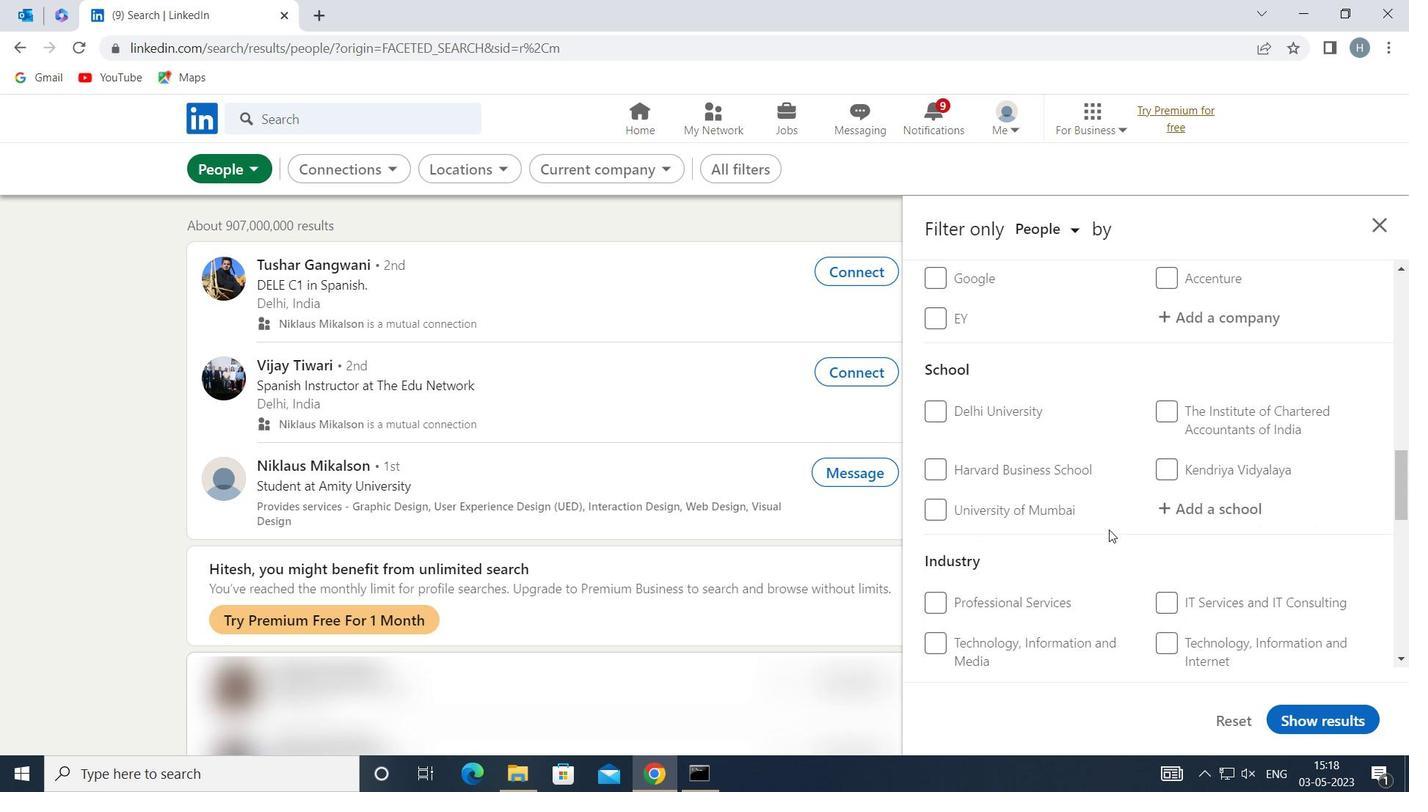 
Action: Mouse scrolled (1108, 530) with delta (0, 0)
Screenshot: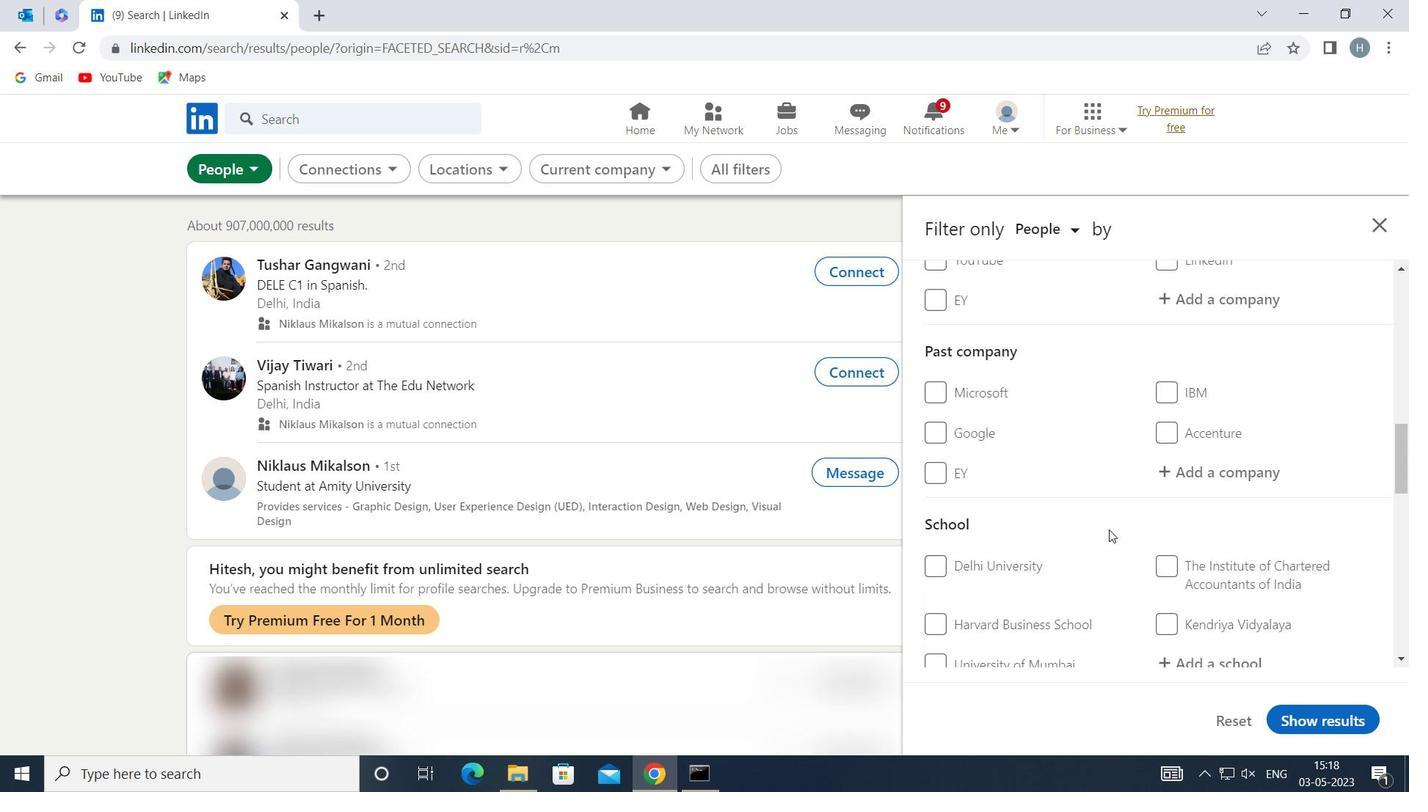 
Action: Mouse scrolled (1108, 530) with delta (0, 0)
Screenshot: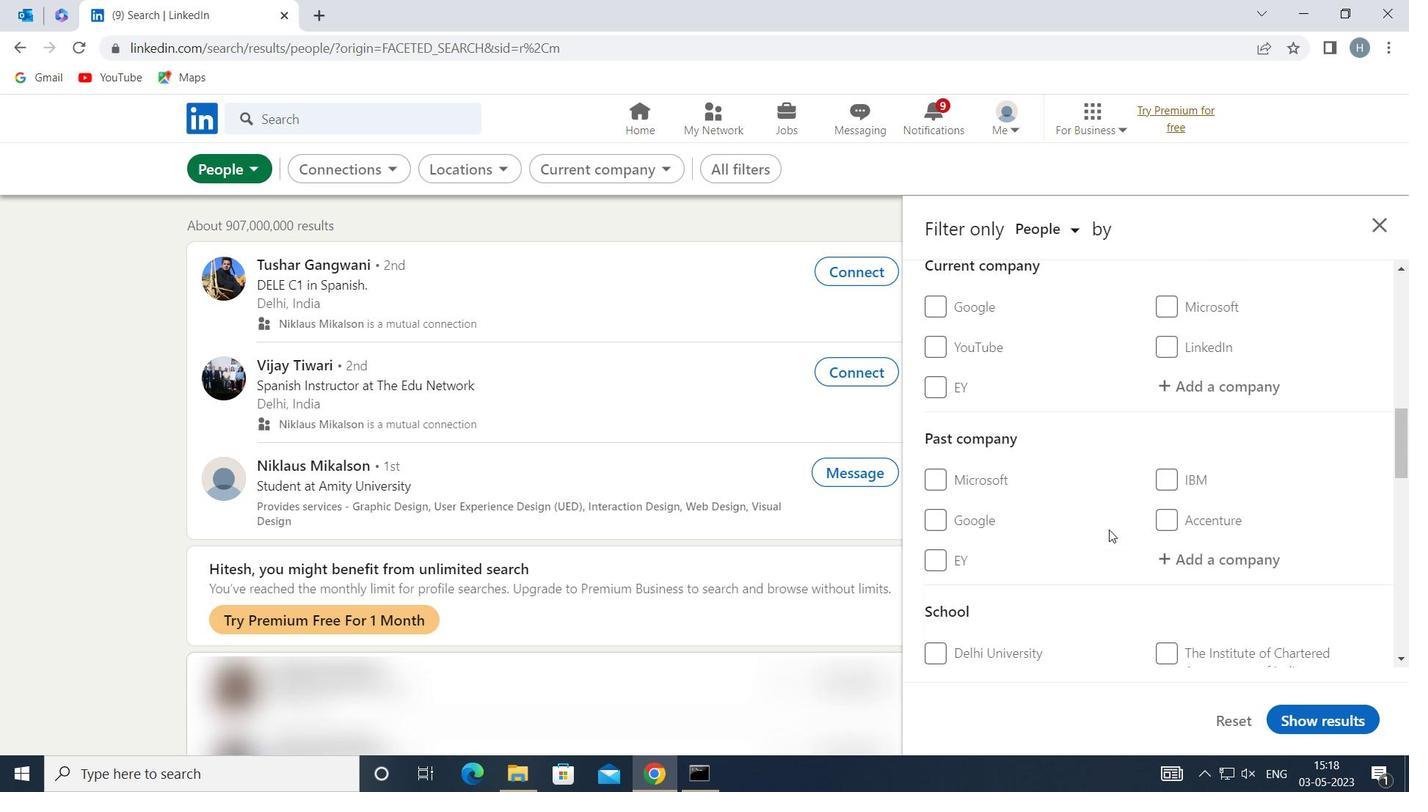 
Action: Mouse moved to (1176, 526)
Screenshot: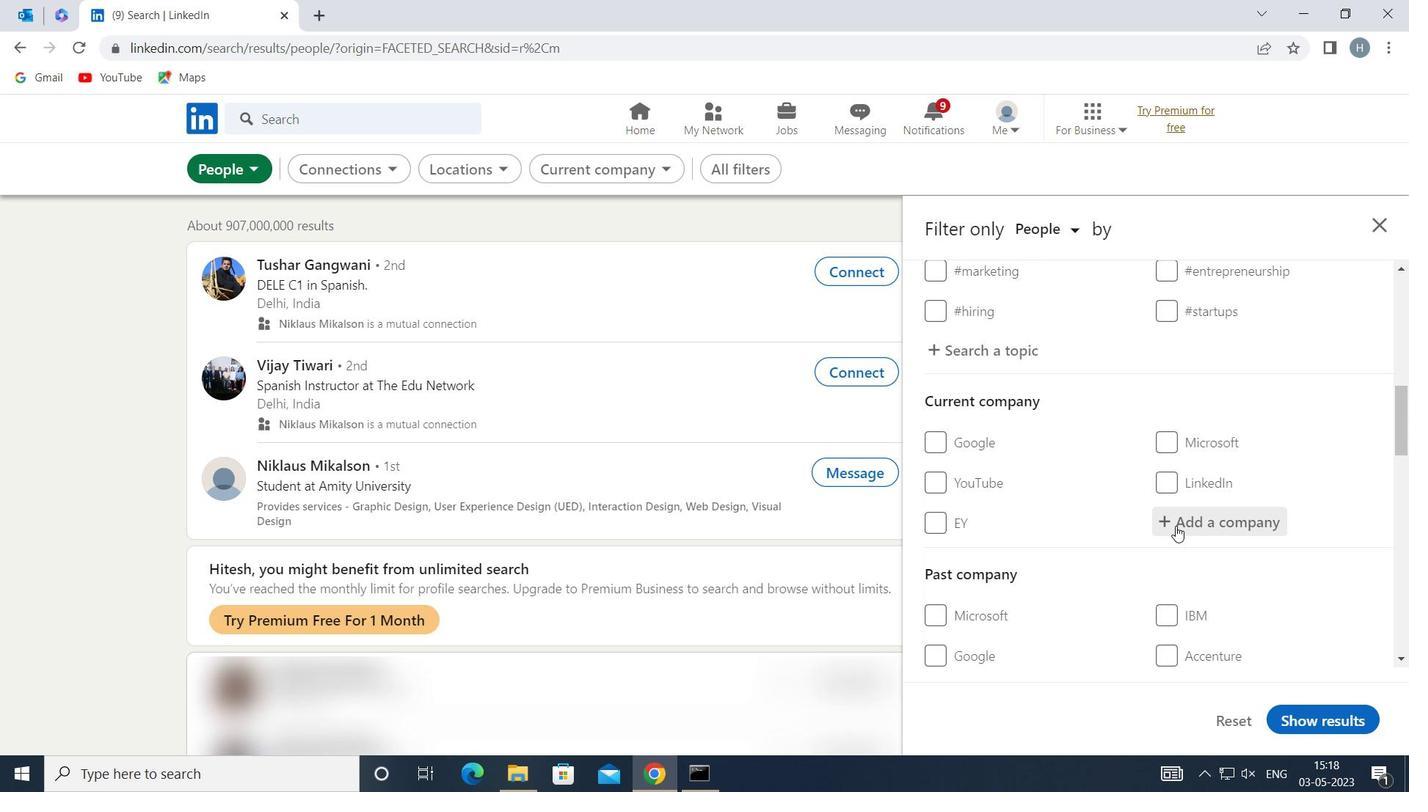 
Action: Mouse pressed left at (1176, 526)
Screenshot: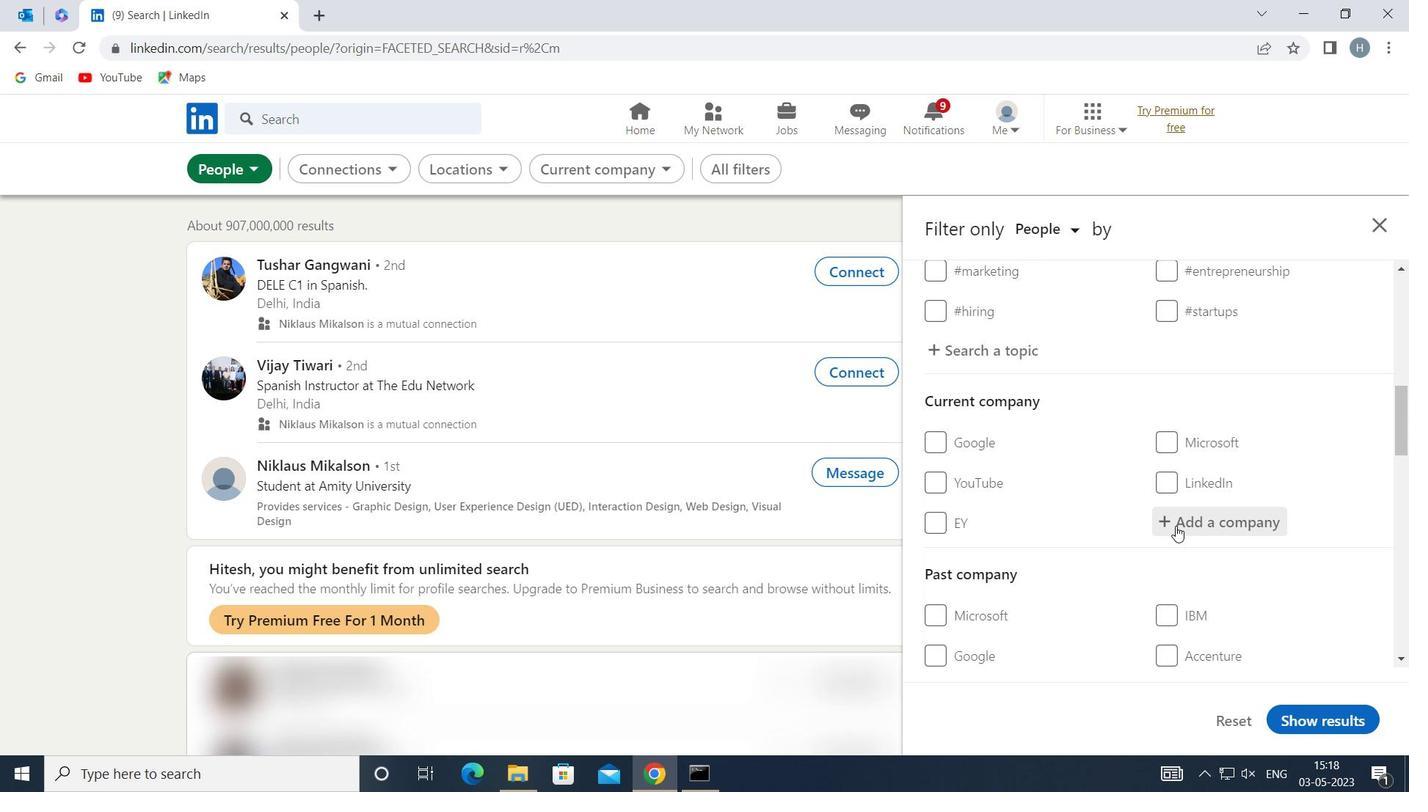 
Action: Key pressed <Key.shift>CONSULTING<Key.space><Key.shift>ENGI
Screenshot: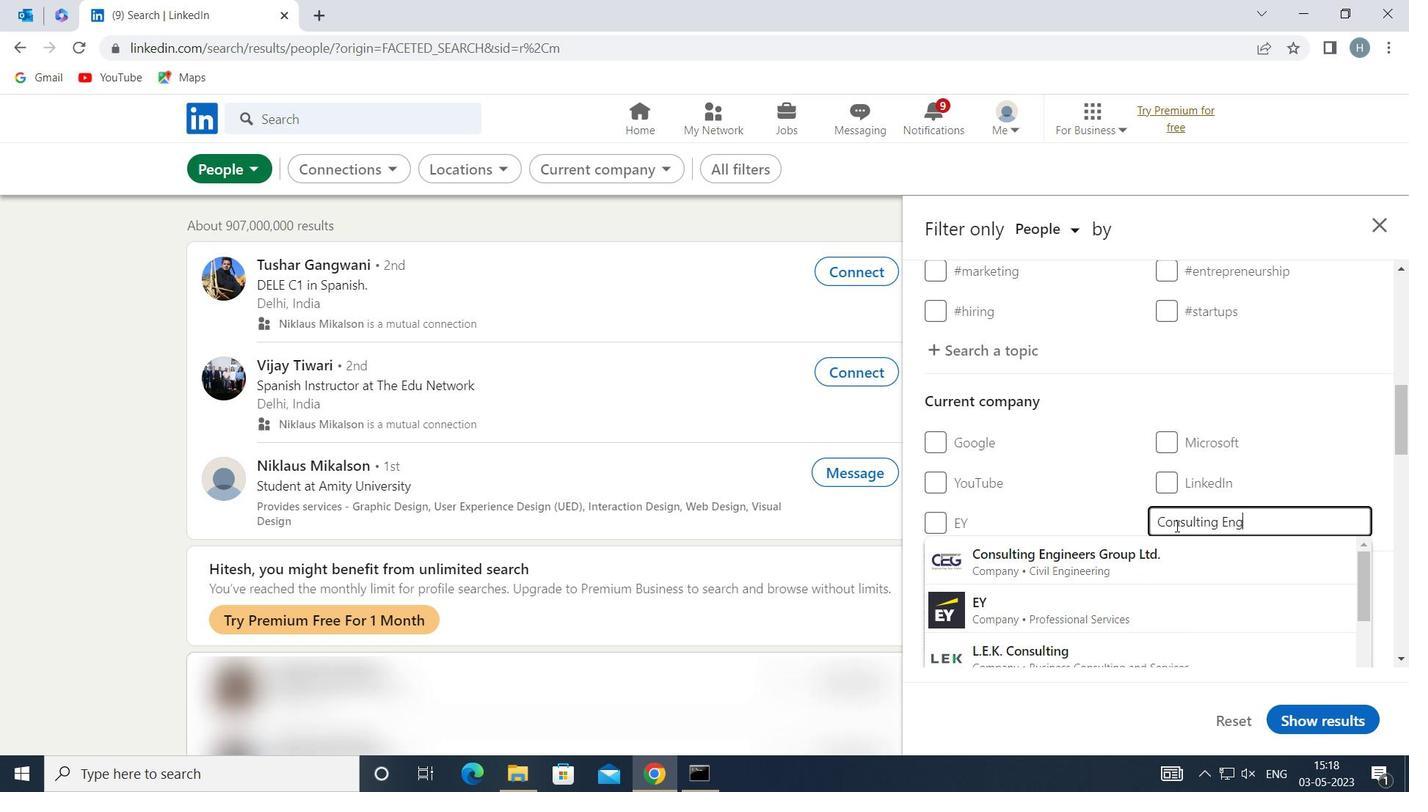
Action: Mouse moved to (1155, 558)
Screenshot: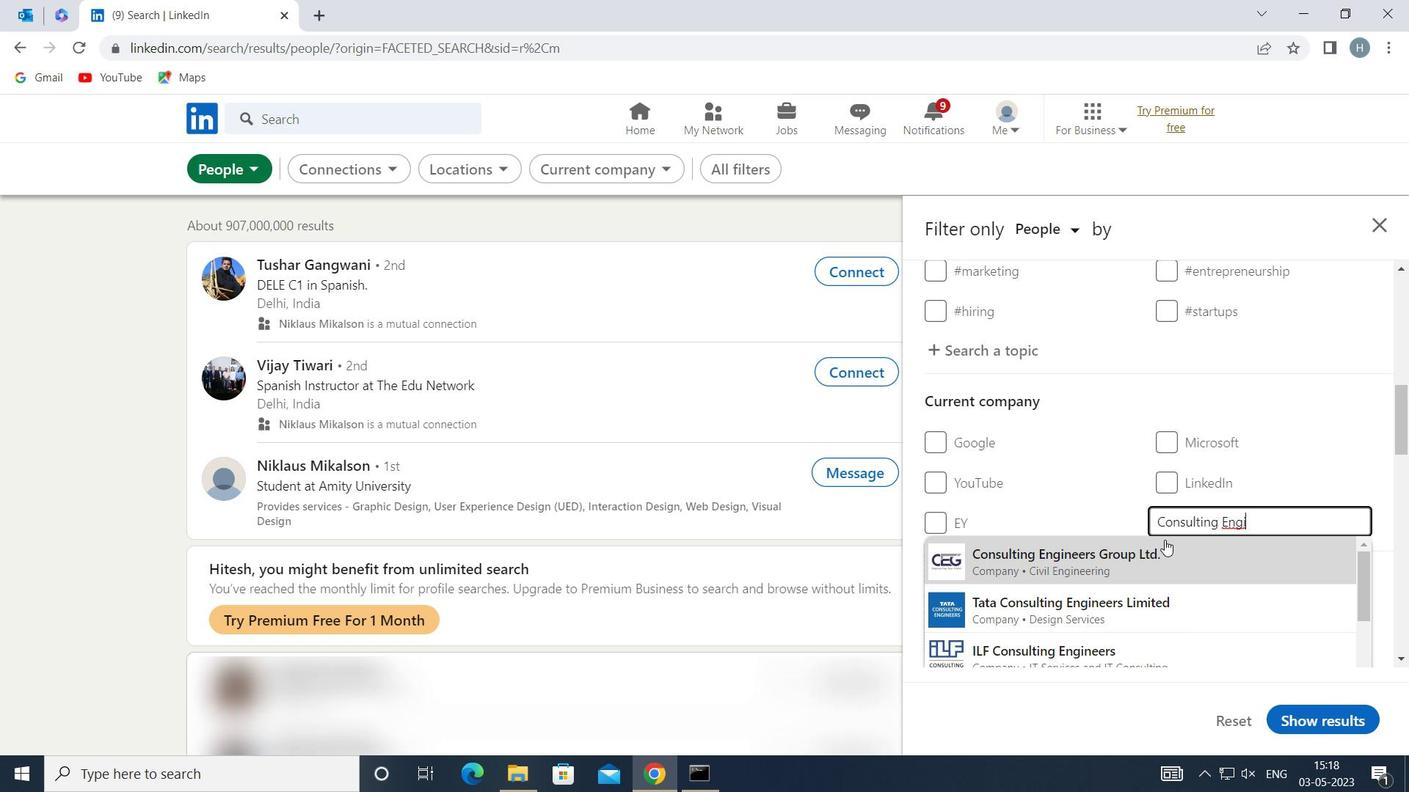 
Action: Mouse pressed left at (1155, 558)
Screenshot: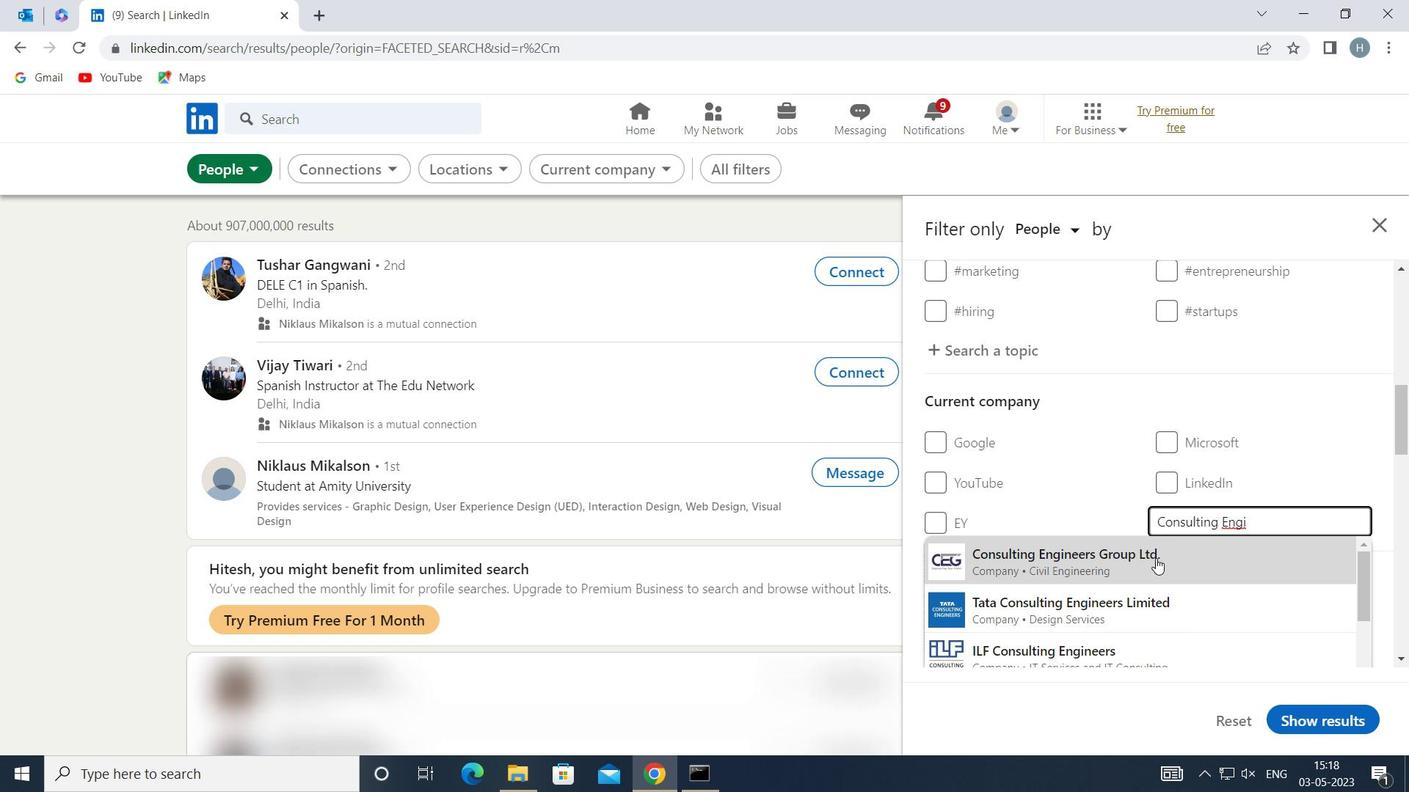 
Action: Mouse moved to (1111, 496)
Screenshot: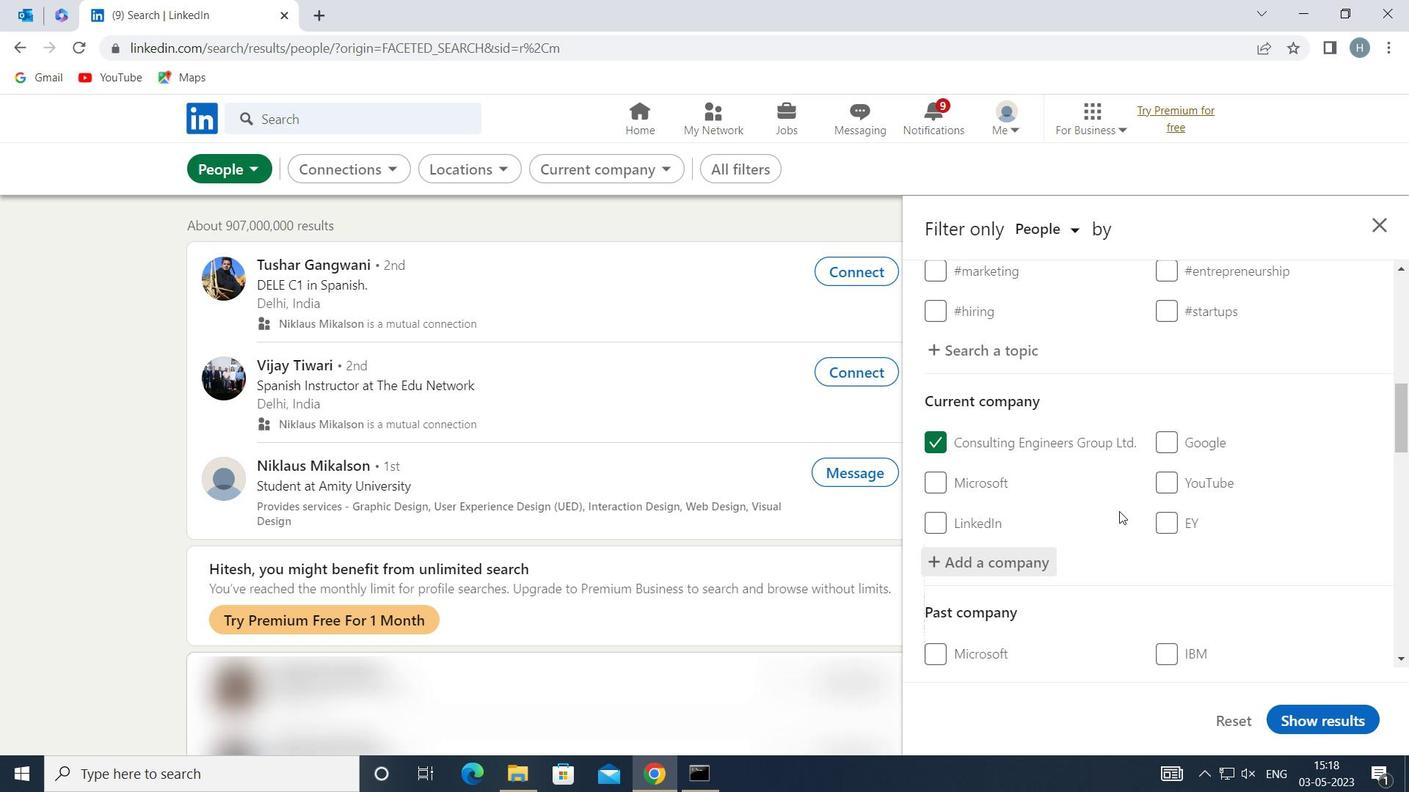
Action: Mouse scrolled (1111, 495) with delta (0, 0)
Screenshot: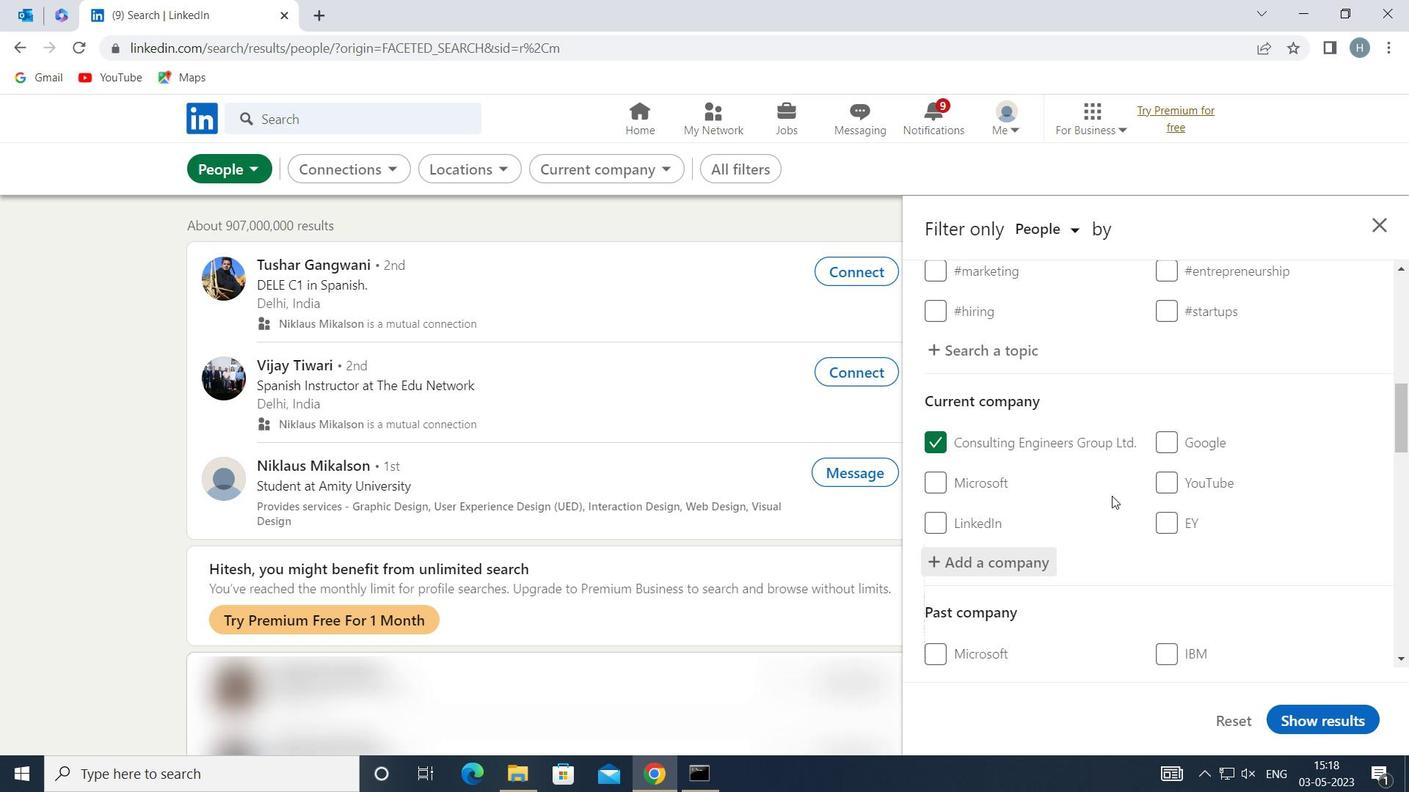 
Action: Mouse scrolled (1111, 495) with delta (0, 0)
Screenshot: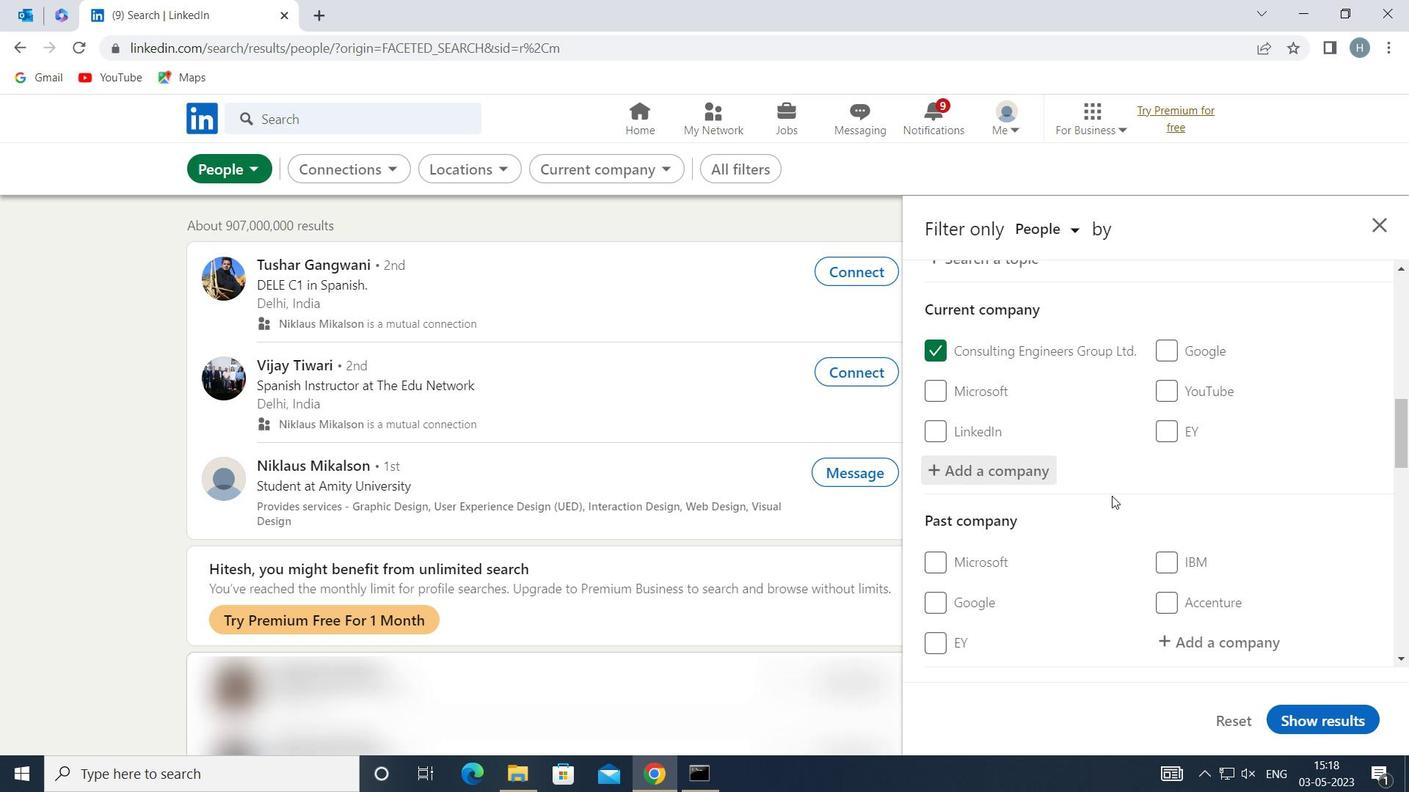 
Action: Mouse scrolled (1111, 495) with delta (0, 0)
Screenshot: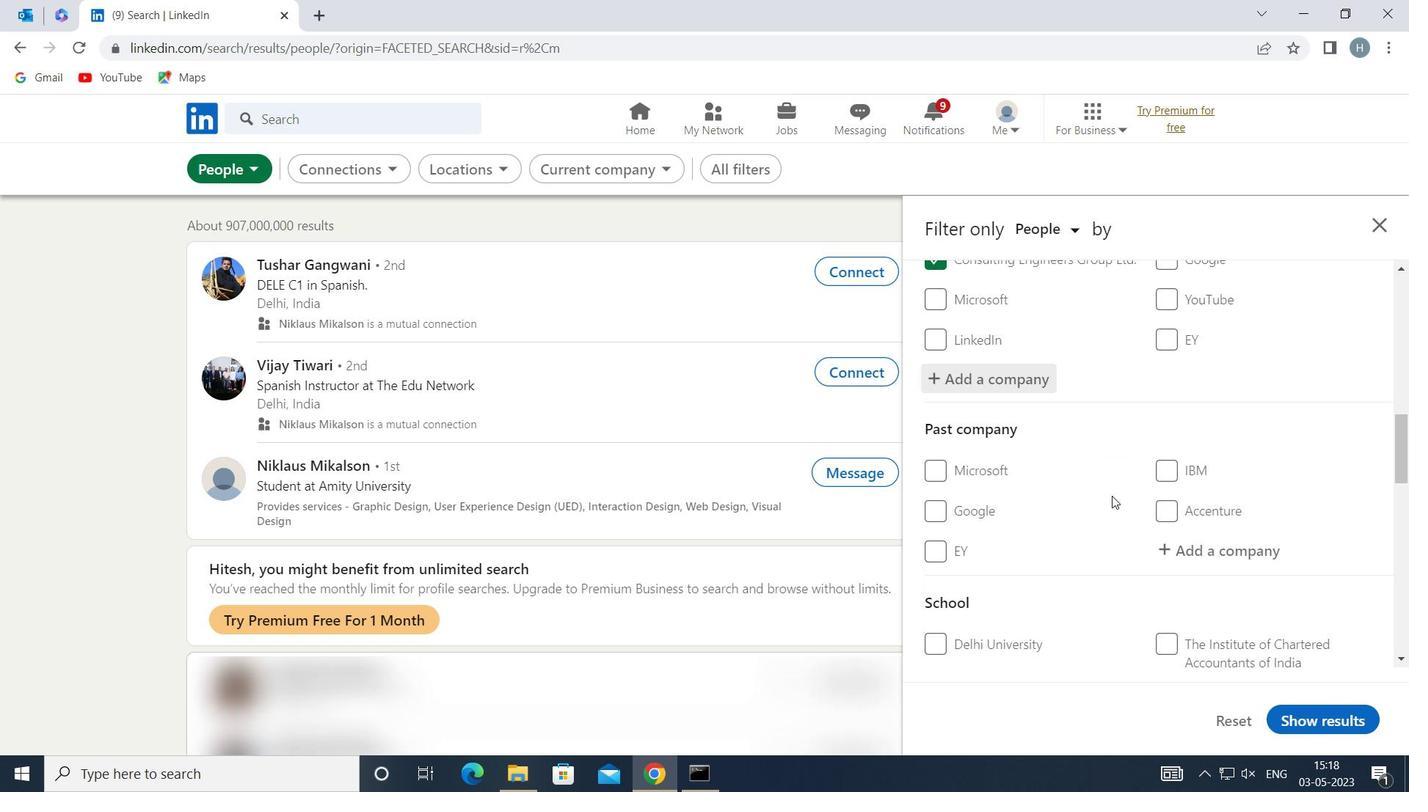 
Action: Mouse scrolled (1111, 495) with delta (0, 0)
Screenshot: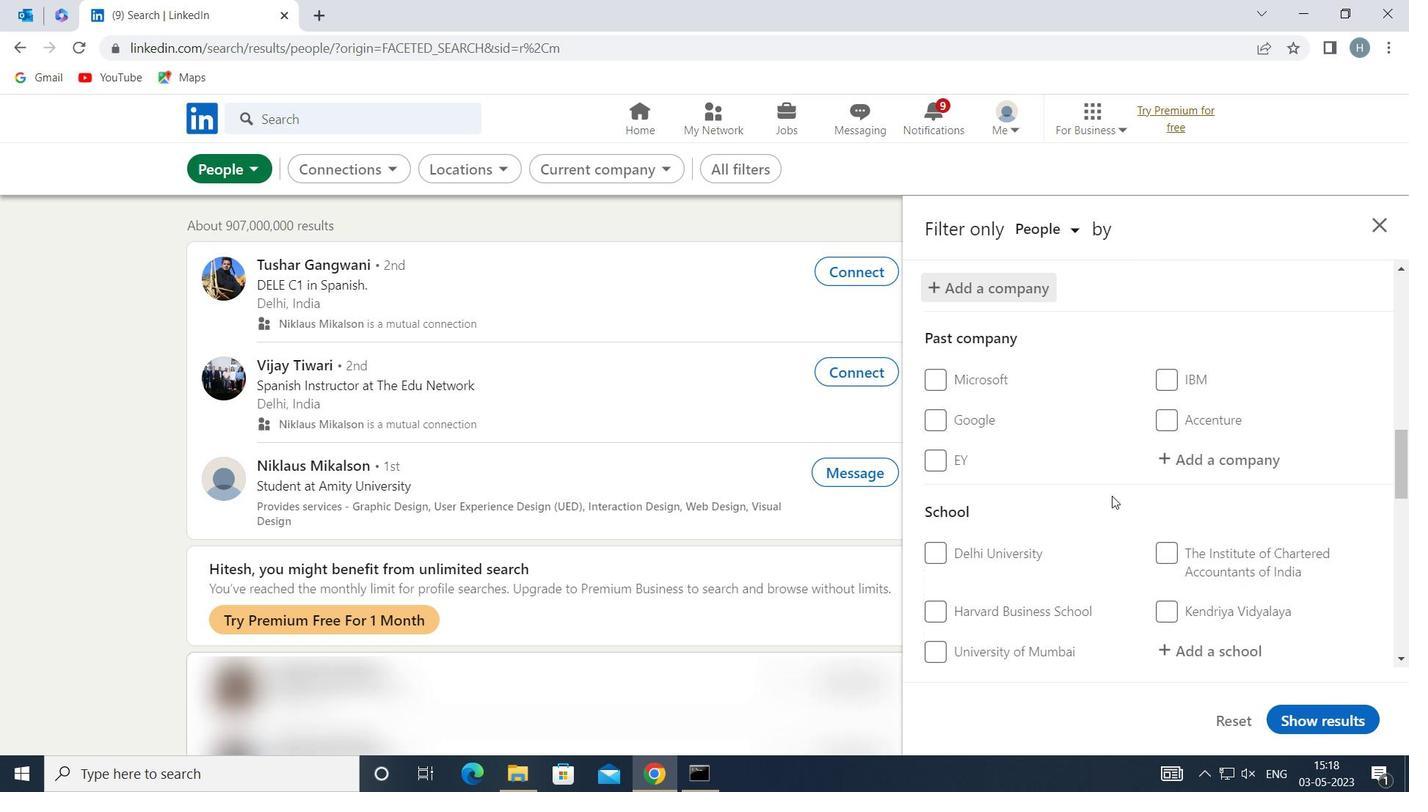 
Action: Mouse scrolled (1111, 495) with delta (0, 0)
Screenshot: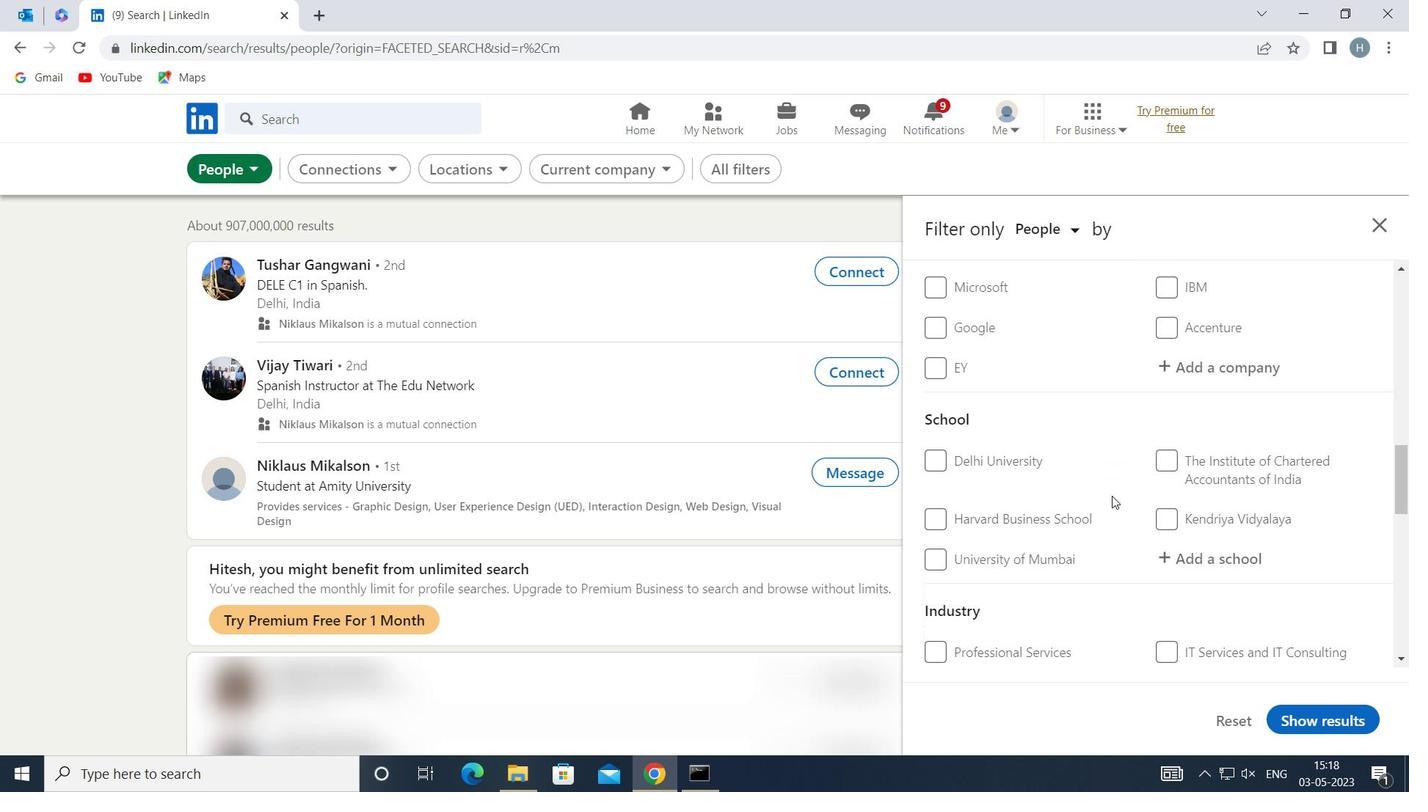 
Action: Mouse moved to (1204, 458)
Screenshot: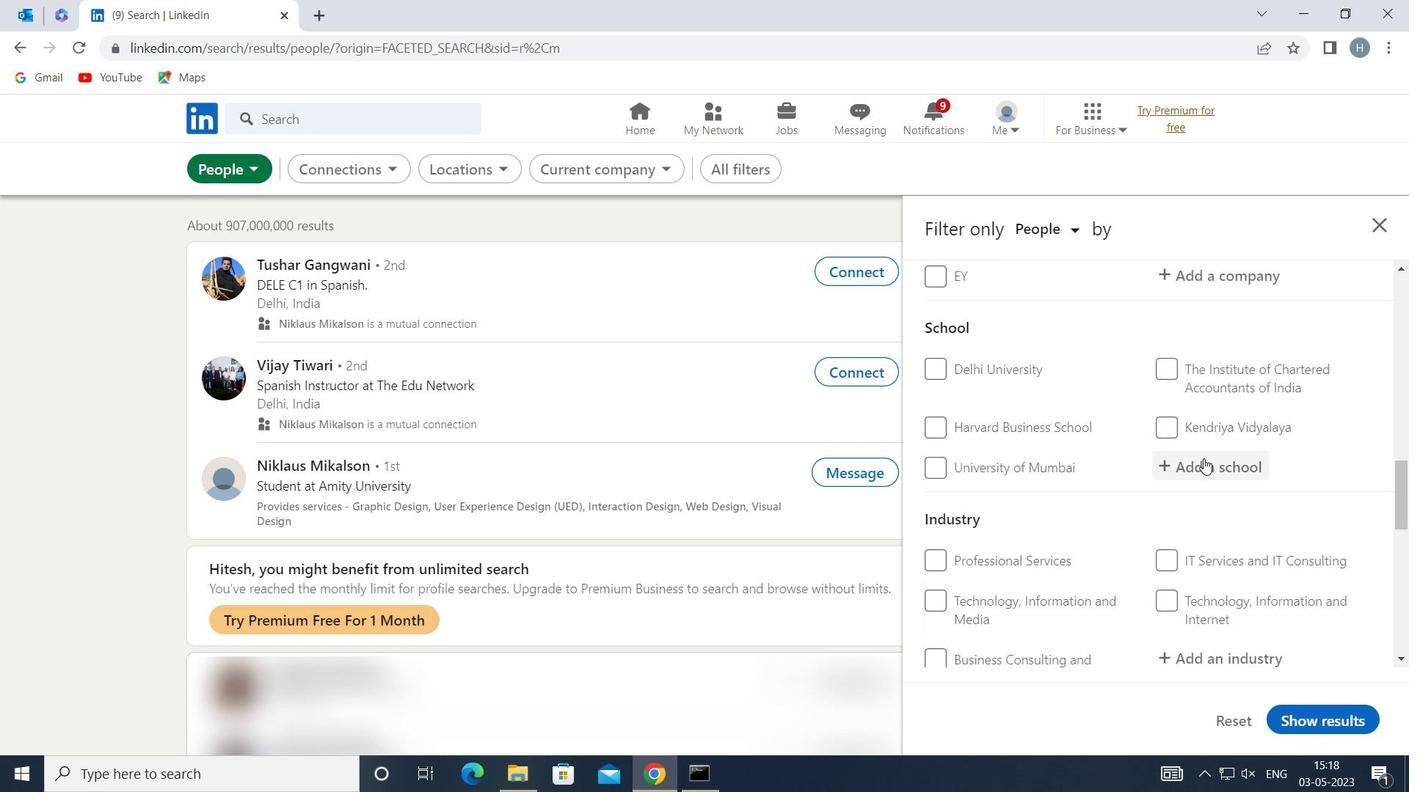 
Action: Mouse pressed left at (1204, 458)
Screenshot: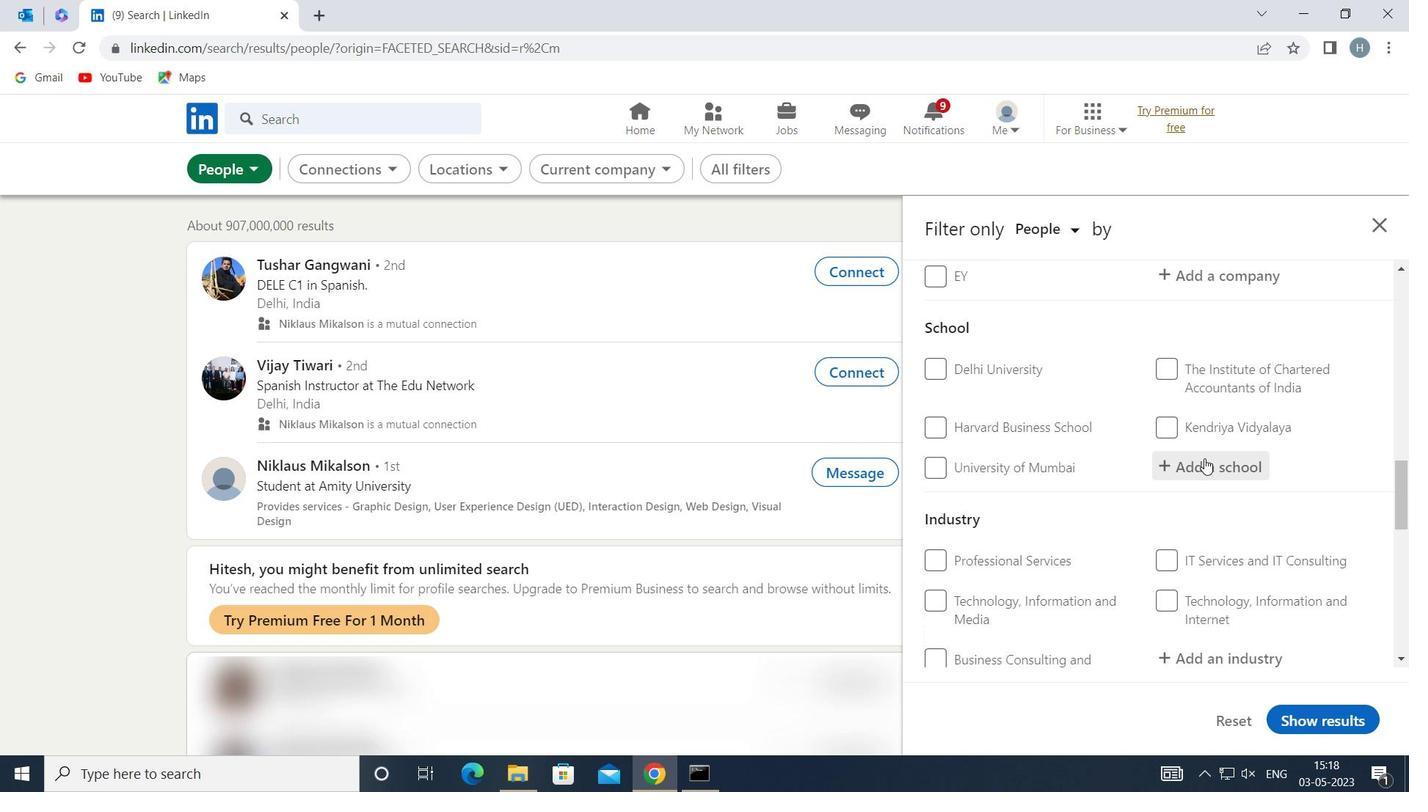 
Action: Key pressed <Key.shift>FATHER<Key.space><Key.shift>ANG<Key.backspace><Key.backspace>GNEL<Key.space><Key.shift>SCHOOL
Screenshot: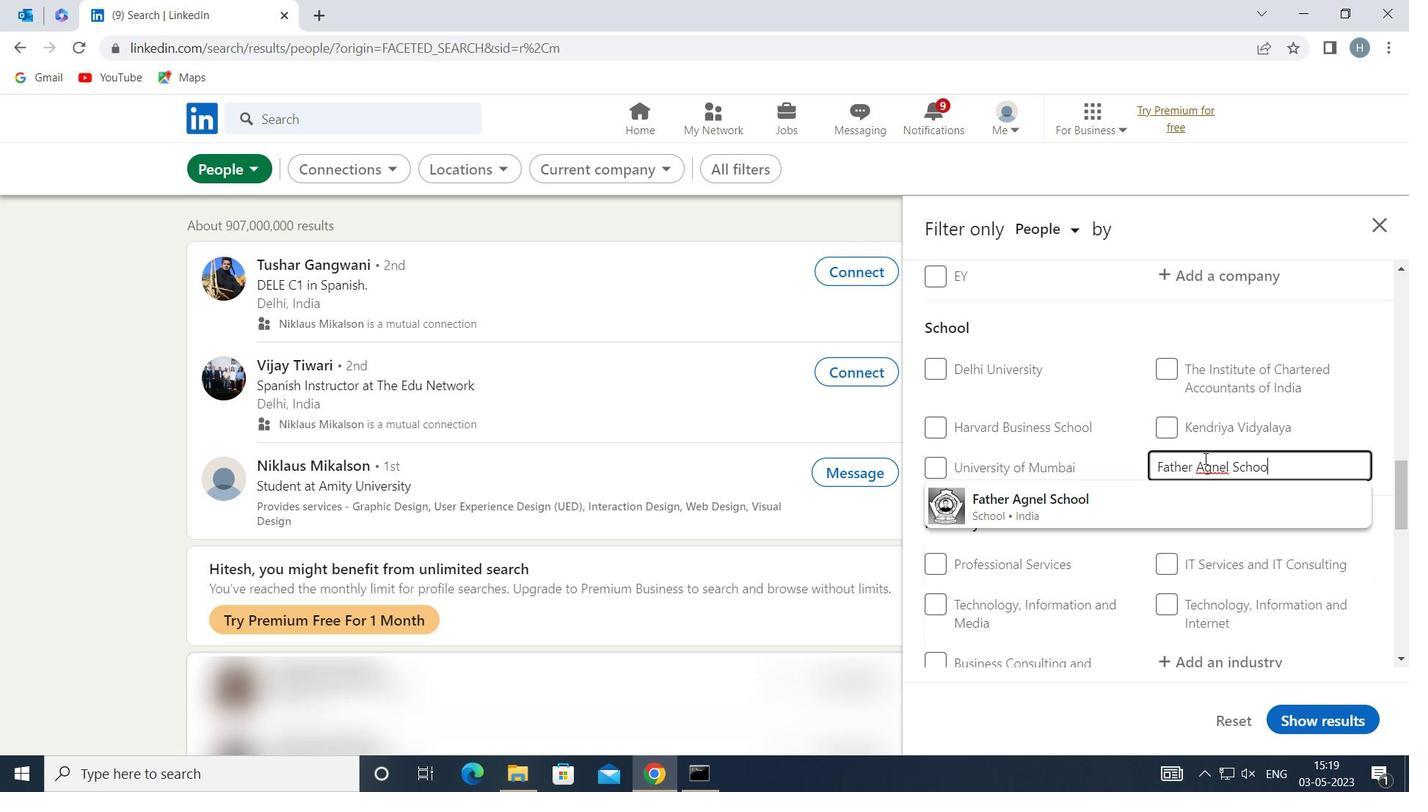 
Action: Mouse moved to (1097, 496)
Screenshot: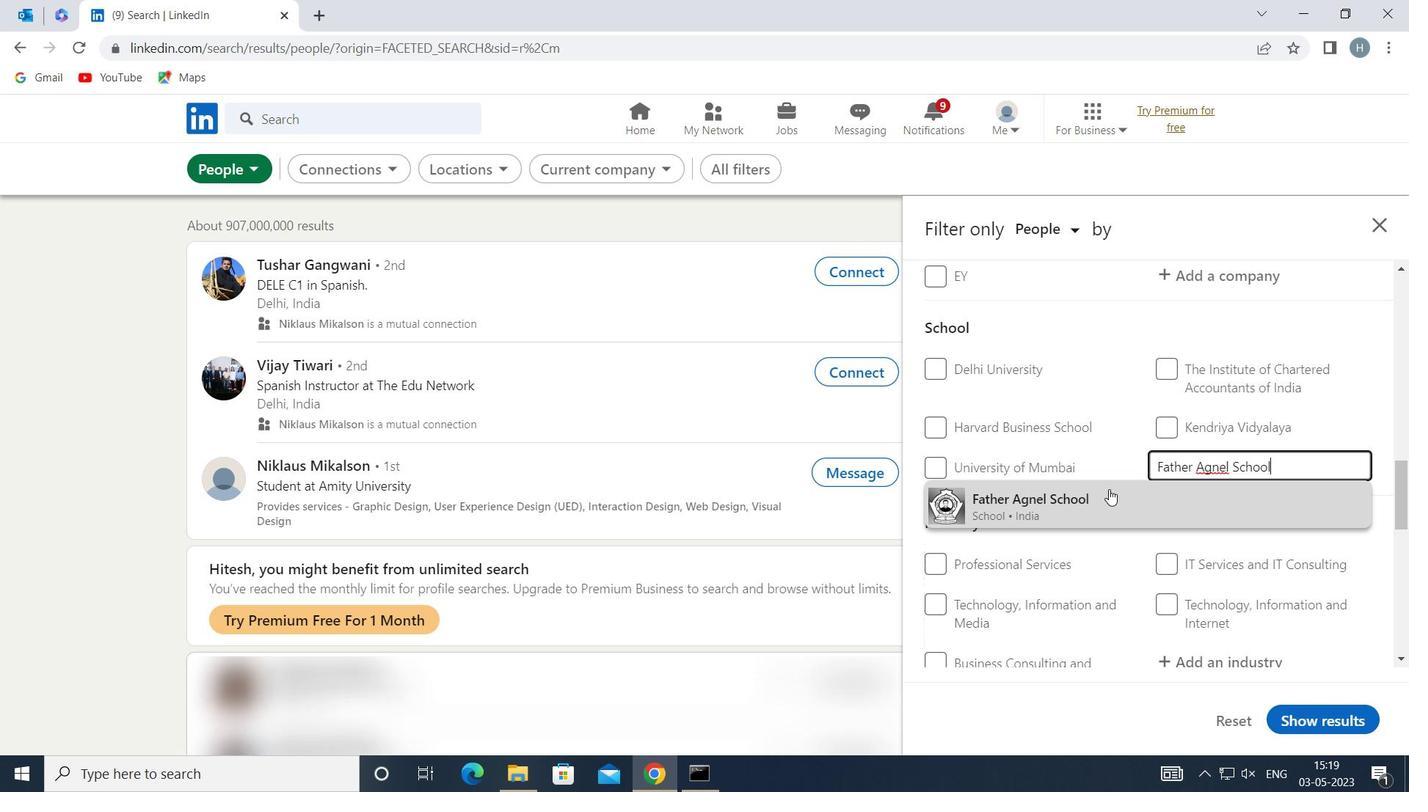 
Action: Mouse pressed left at (1097, 496)
Screenshot: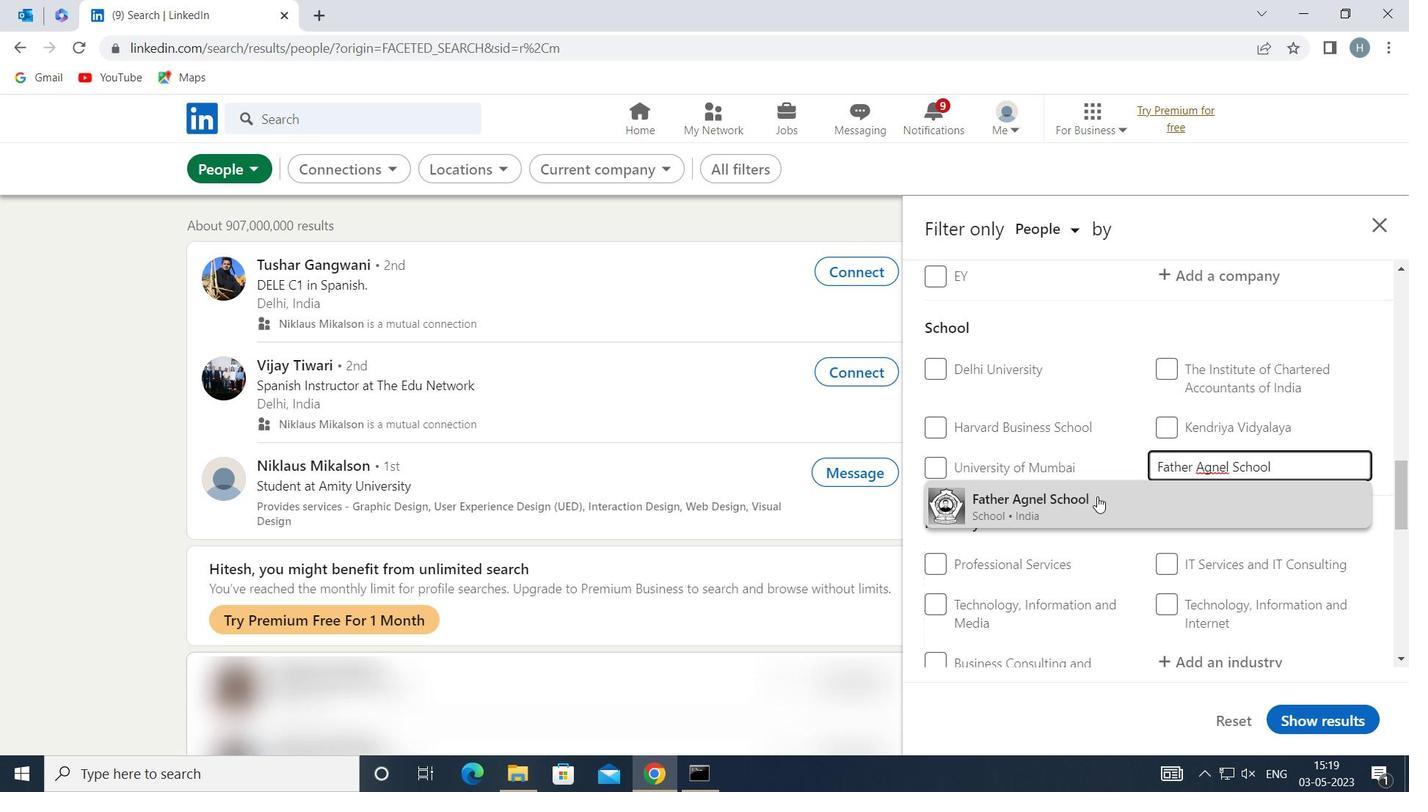 
Action: Mouse moved to (1103, 466)
Screenshot: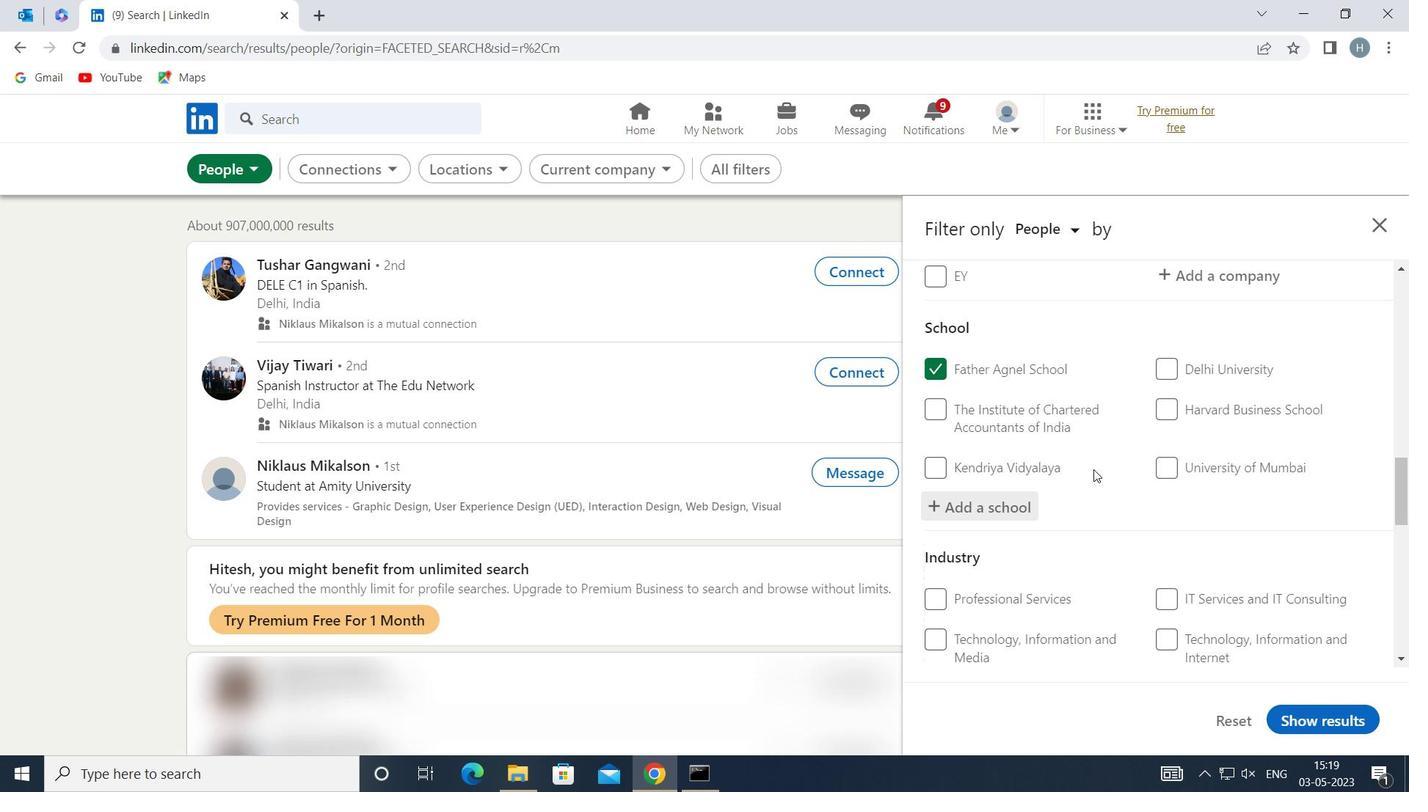 
Action: Mouse scrolled (1103, 466) with delta (0, 0)
Screenshot: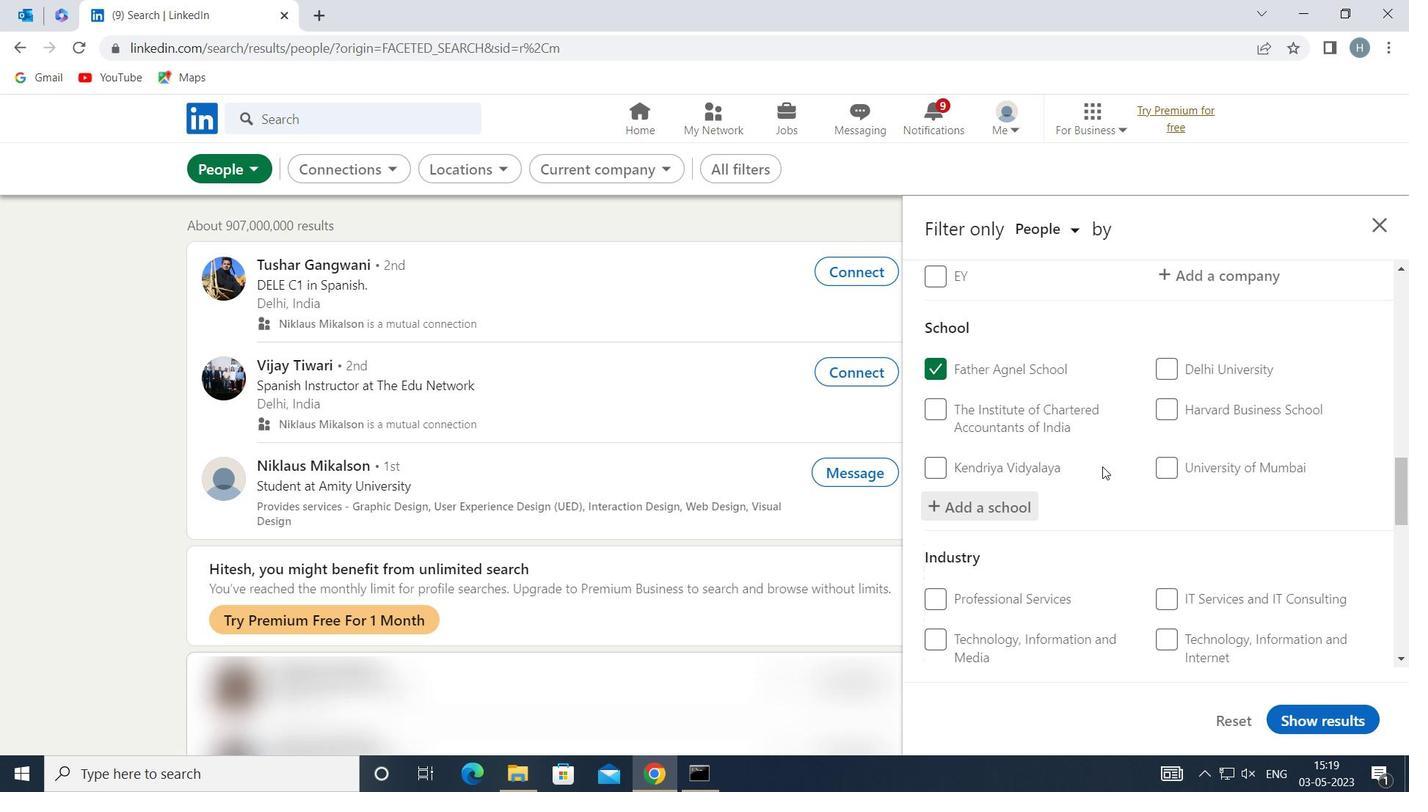 
Action: Mouse scrolled (1103, 466) with delta (0, 0)
Screenshot: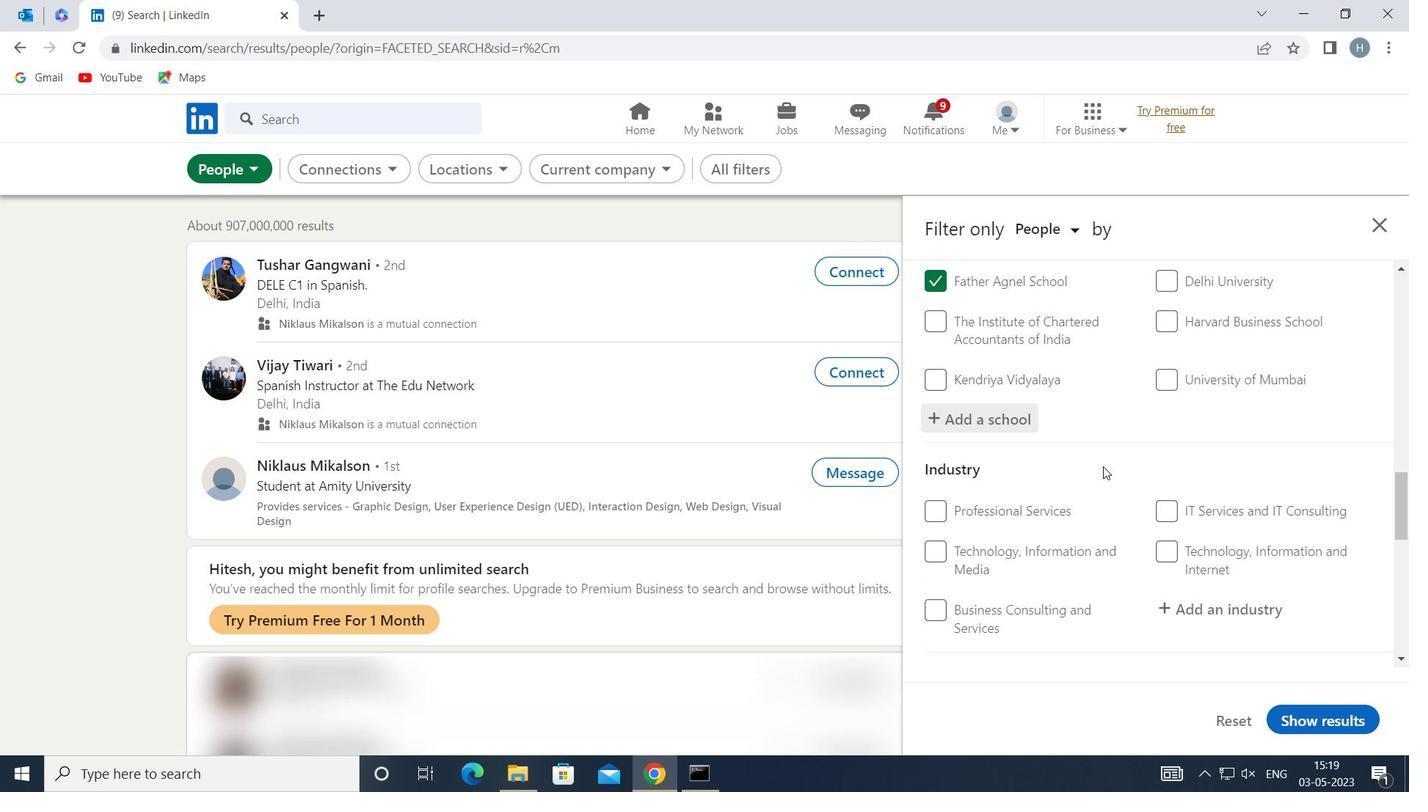 
Action: Mouse moved to (1190, 510)
Screenshot: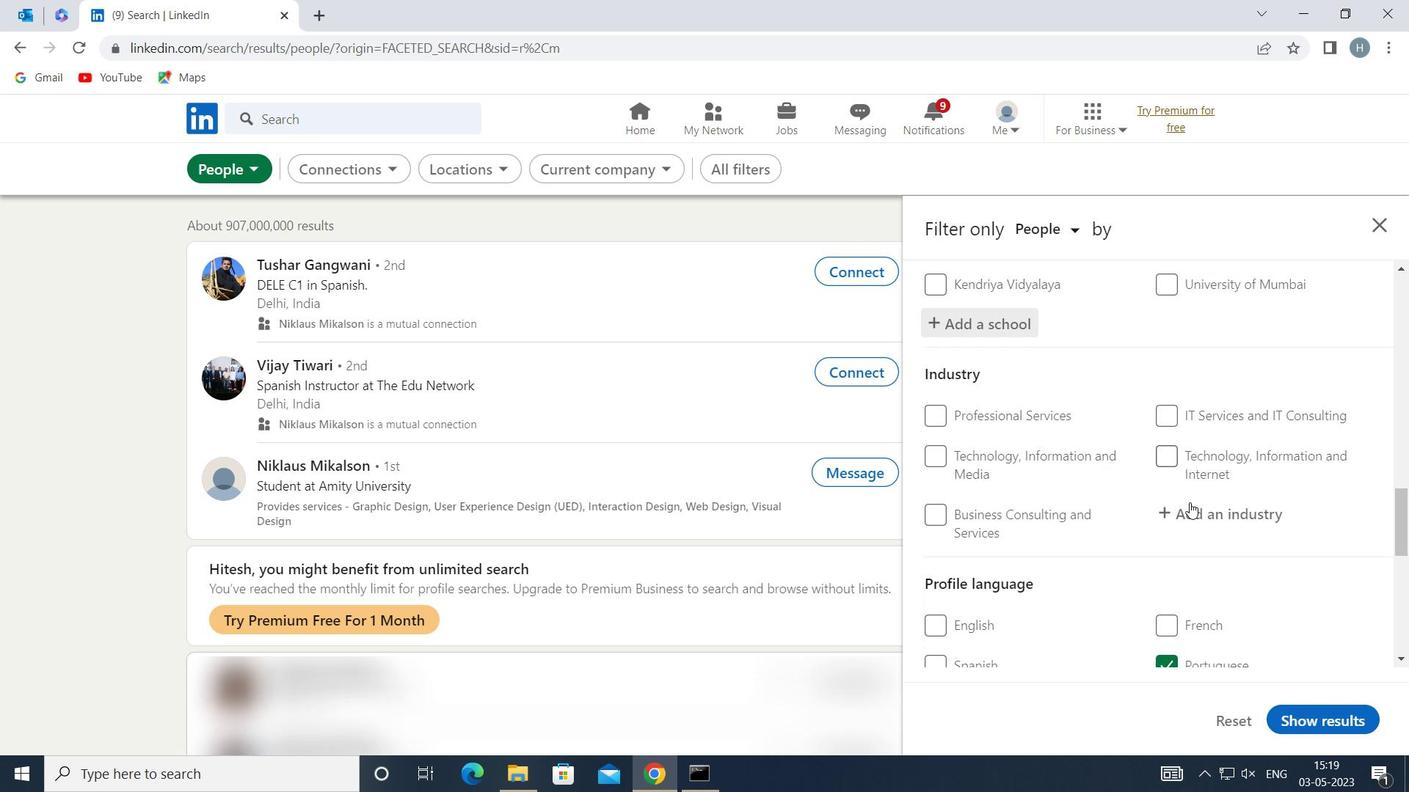
Action: Mouse pressed left at (1190, 510)
Screenshot: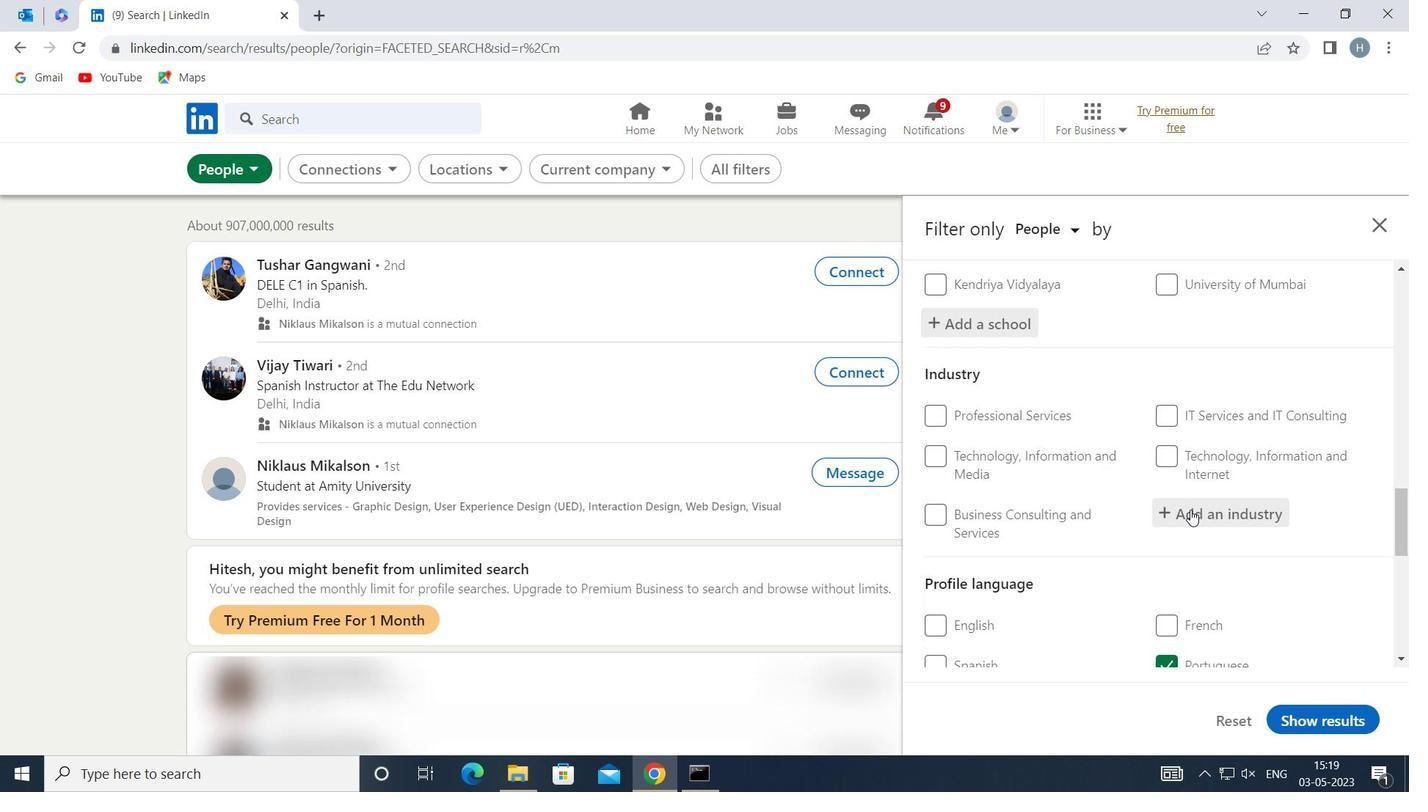 
Action: Key pressed <Key.shift>CATERERS
Screenshot: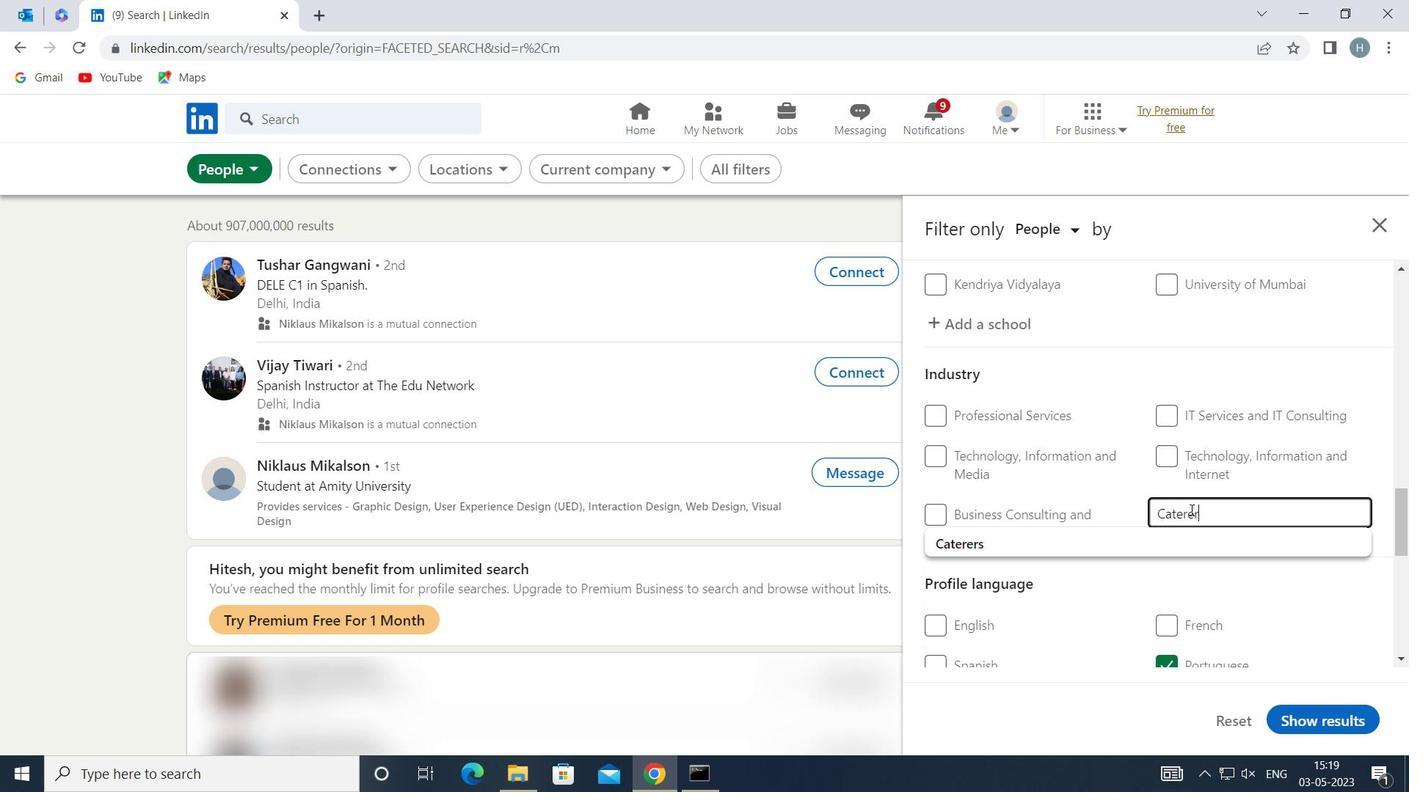
Action: Mouse moved to (1118, 543)
Screenshot: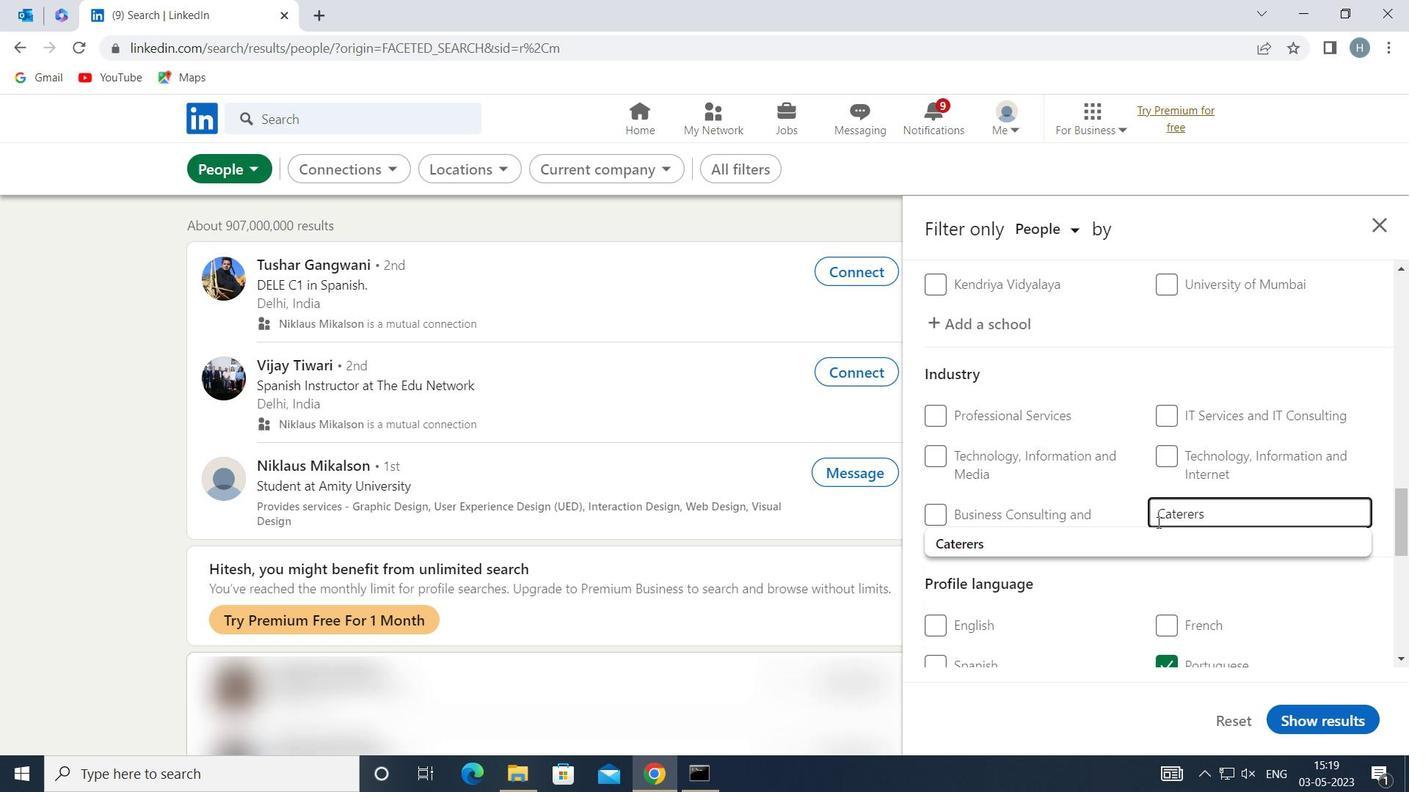 
Action: Mouse pressed left at (1118, 543)
Screenshot: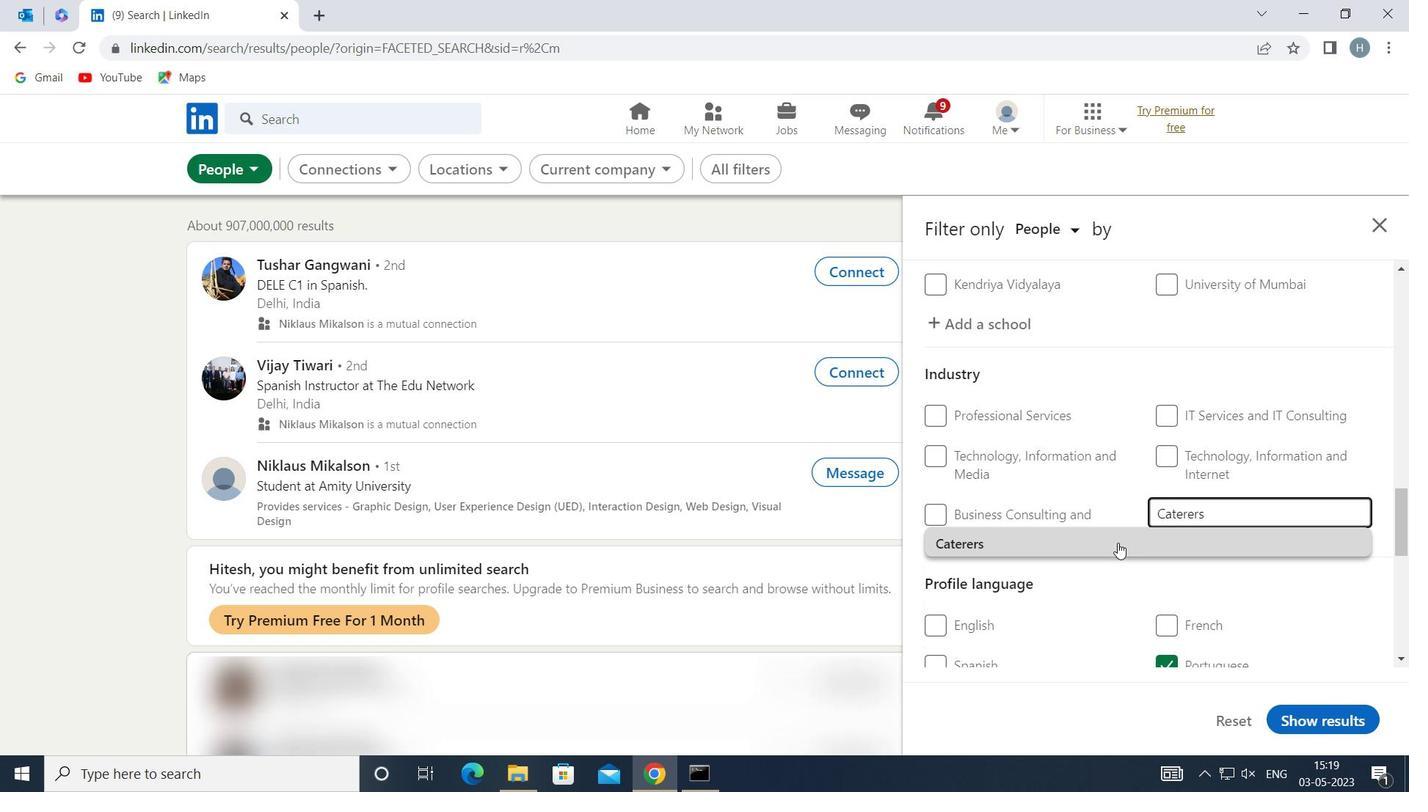 
Action: Mouse moved to (1108, 558)
Screenshot: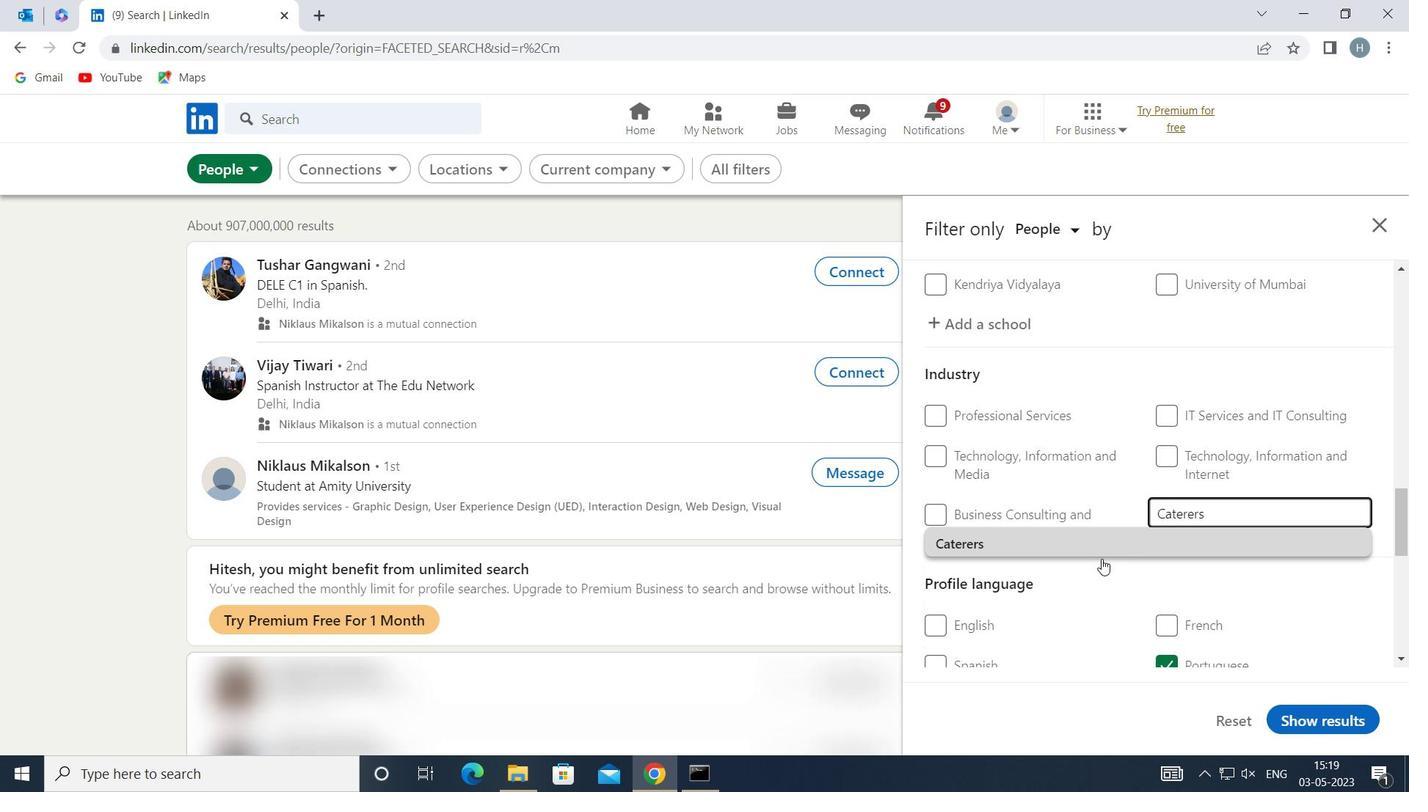 
Action: Mouse scrolled (1108, 557) with delta (0, 0)
Screenshot: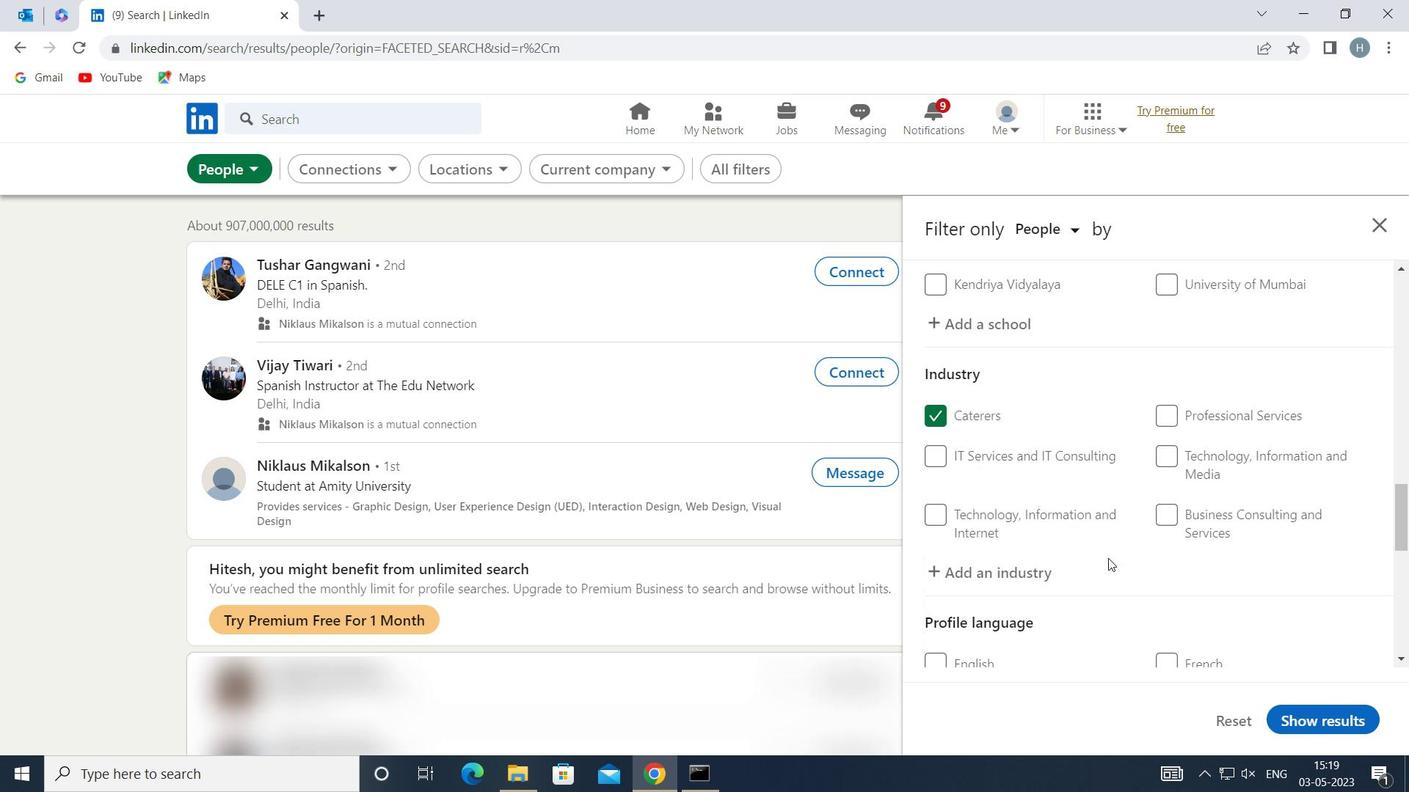 
Action: Mouse moved to (1109, 557)
Screenshot: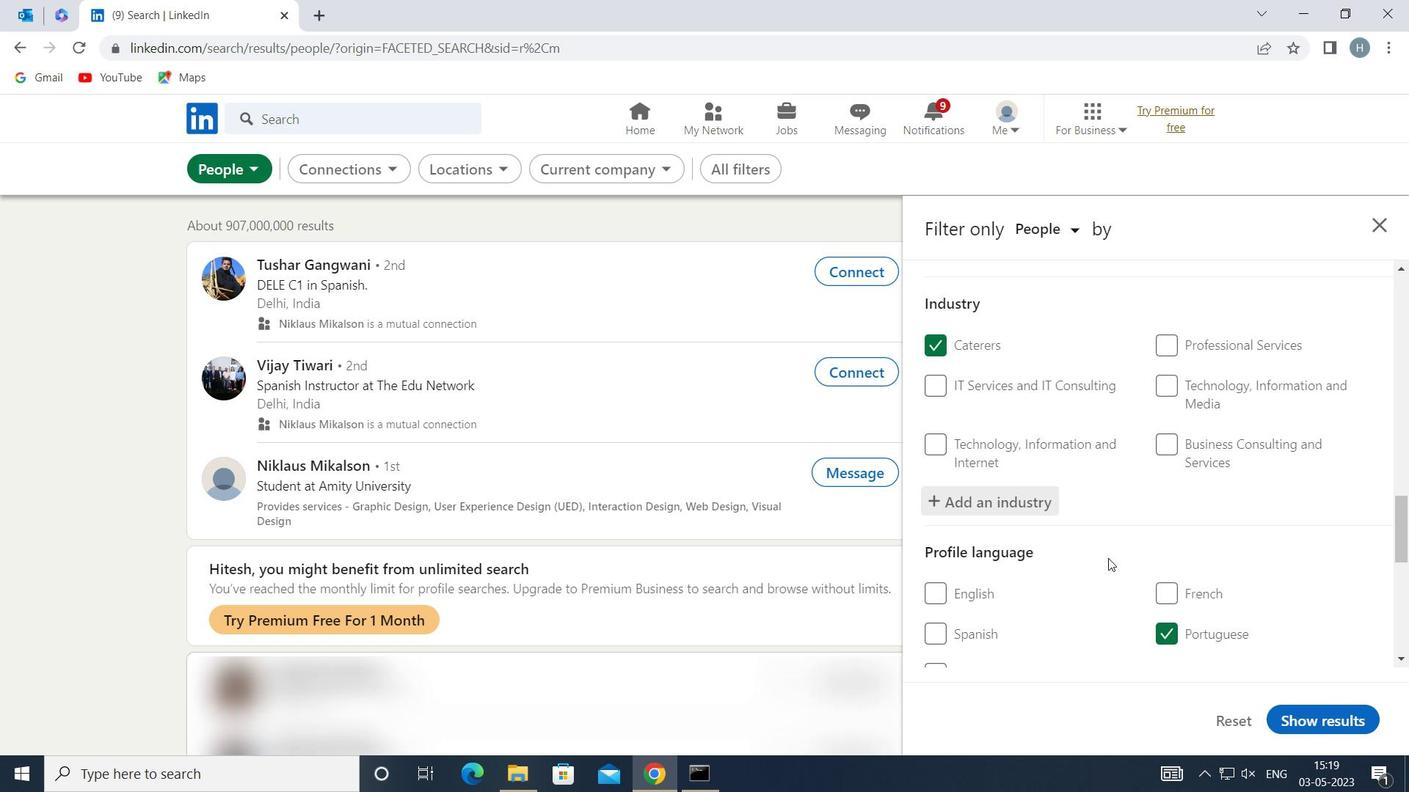 
Action: Mouse scrolled (1109, 556) with delta (0, 0)
Screenshot: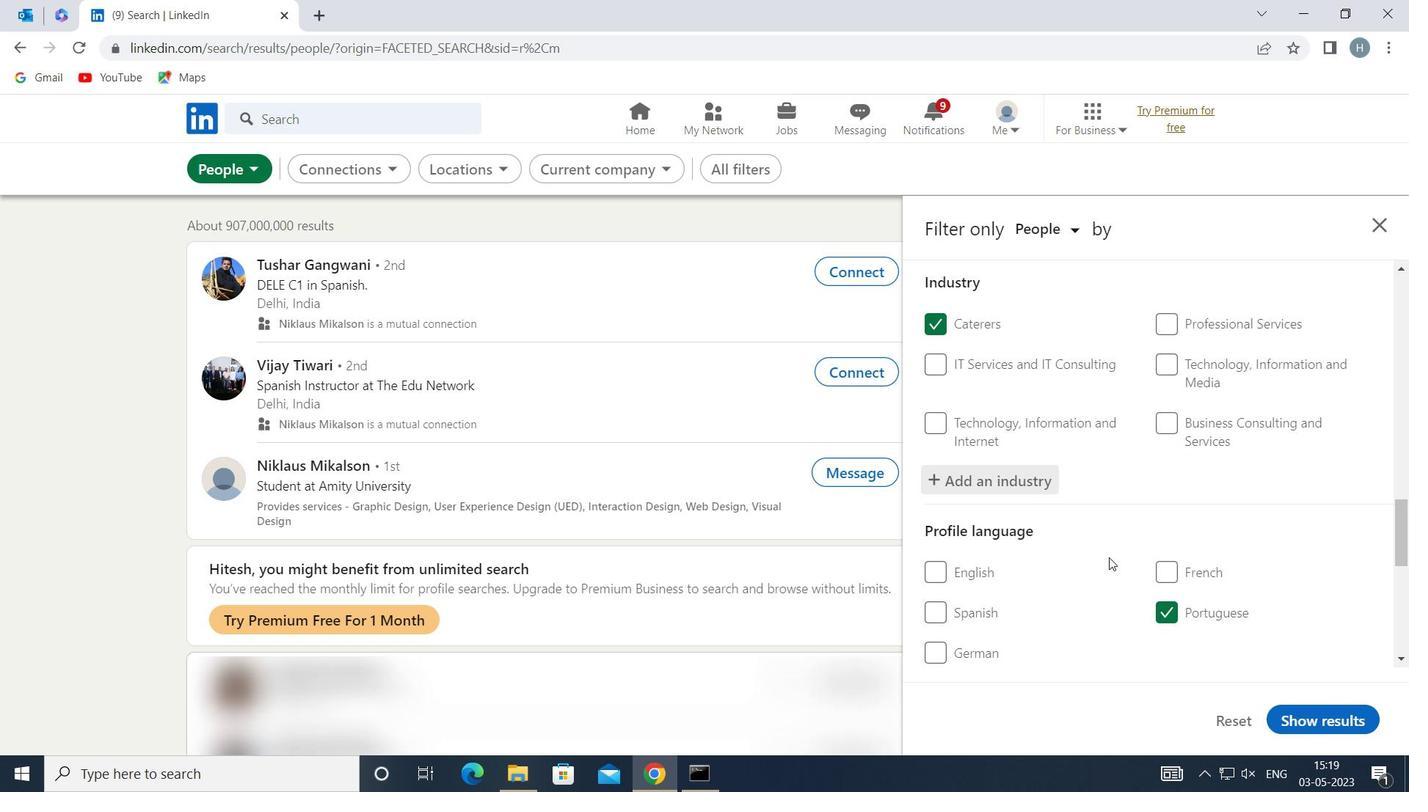 
Action: Mouse scrolled (1109, 556) with delta (0, 0)
Screenshot: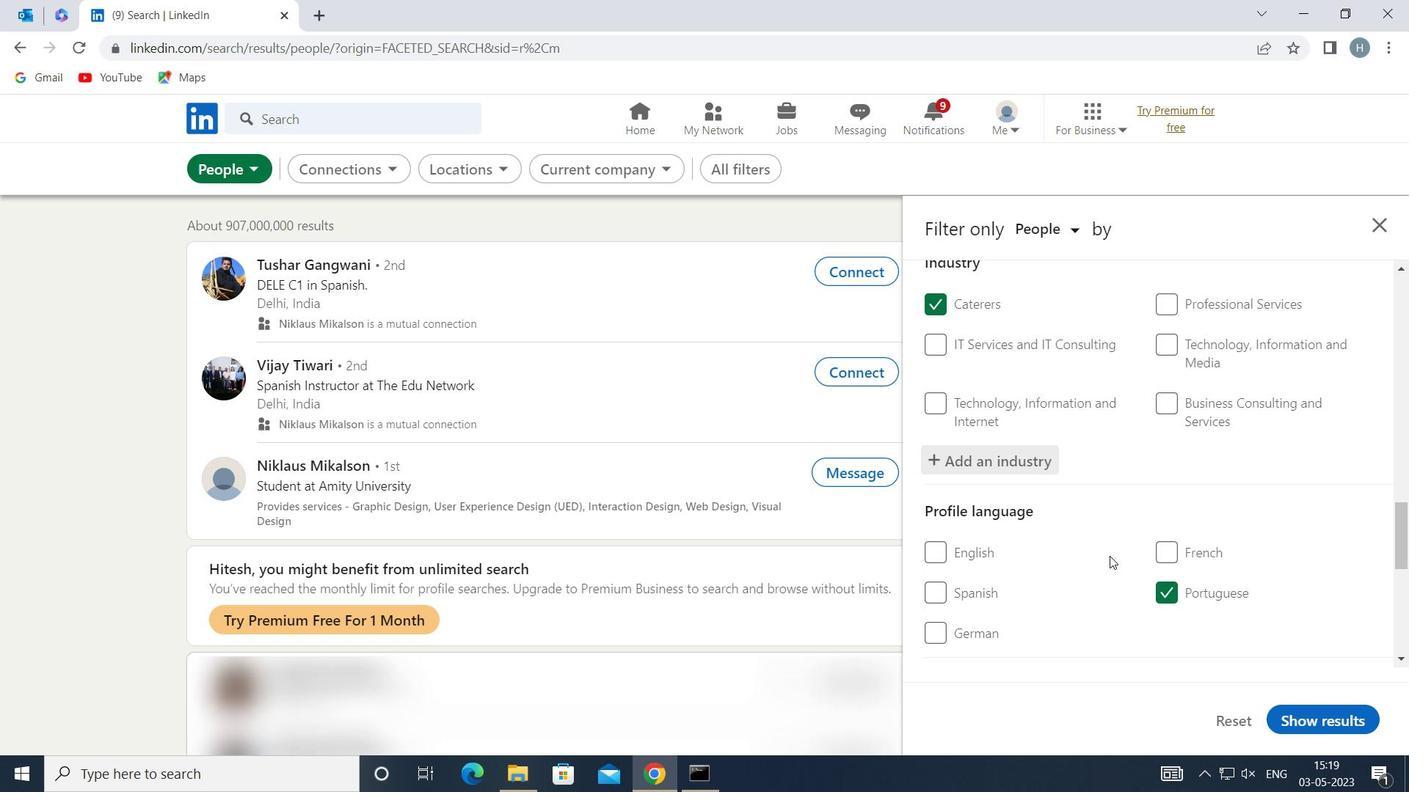 
Action: Mouse scrolled (1109, 556) with delta (0, 0)
Screenshot: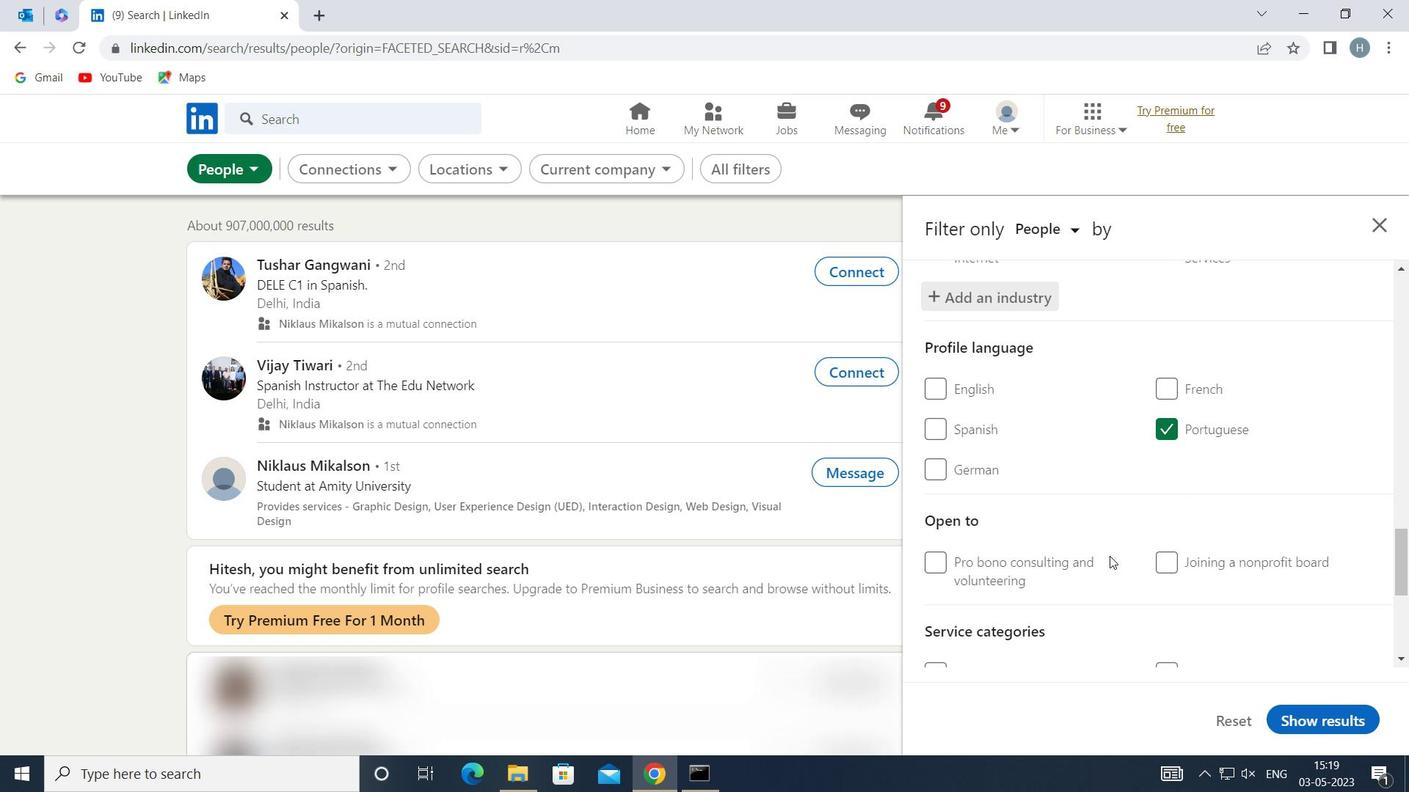 
Action: Mouse scrolled (1109, 556) with delta (0, 0)
Screenshot: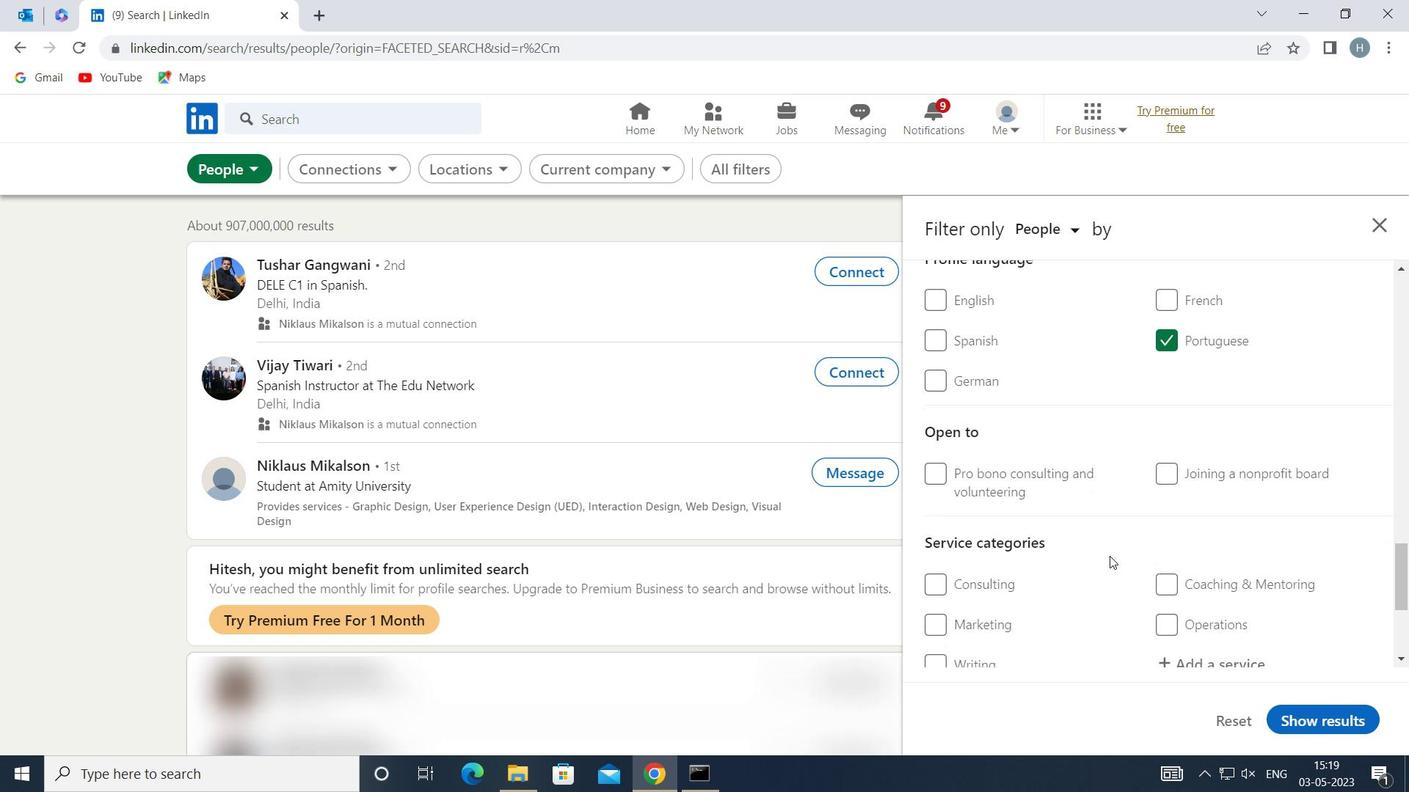 
Action: Mouse moved to (1220, 559)
Screenshot: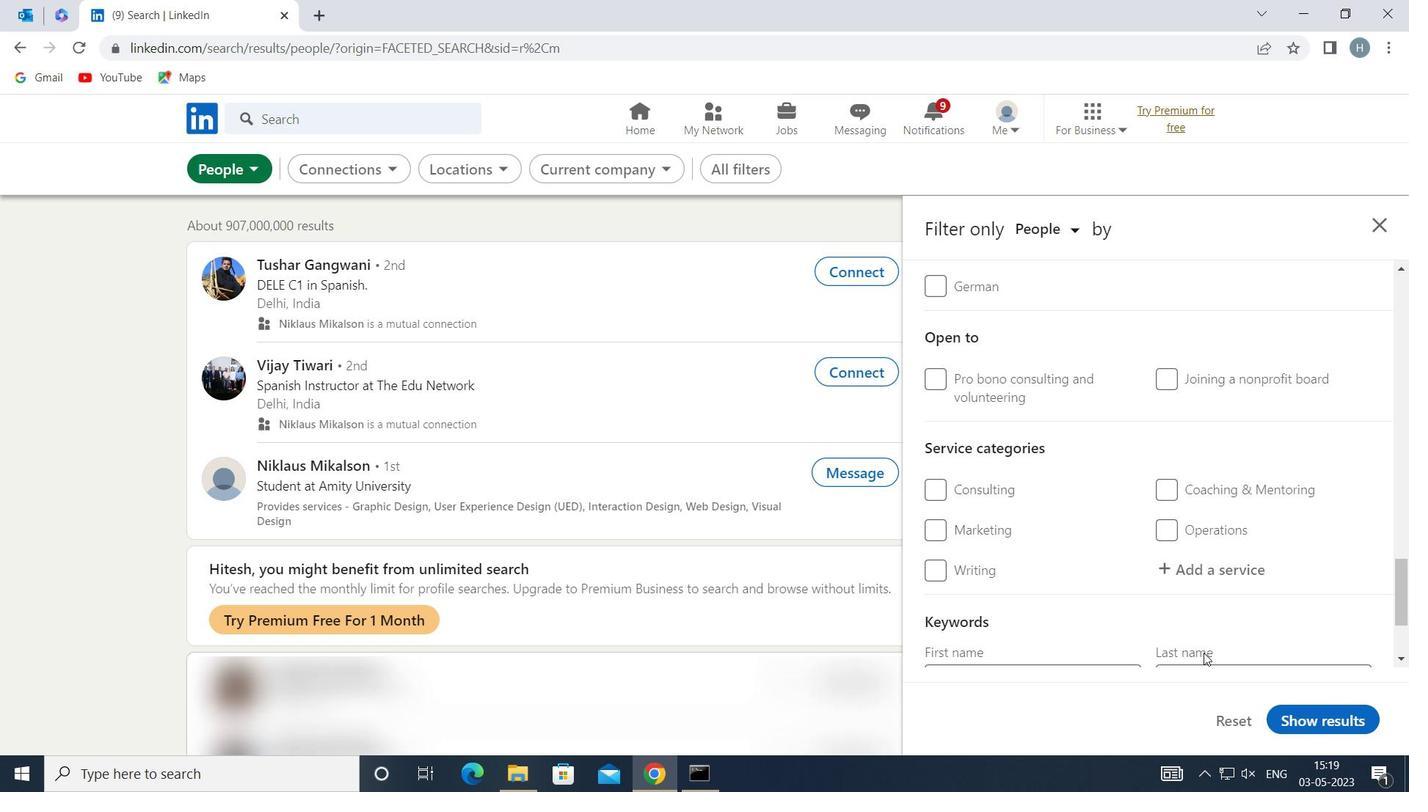 
Action: Mouse pressed left at (1220, 559)
Screenshot: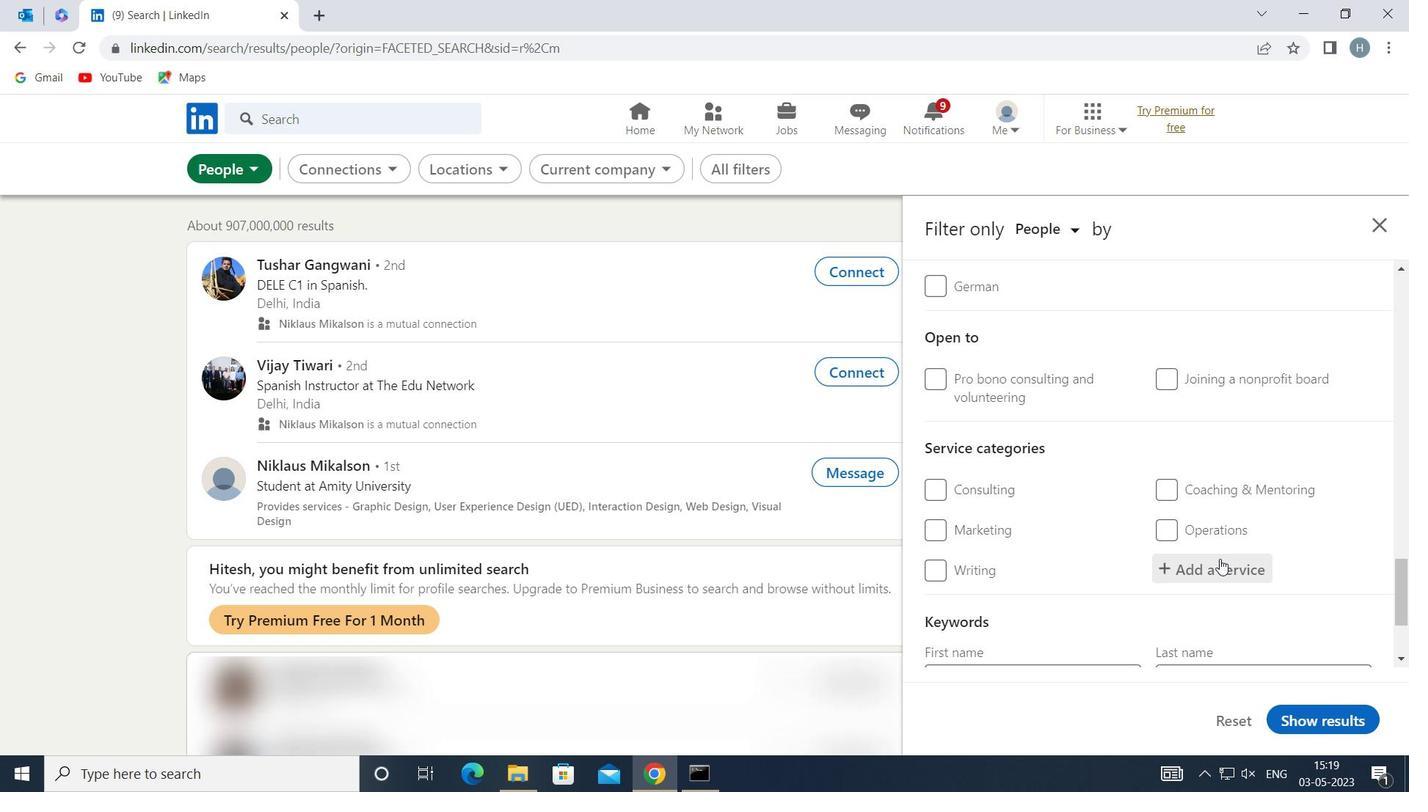 
Action: Key pressed <Key.shift>RESUME<Key.space><Key.shift>W
Screenshot: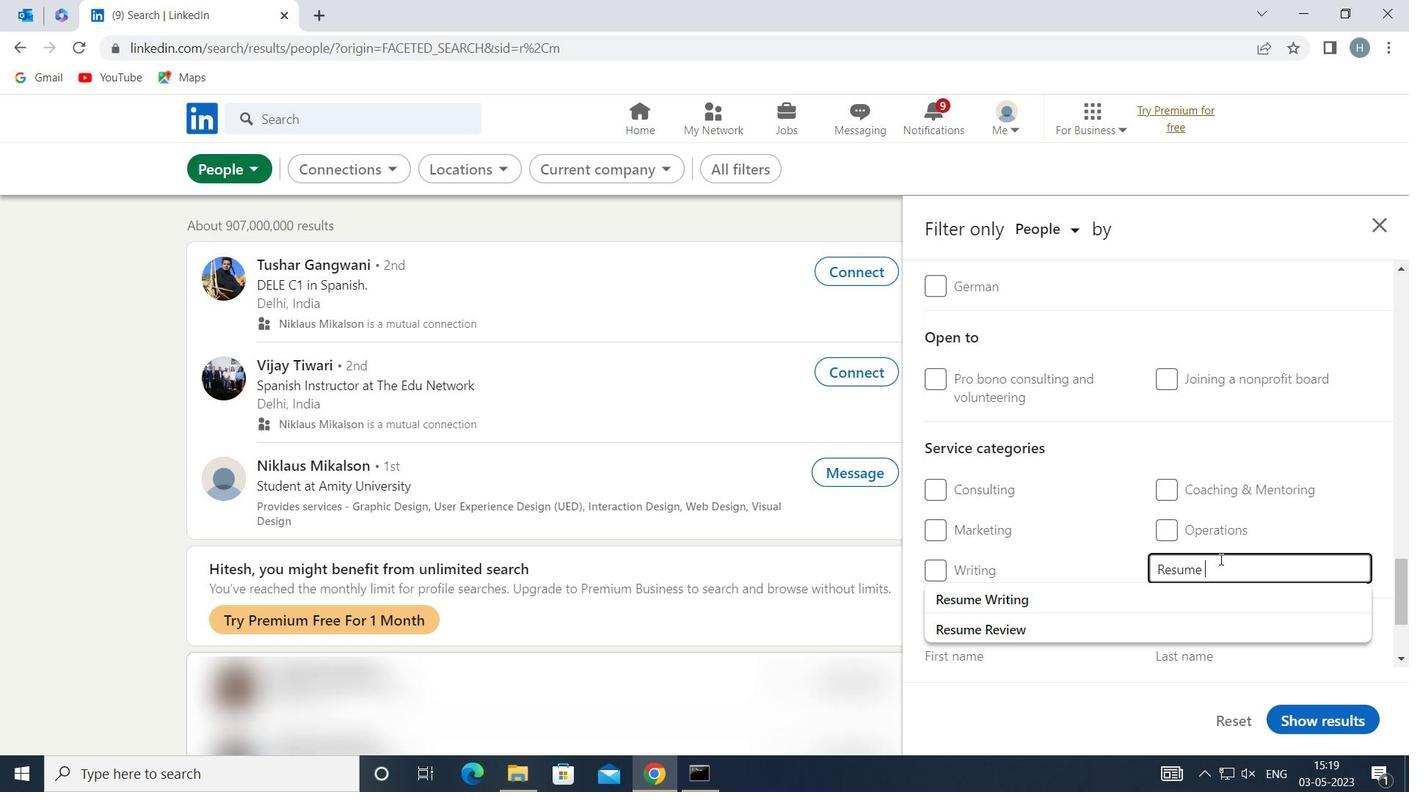 
Action: Mouse moved to (1120, 592)
Screenshot: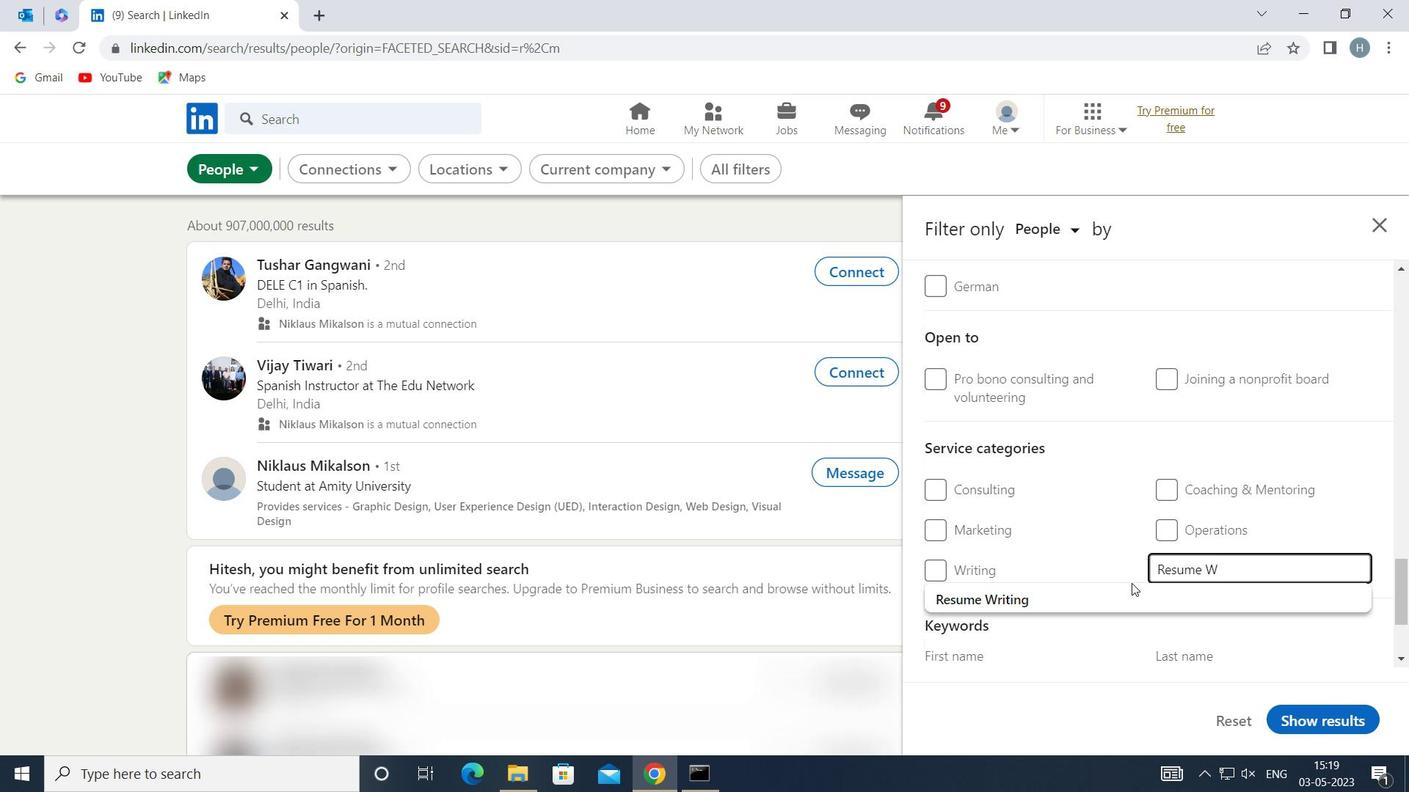
Action: Mouse pressed left at (1120, 592)
Screenshot: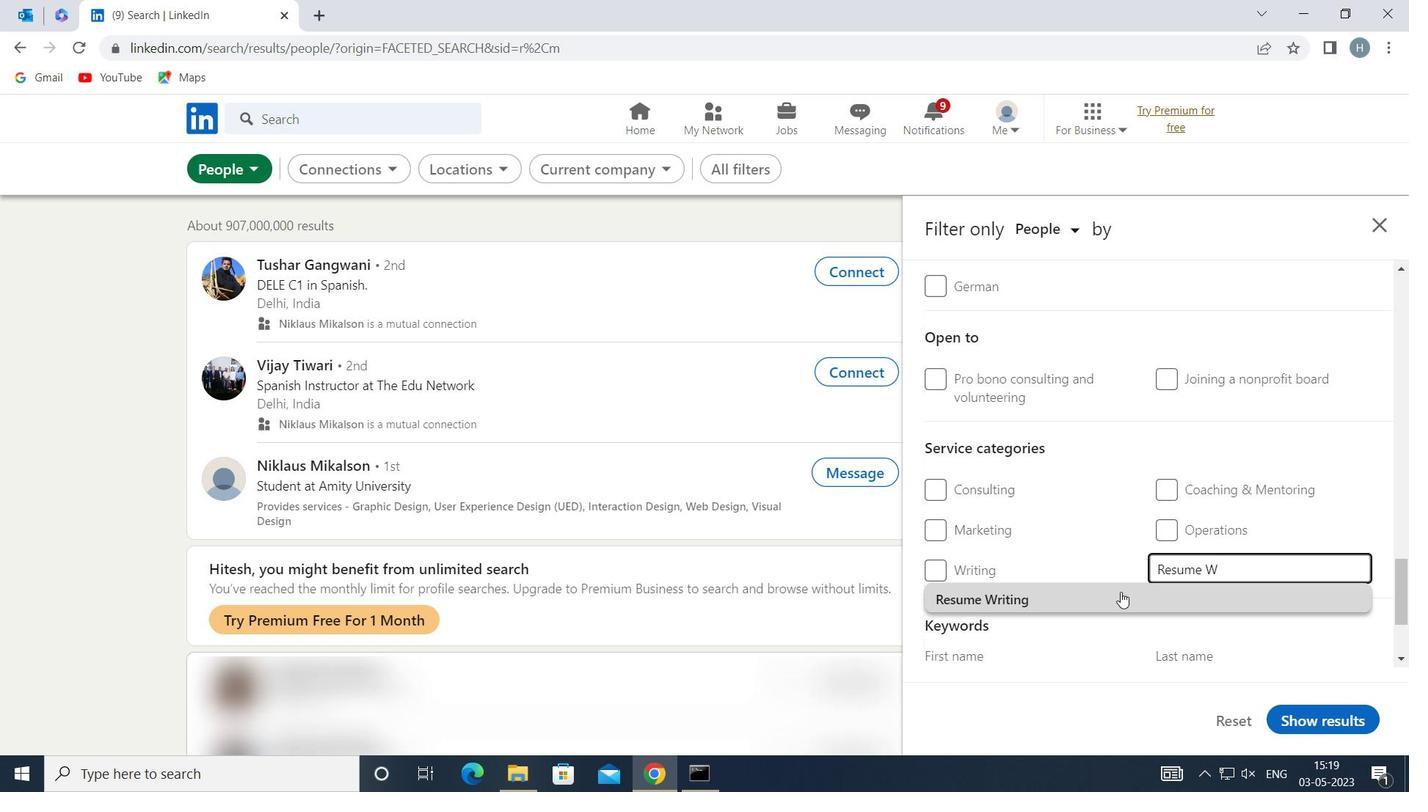 
Action: Mouse moved to (1118, 592)
Screenshot: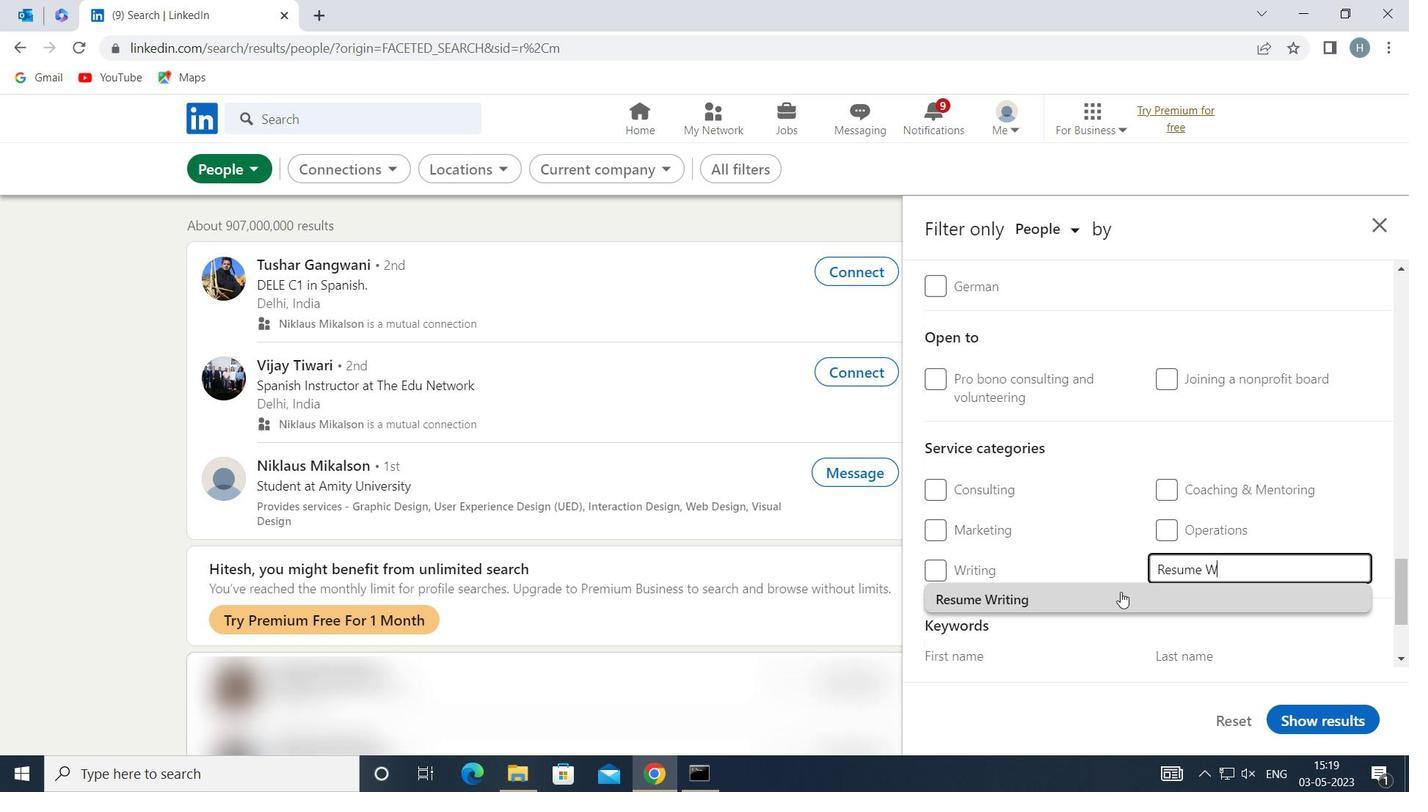 
Action: Mouse scrolled (1118, 592) with delta (0, 0)
Screenshot: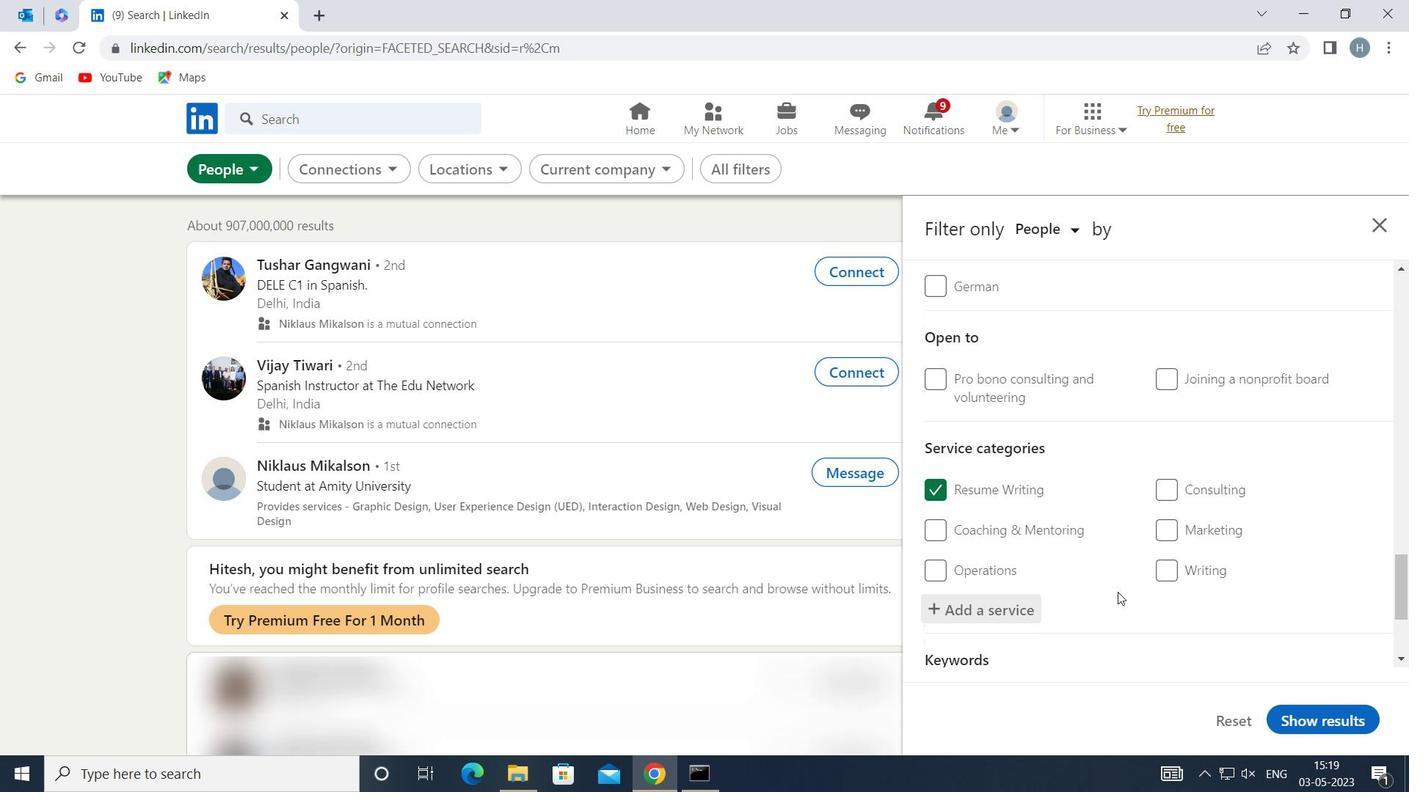 
Action: Mouse scrolled (1118, 592) with delta (0, 0)
Screenshot: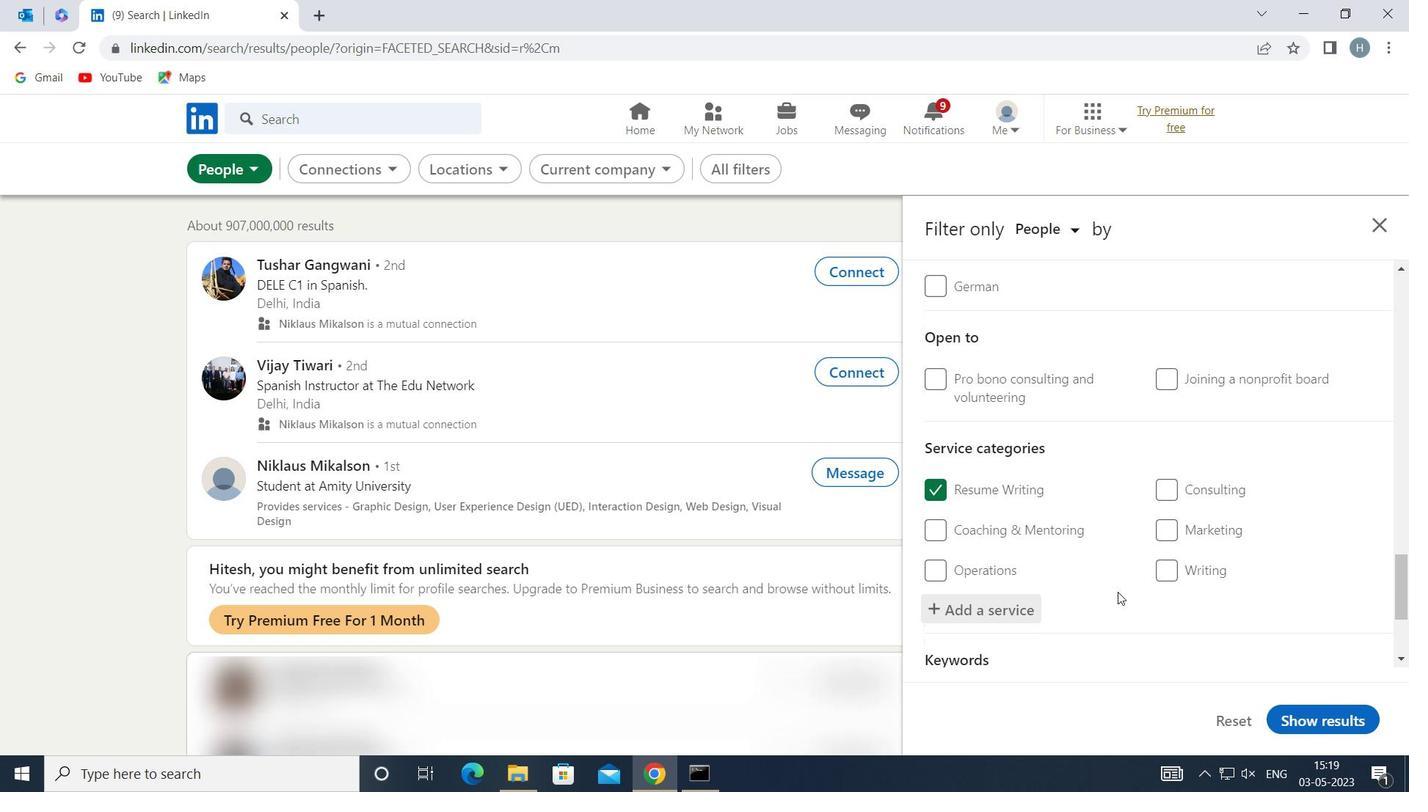 
Action: Mouse moved to (1117, 581)
Screenshot: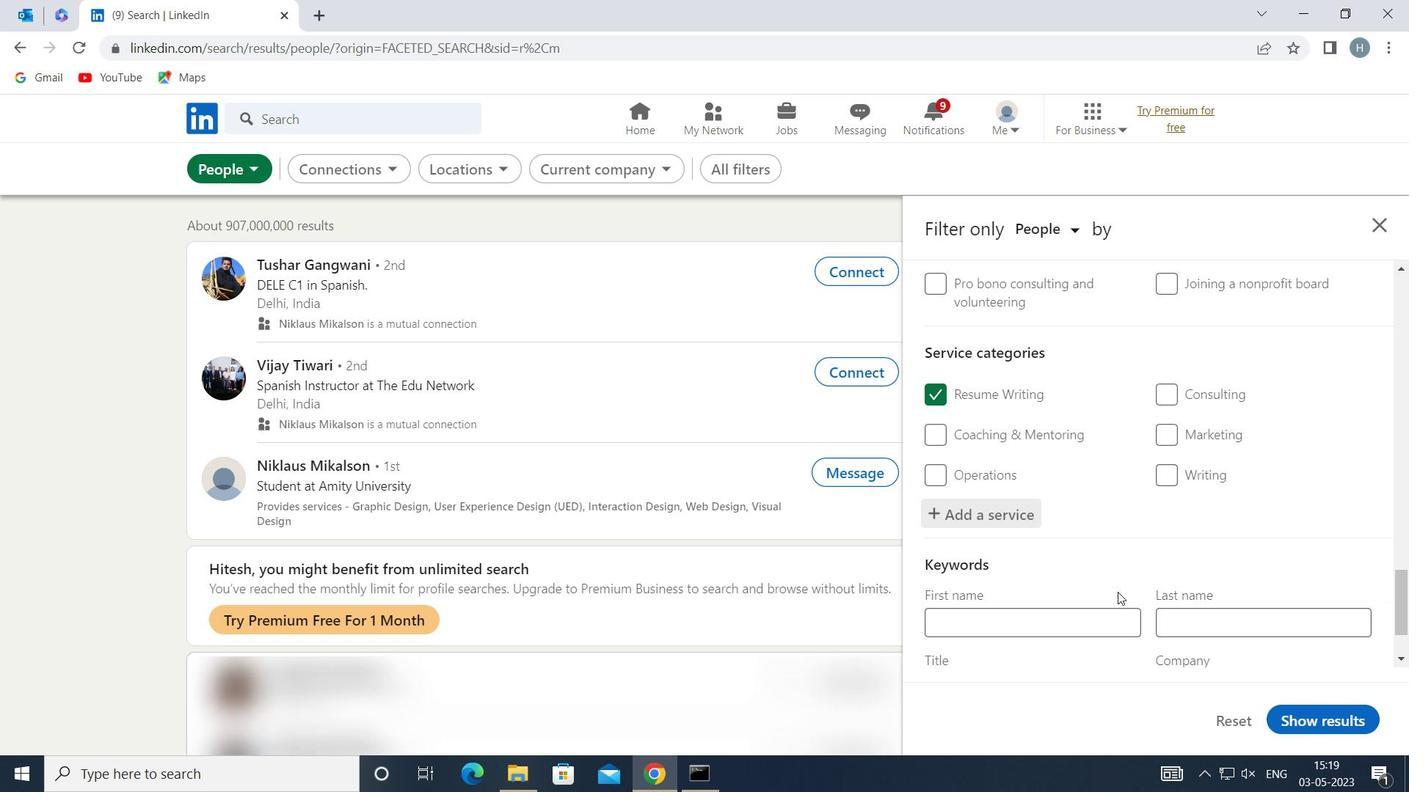 
Action: Mouse scrolled (1117, 581) with delta (0, 0)
Screenshot: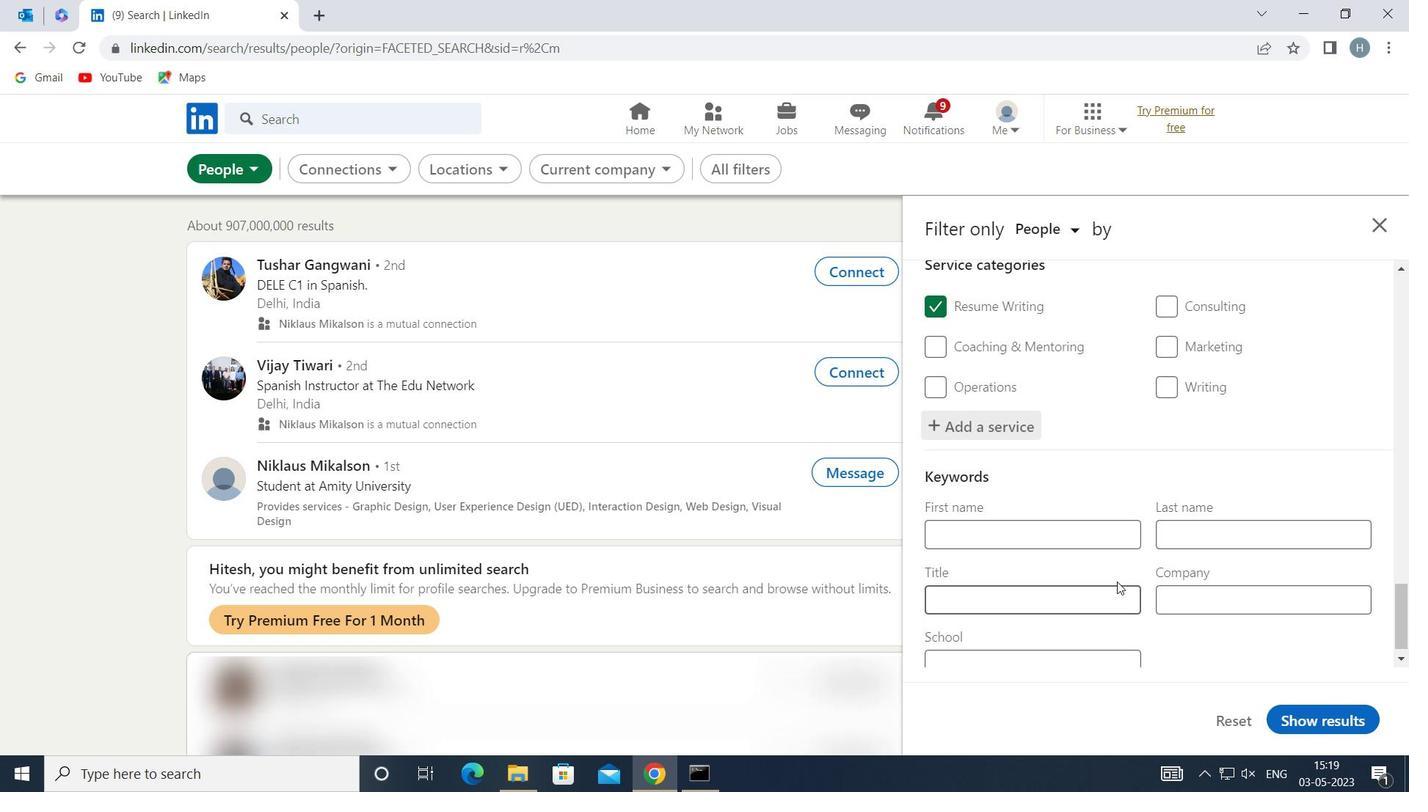 
Action: Mouse scrolled (1117, 581) with delta (0, 0)
Screenshot: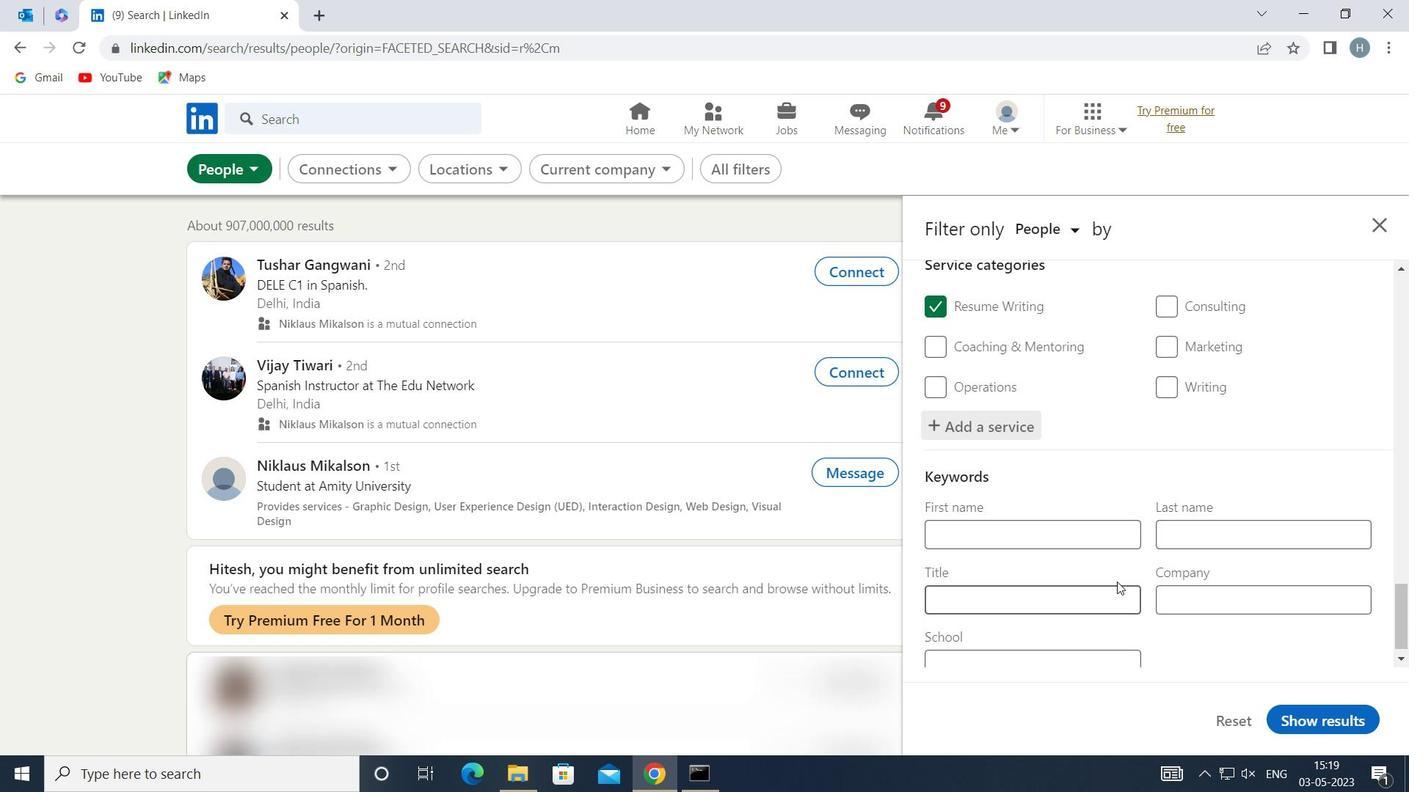 
Action: Mouse moved to (1112, 580)
Screenshot: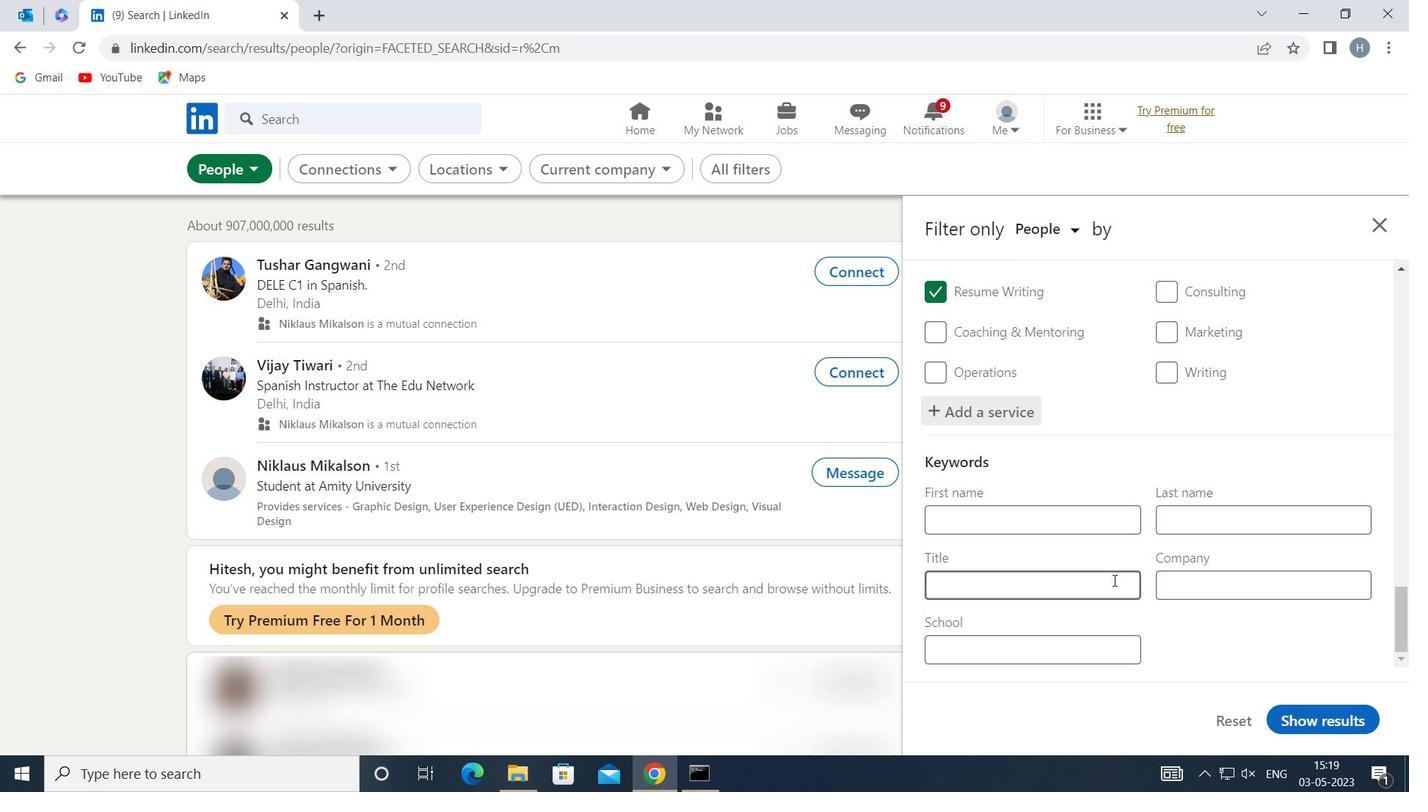 
Action: Mouse pressed left at (1112, 580)
Screenshot: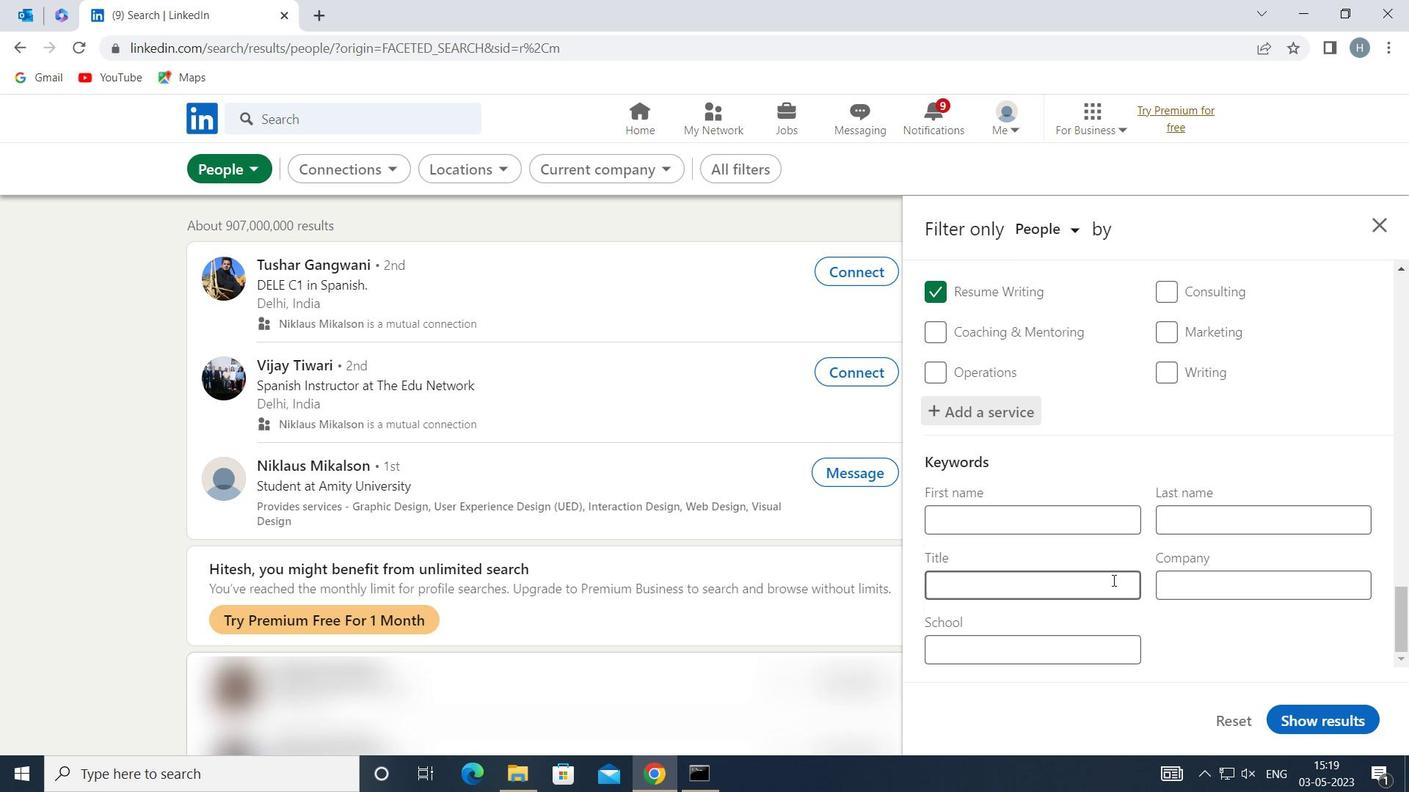 
Action: Key pressed <Key.shift>CRANE<Key.space><Key.shift>OPERATOR
Screenshot: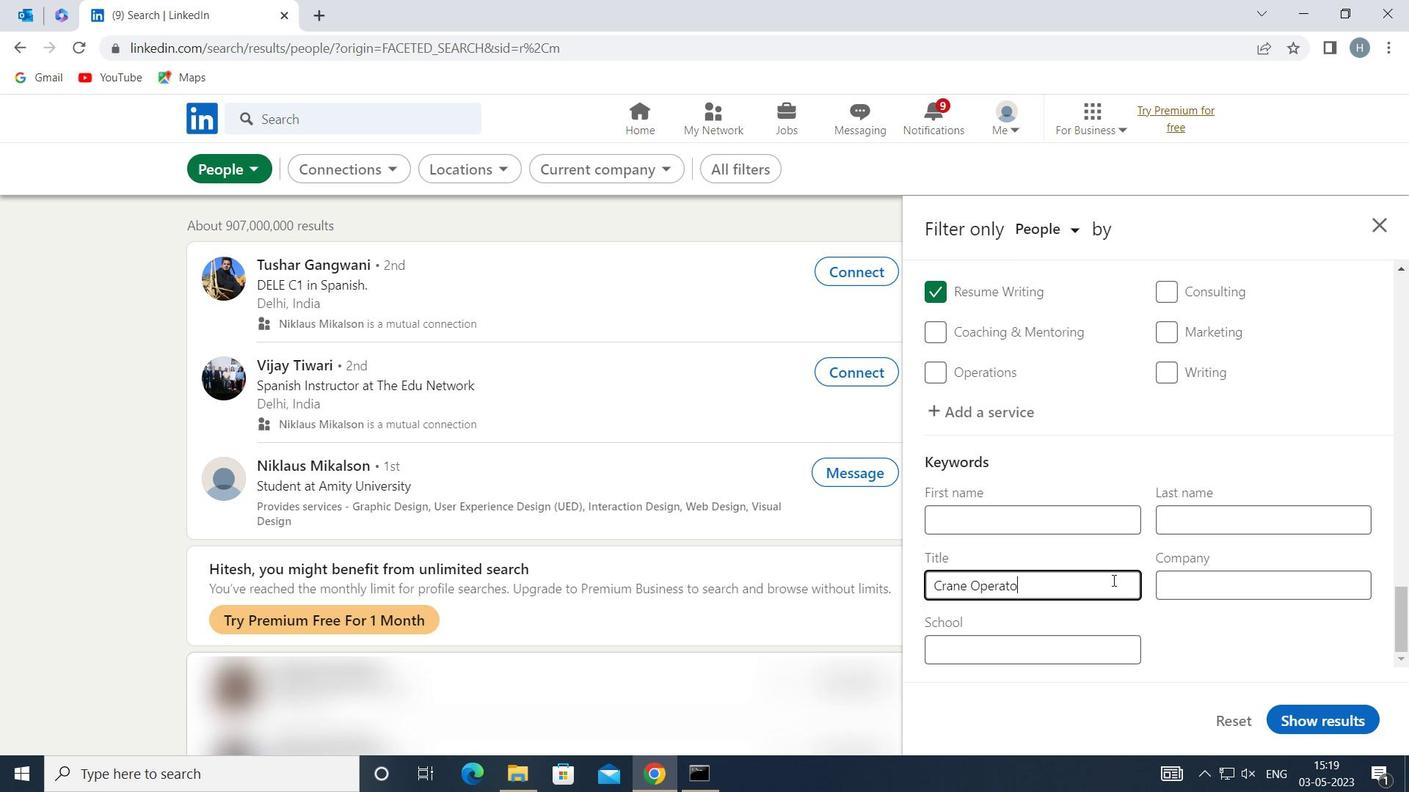 
Action: Mouse moved to (1320, 716)
Screenshot: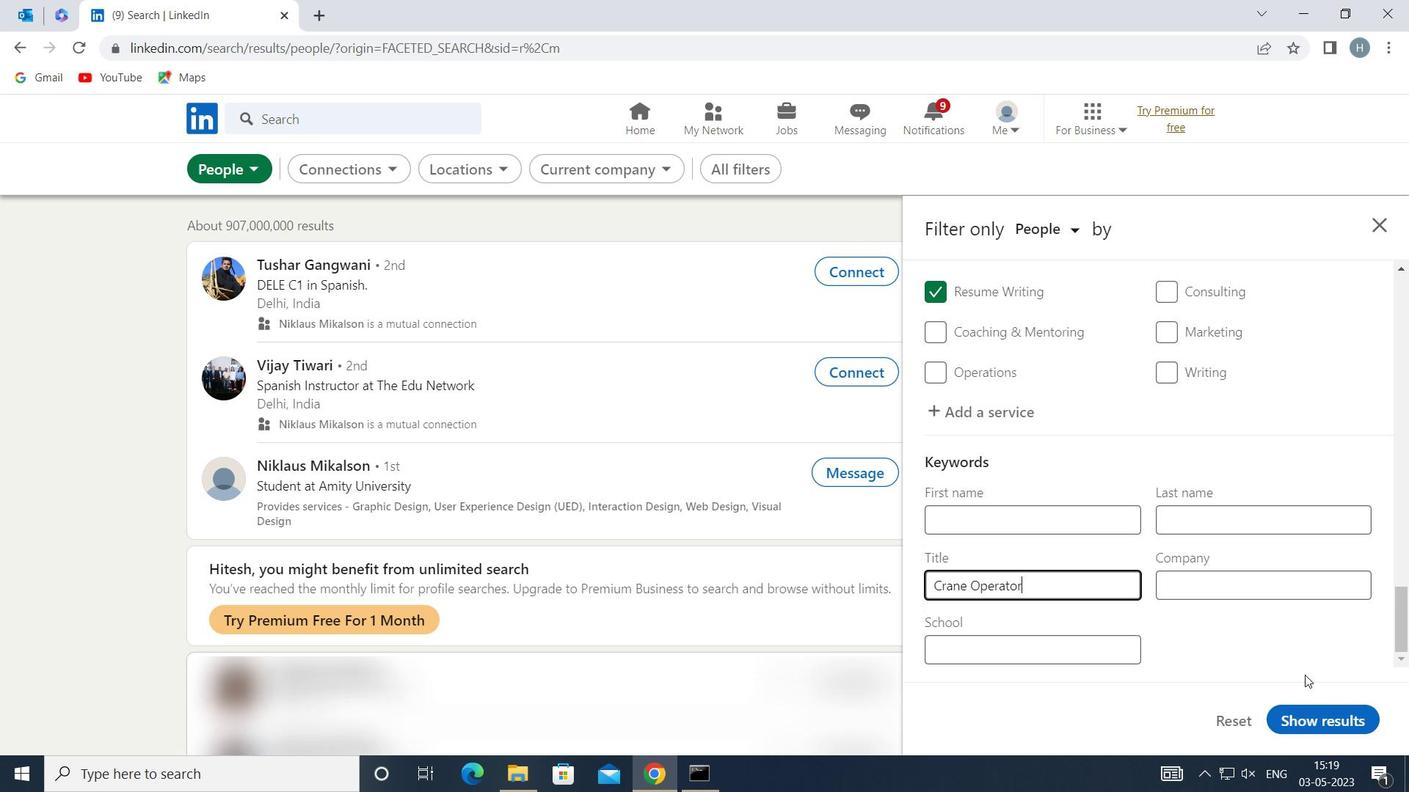 
Action: Mouse pressed left at (1320, 716)
Screenshot: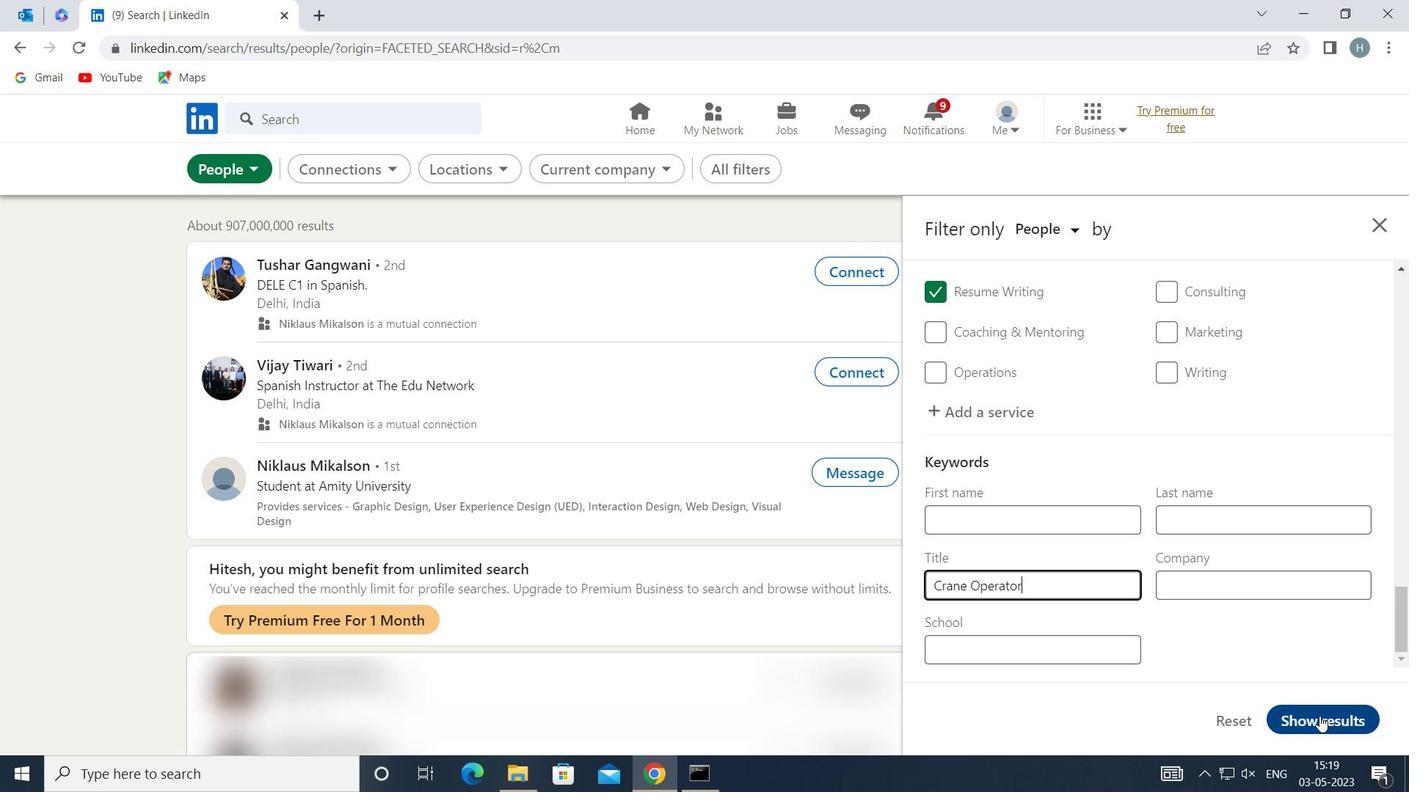 
Action: Mouse moved to (995, 521)
Screenshot: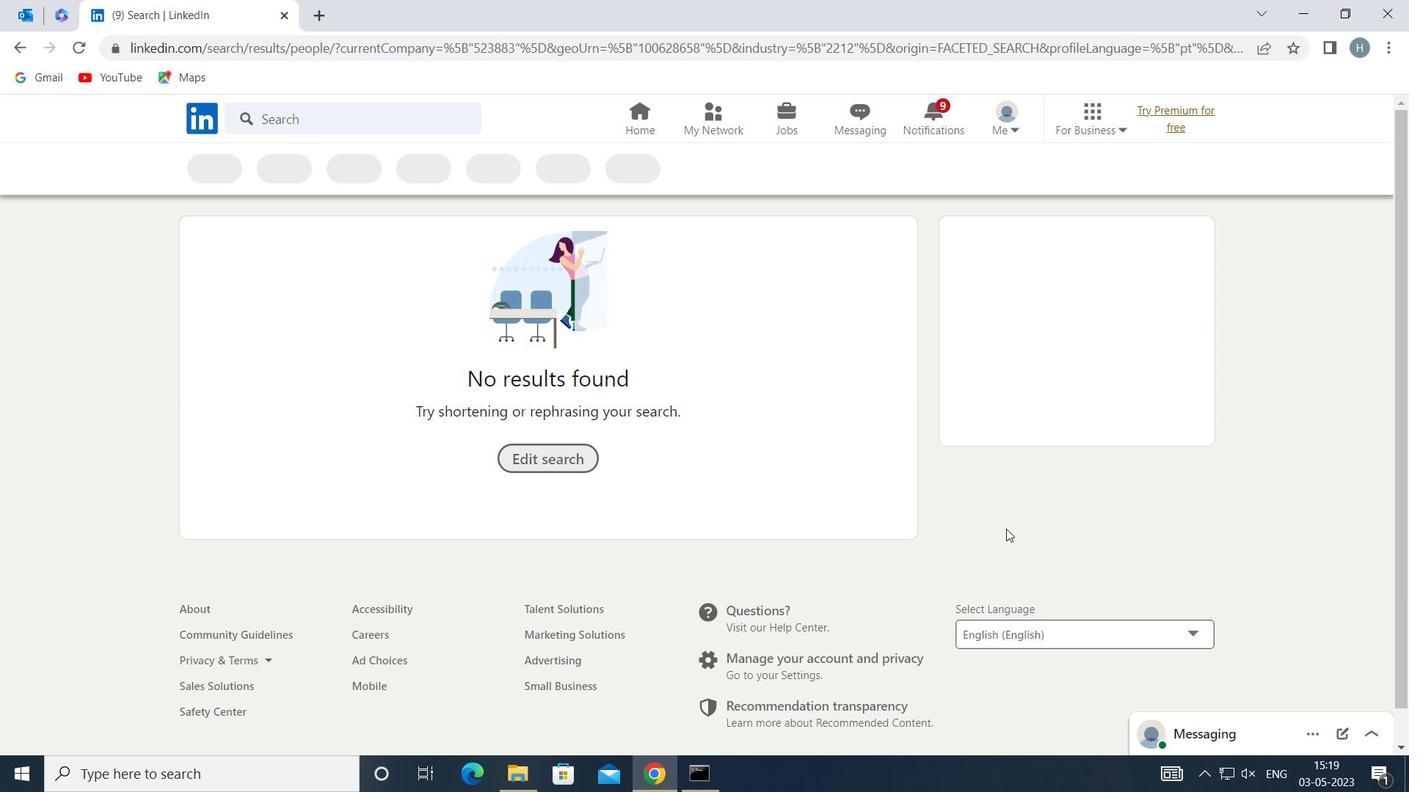 
